 Task: Open a blank sheet, save the file as mountains.txt Insert a picture of 'Mountains' with name  ' Mountains.png ' Apply border to the image, change style to Dashed line, color Dark Blue and width '3 pt'
Action: Mouse moved to (323, 248)
Screenshot: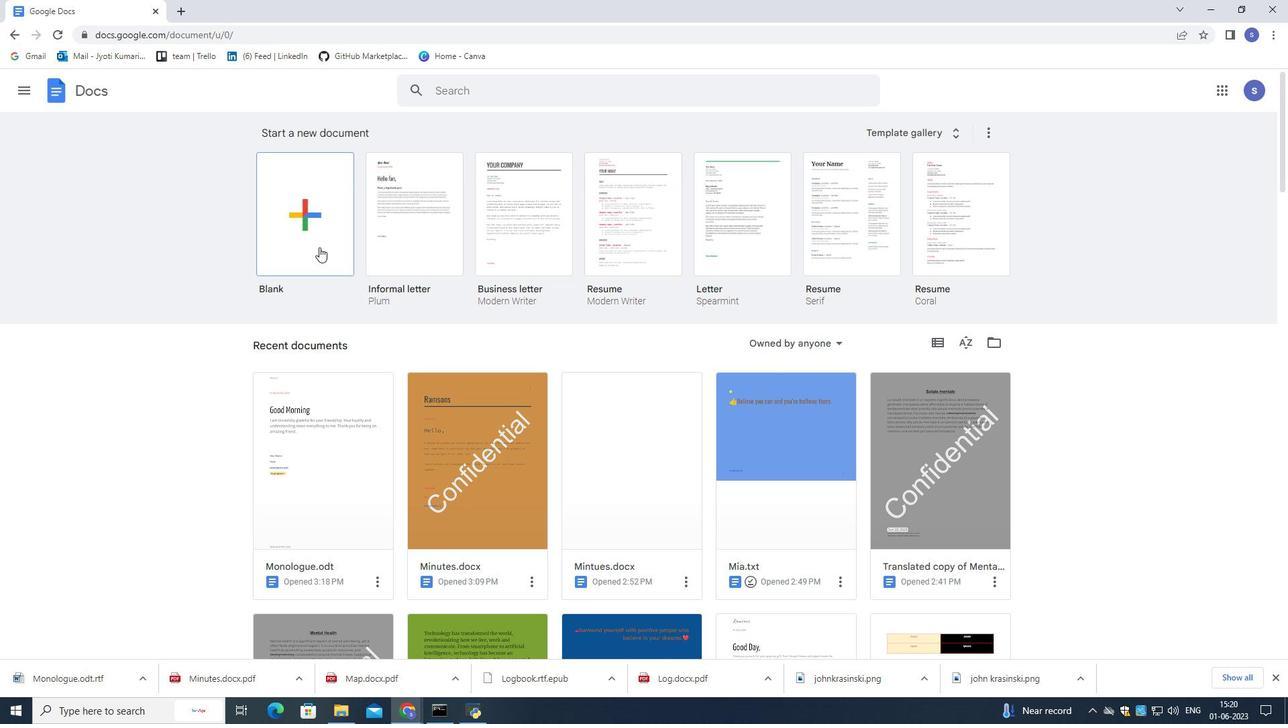 
Action: Mouse pressed left at (323, 248)
Screenshot: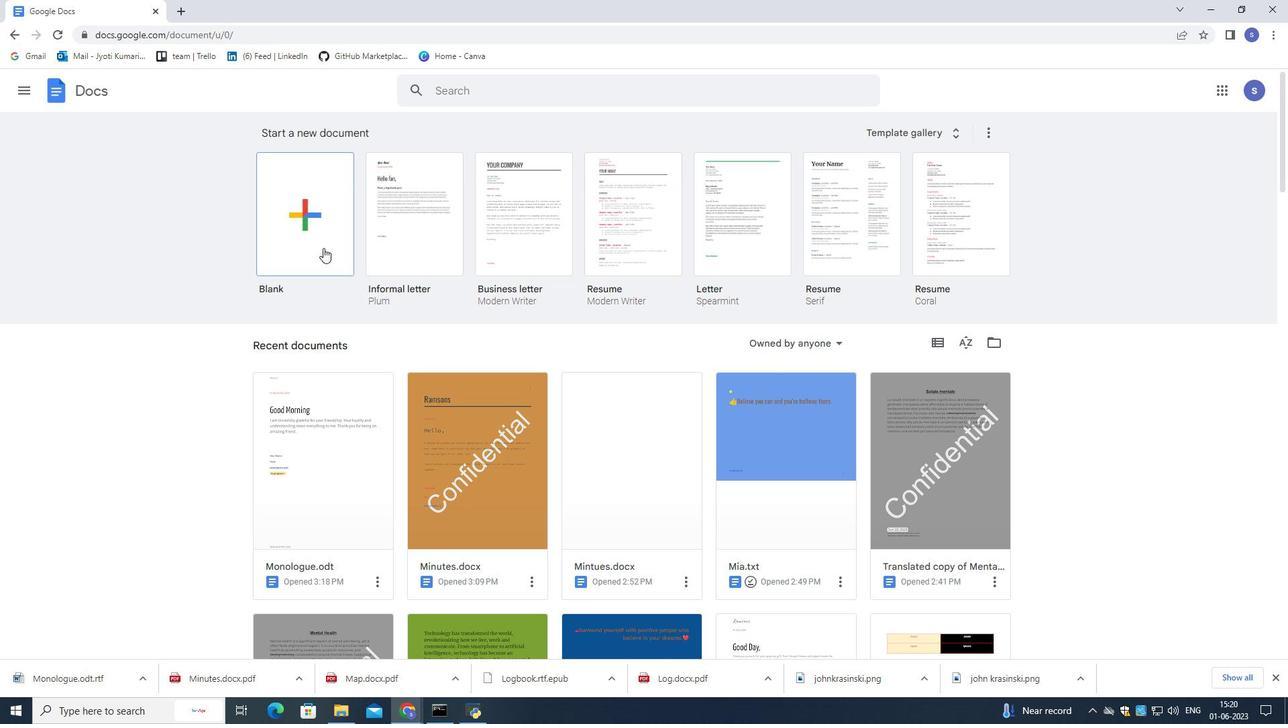 
Action: Mouse moved to (326, 249)
Screenshot: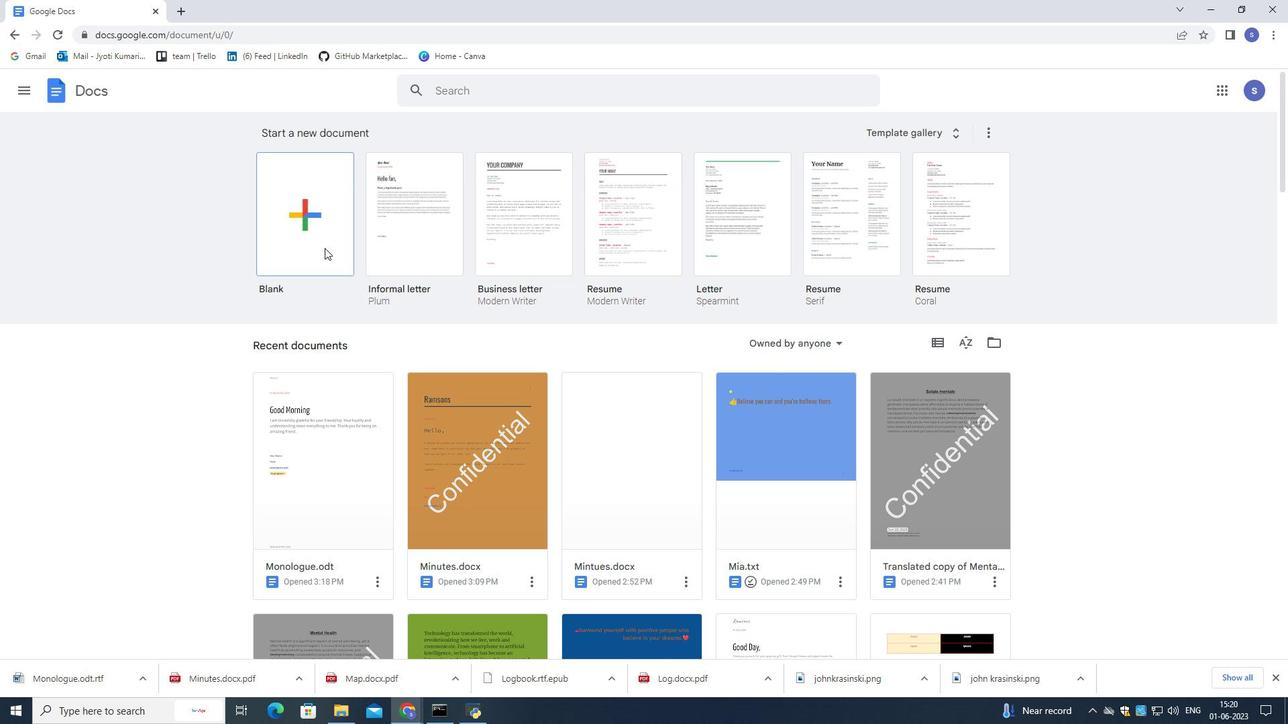 
Action: Mouse pressed left at (326, 248)
Screenshot: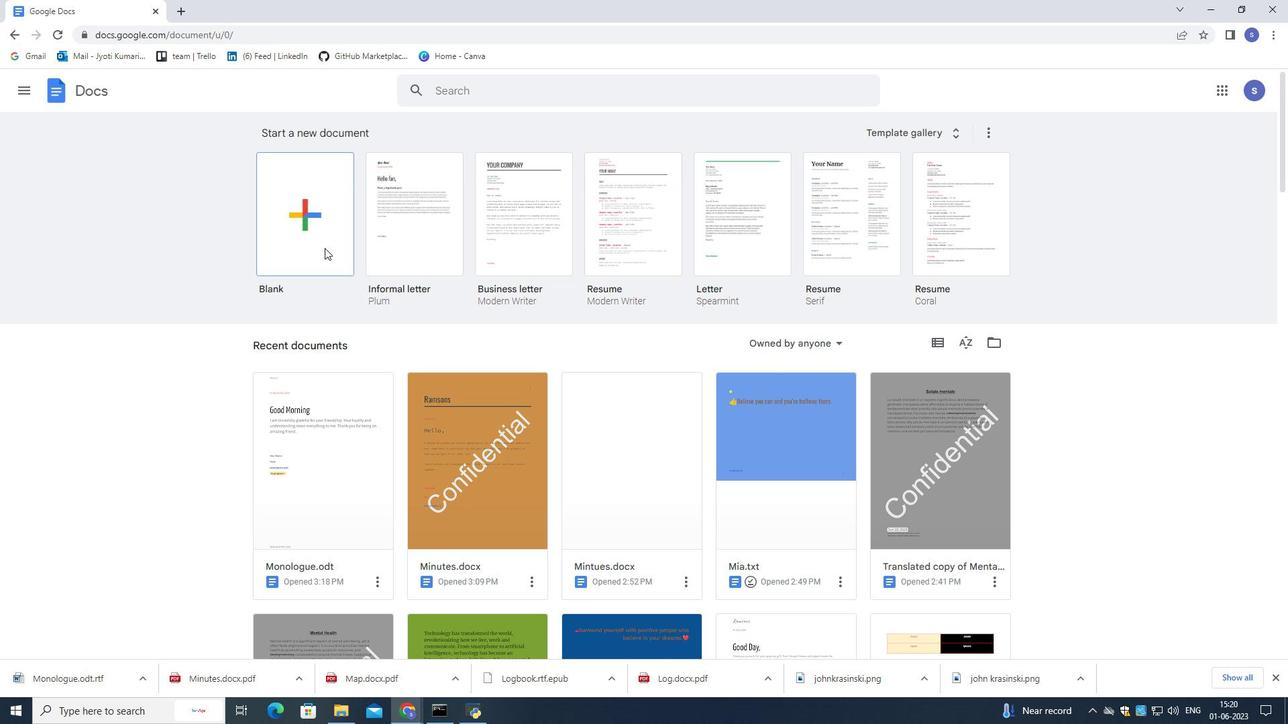 
Action: Mouse moved to (146, 85)
Screenshot: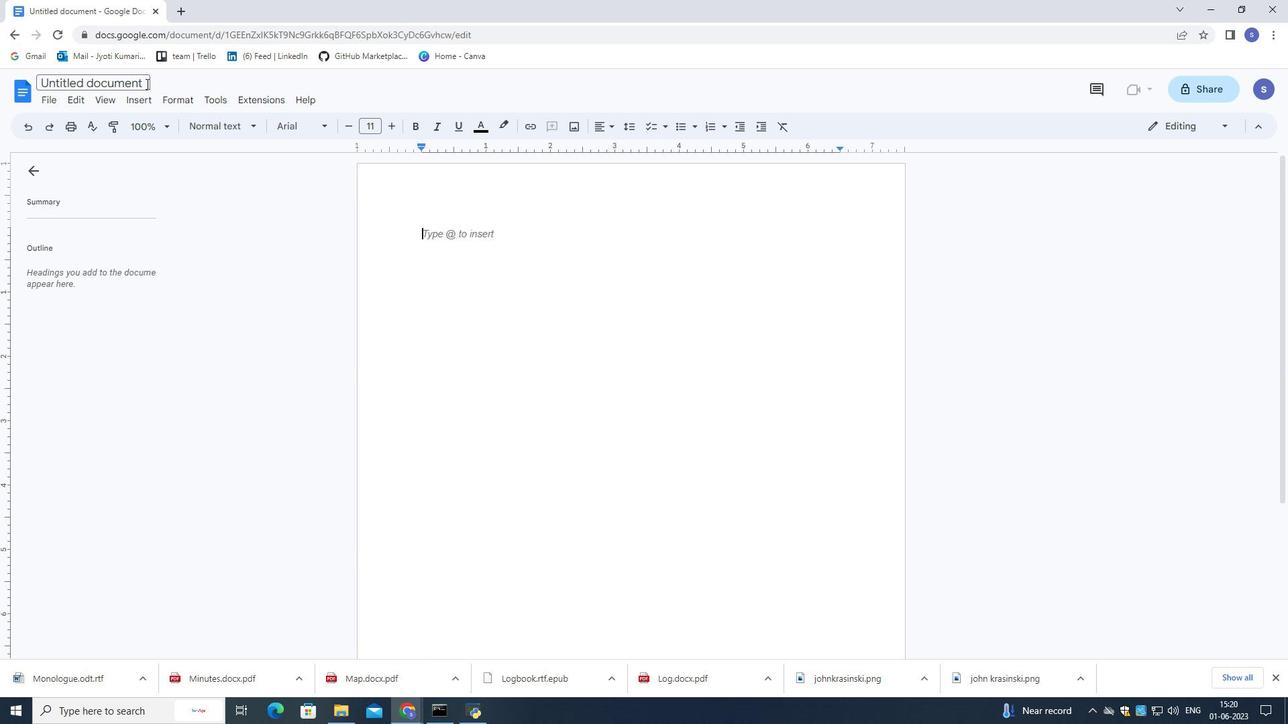 
Action: Mouse pressed left at (146, 85)
Screenshot: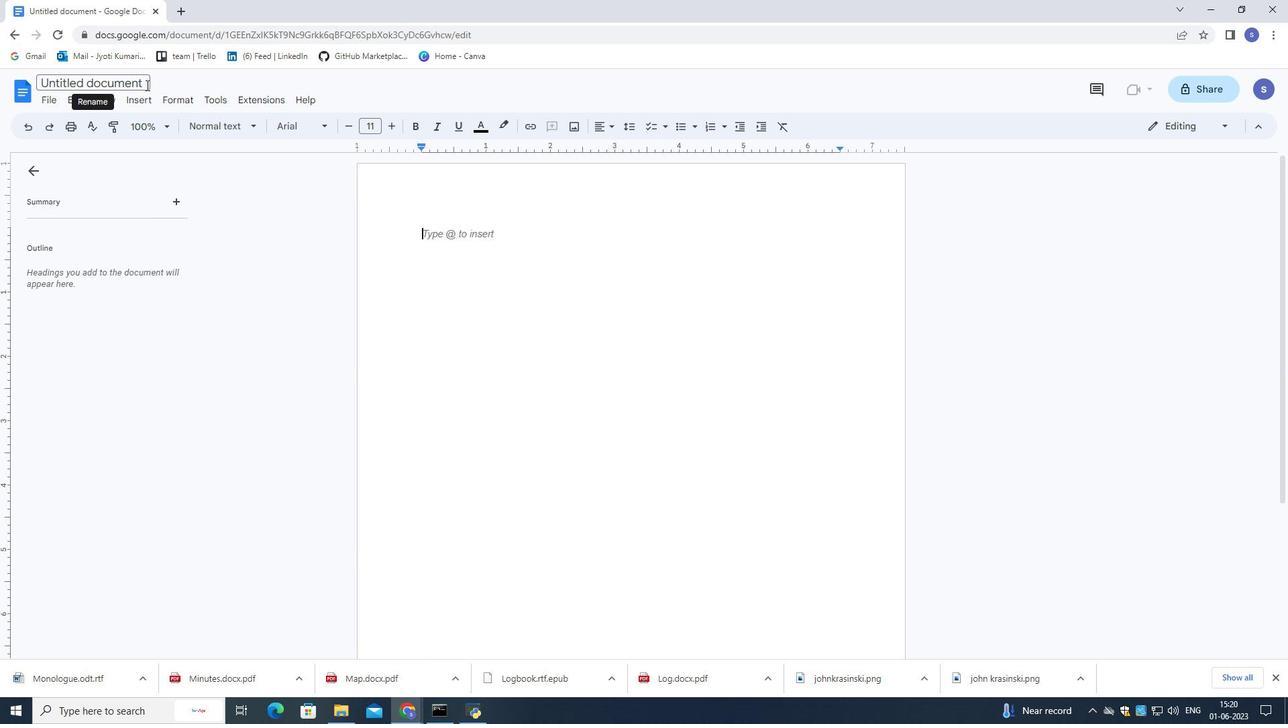 
Action: Mouse moved to (144, 92)
Screenshot: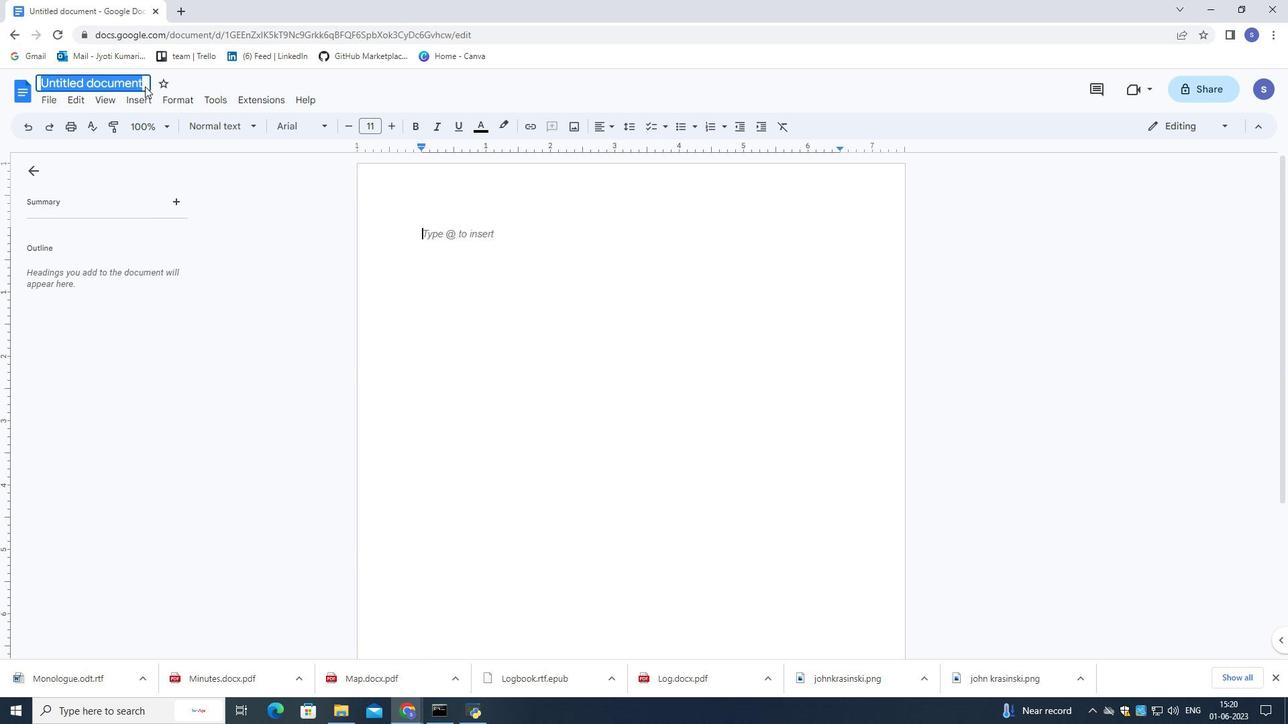 
Action: Key pressed <Key.shift>Mountains.txt<Key.enter>
Screenshot: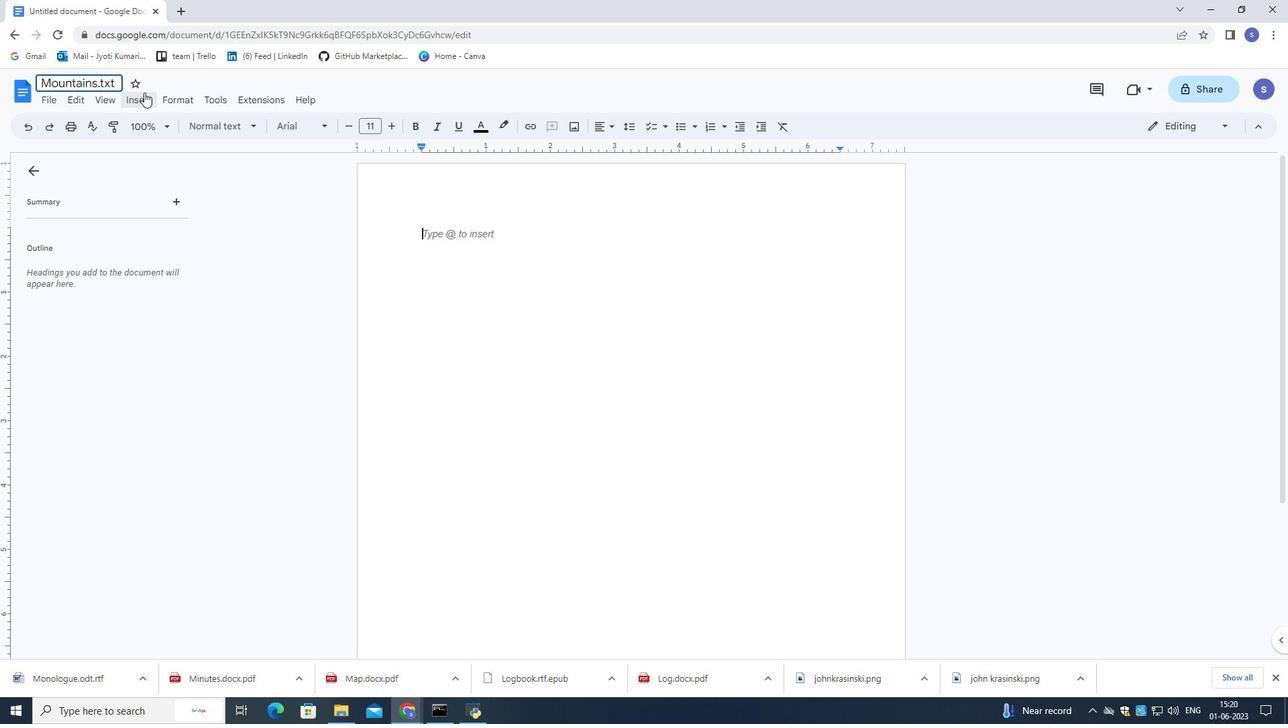 
Action: Mouse moved to (175, 10)
Screenshot: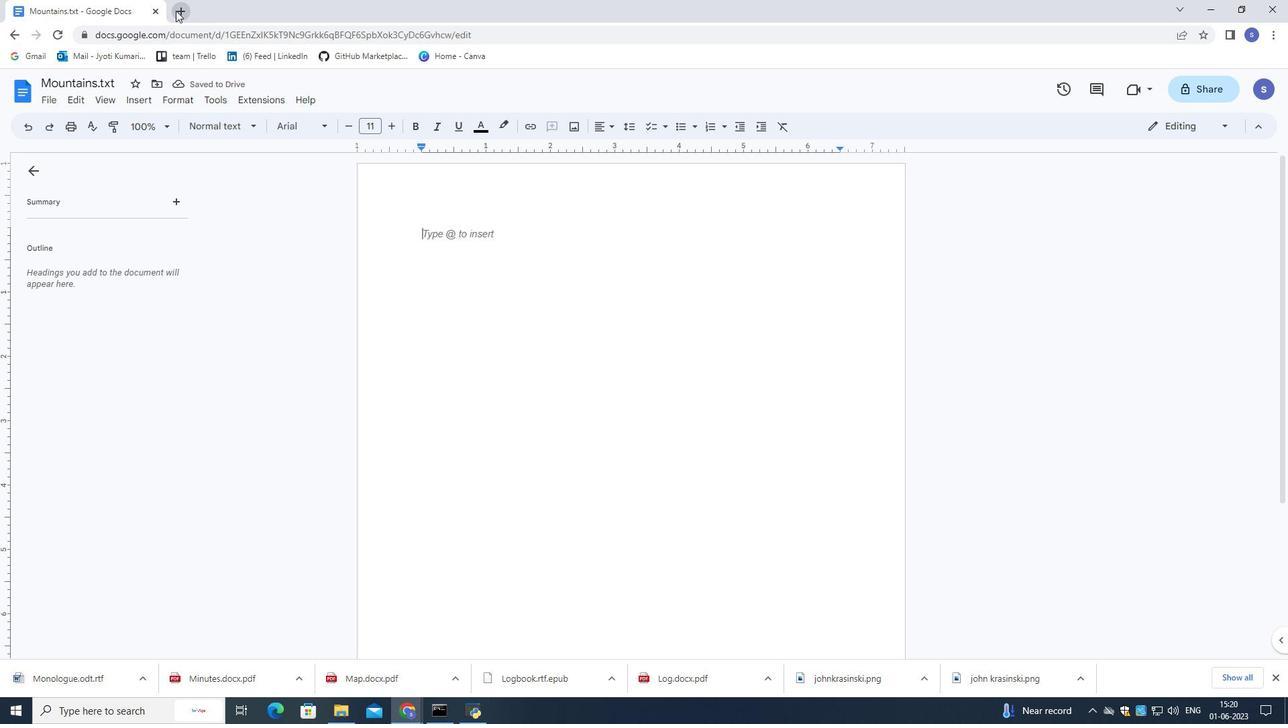 
Action: Mouse pressed left at (175, 10)
Screenshot: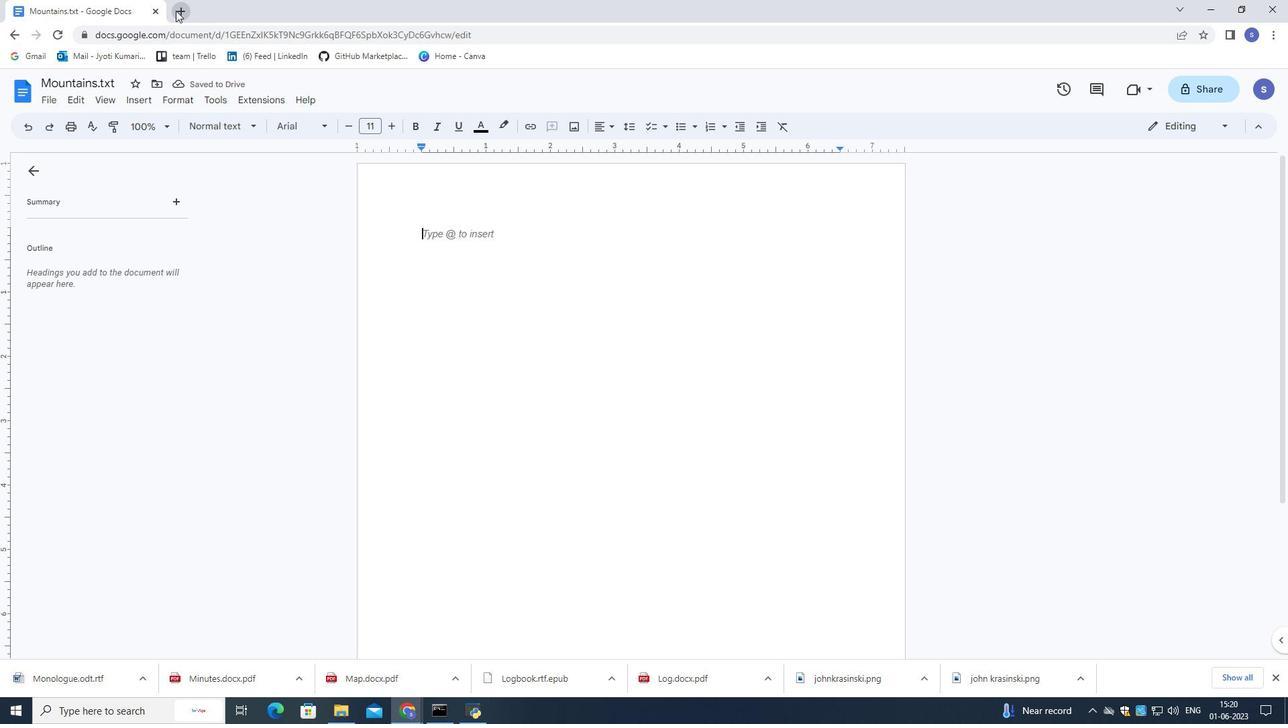 
Action: Mouse moved to (156, 9)
Screenshot: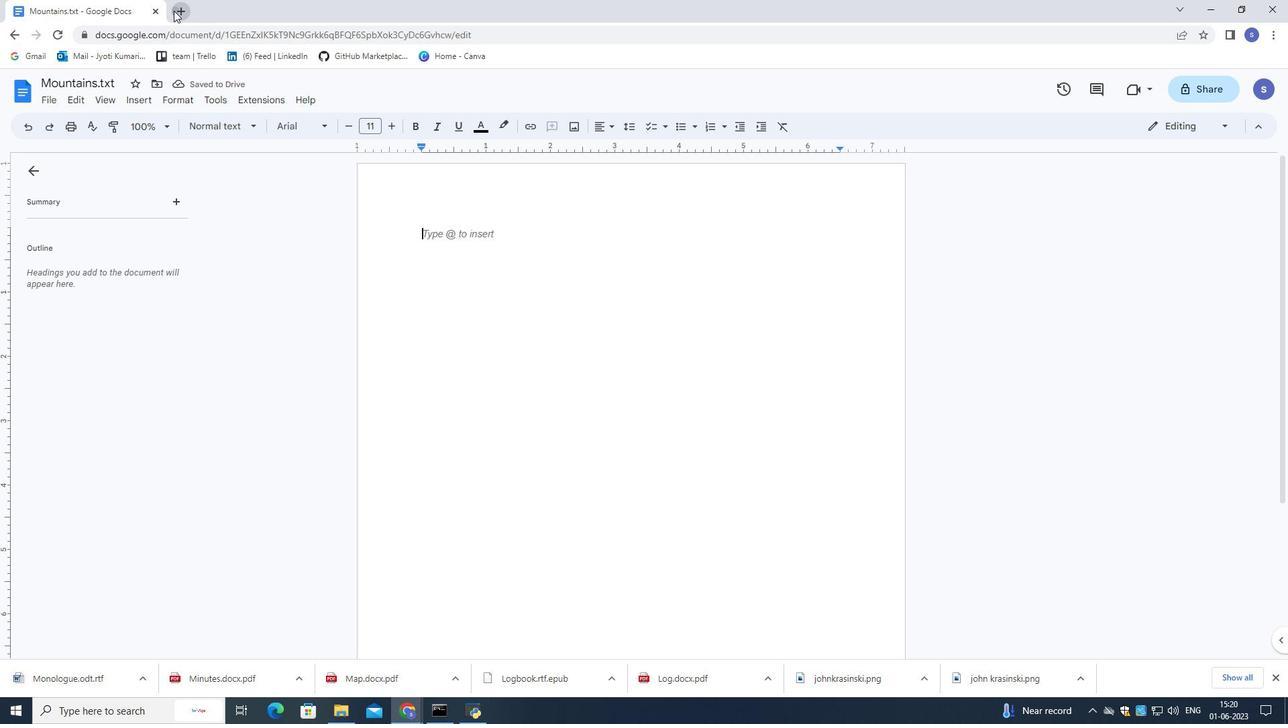 
Action: Key pressed picture<Key.space>of<Key.space>mountain<Key.enter>
Screenshot: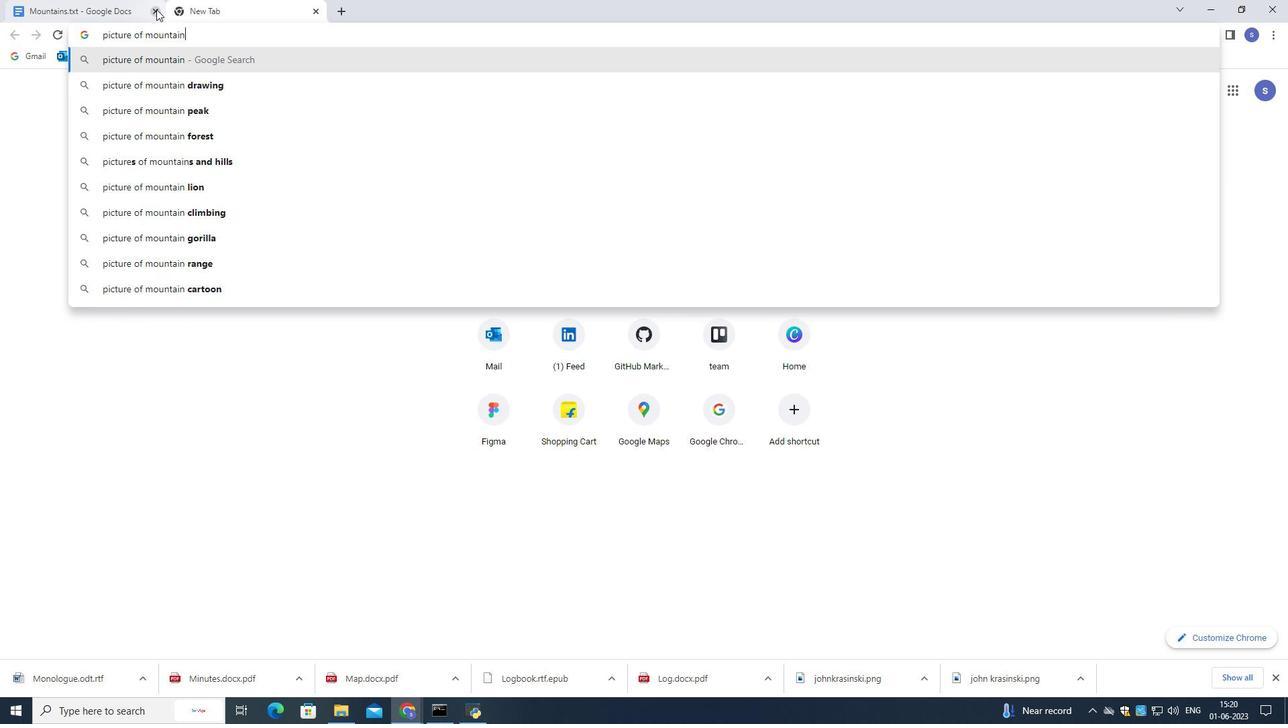 
Action: Mouse moved to (322, 530)
Screenshot: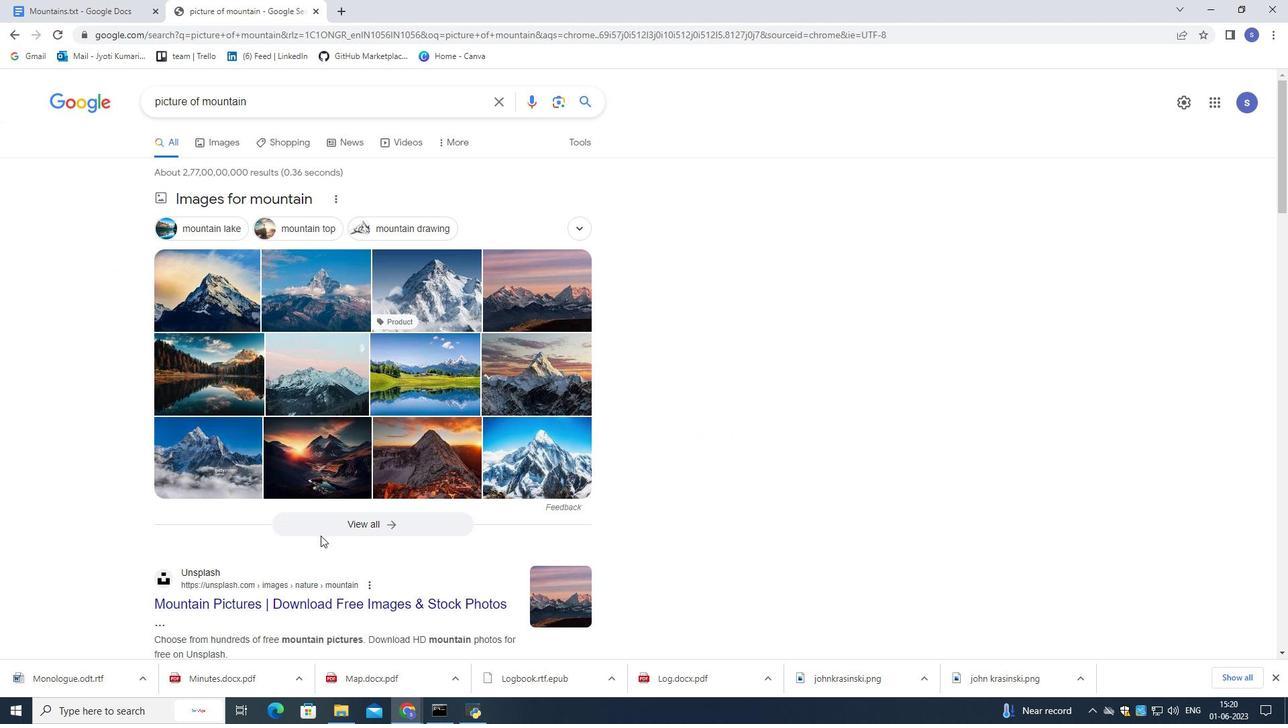 
Action: Mouse pressed left at (322, 530)
Screenshot: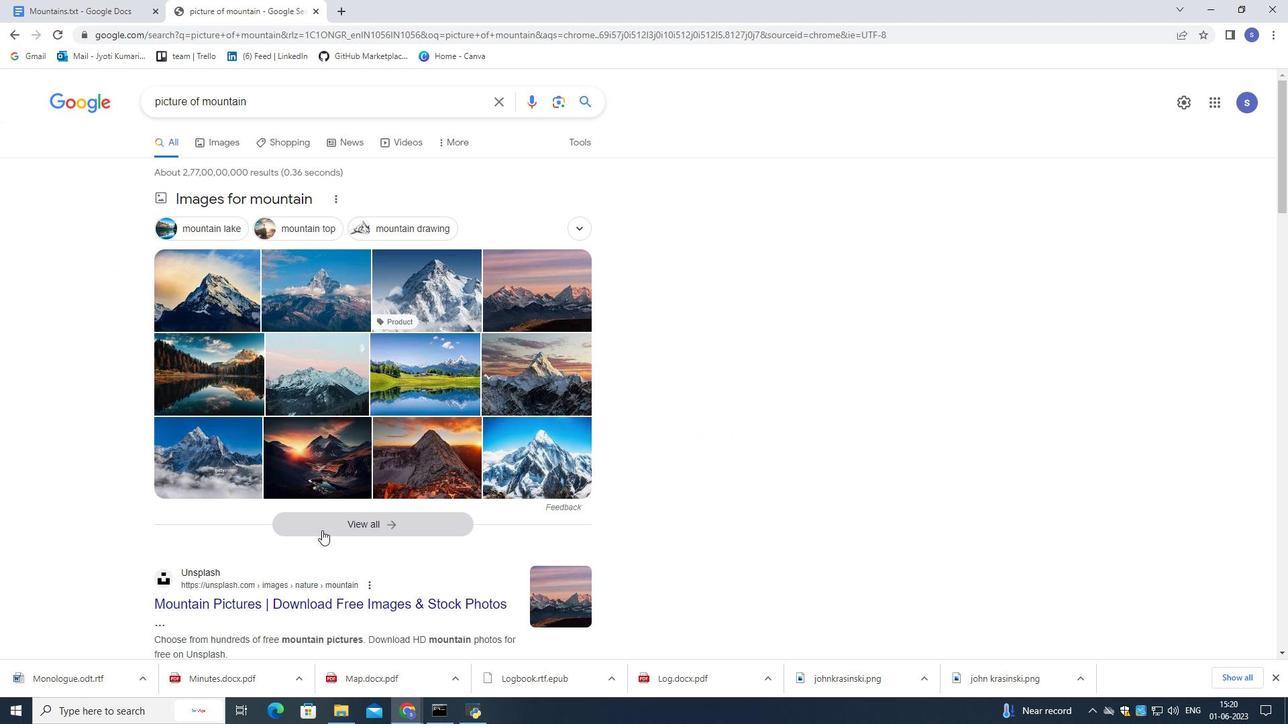 
Action: Mouse moved to (465, 564)
Screenshot: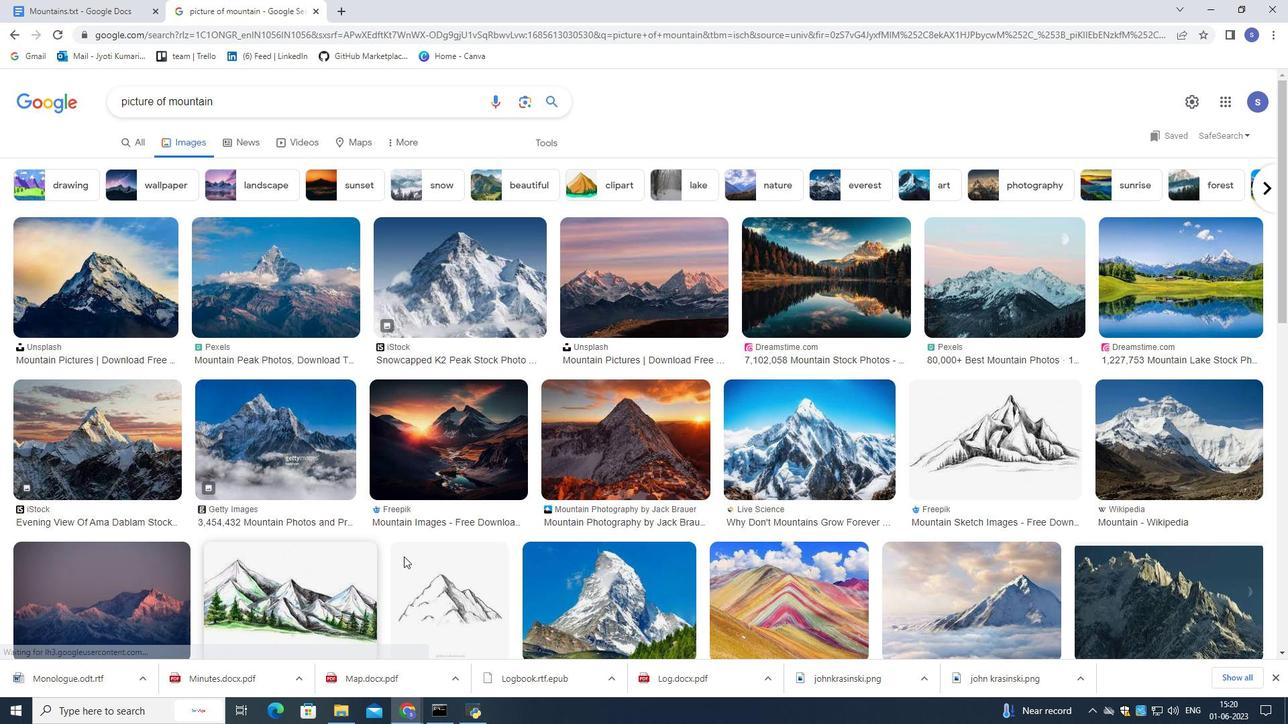 
Action: Mouse scrolled (465, 563) with delta (0, 0)
Screenshot: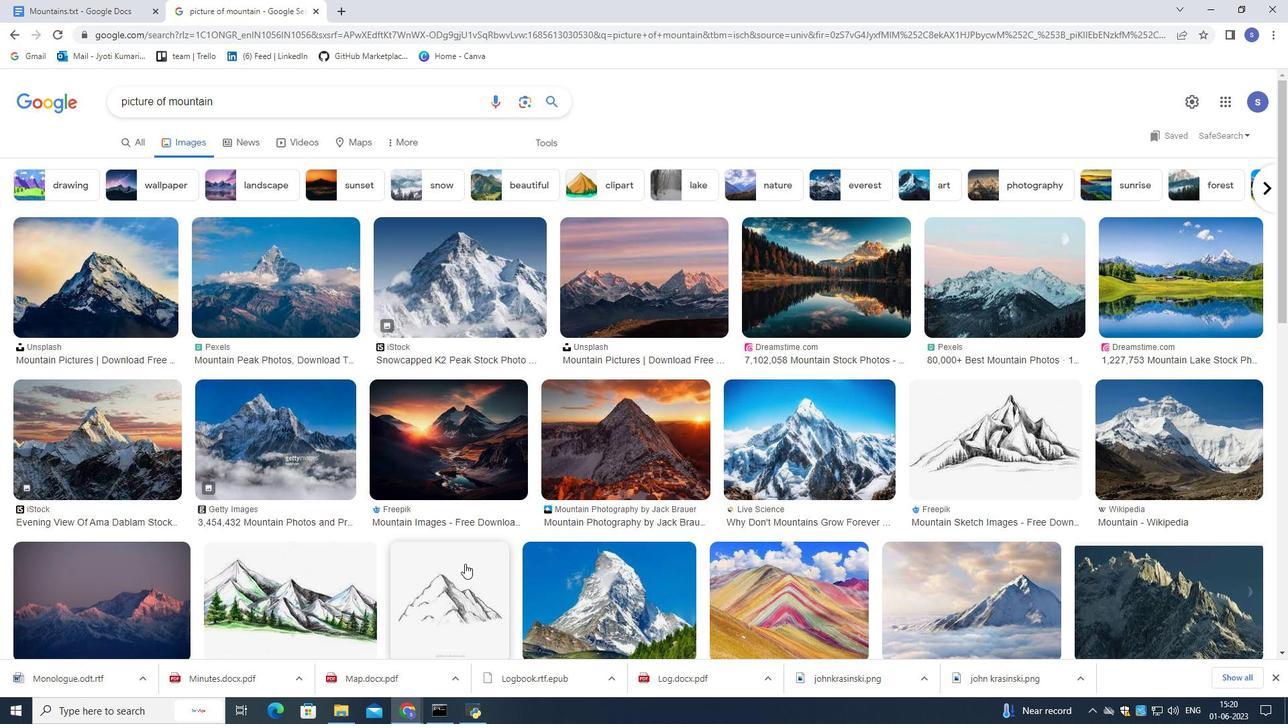 
Action: Mouse moved to (465, 565)
Screenshot: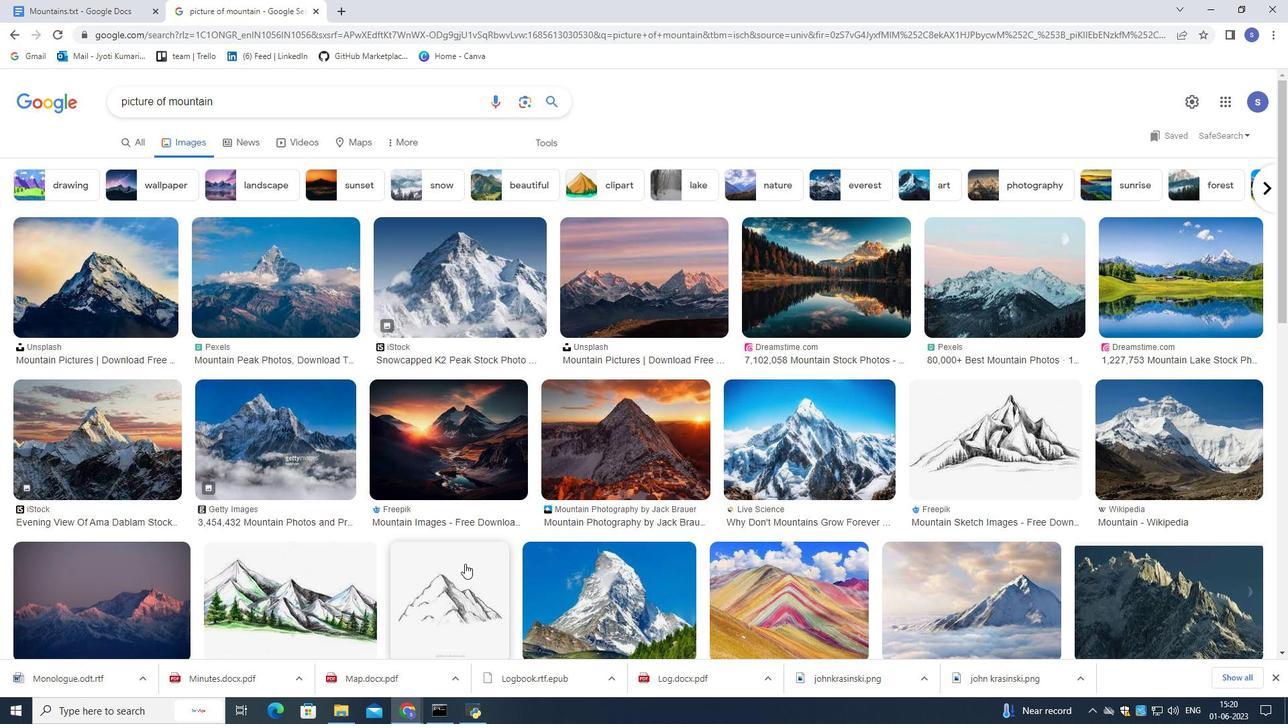 
Action: Mouse scrolled (465, 564) with delta (0, 0)
Screenshot: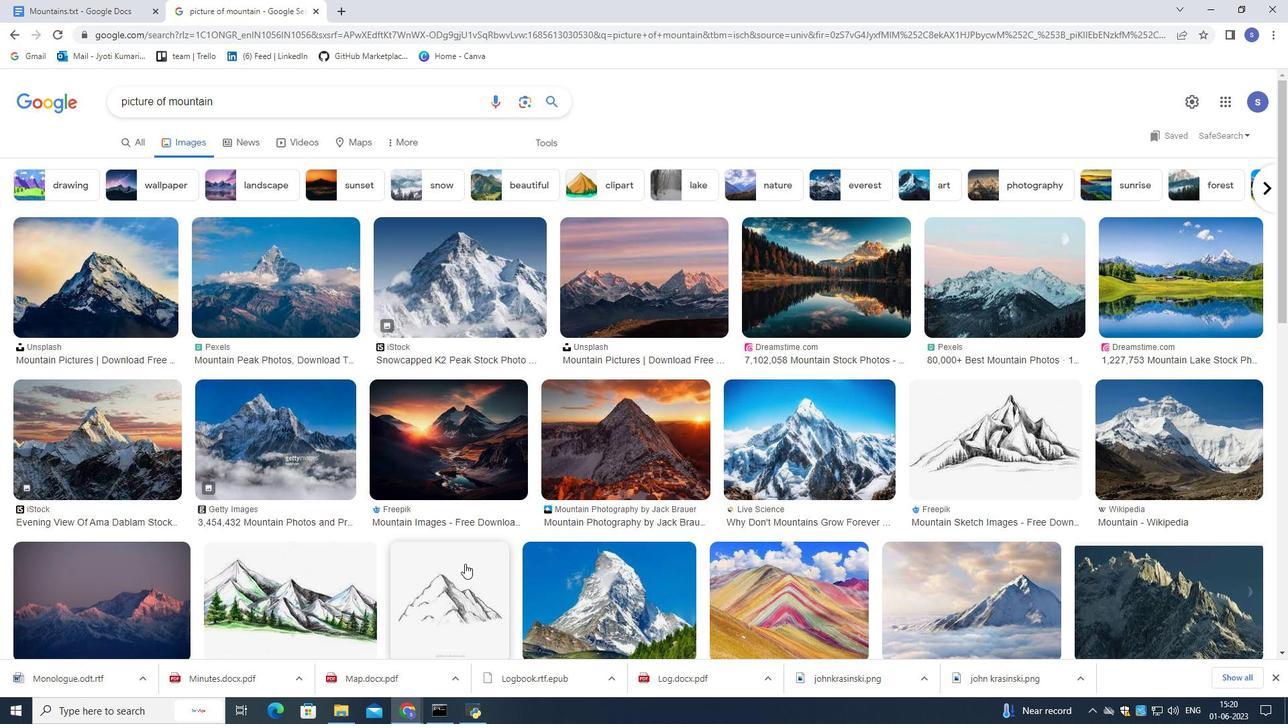 
Action: Mouse moved to (463, 564)
Screenshot: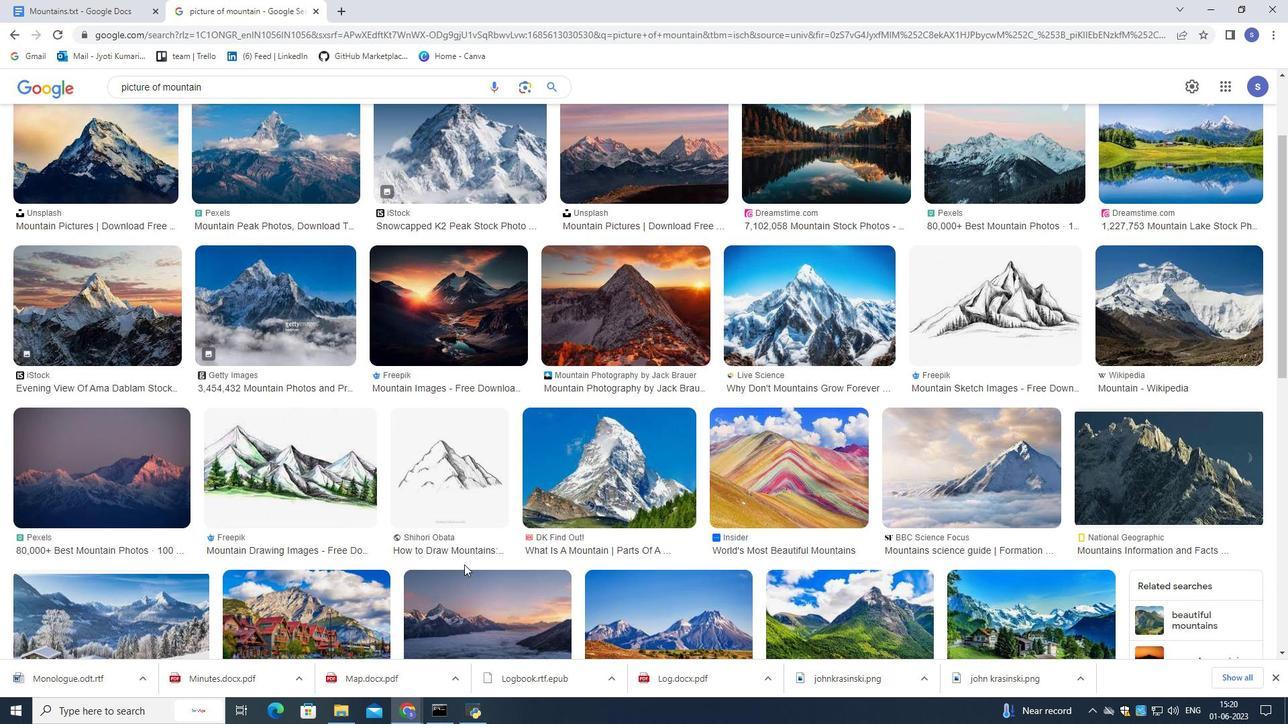
Action: Mouse scrolled (463, 563) with delta (0, 0)
Screenshot: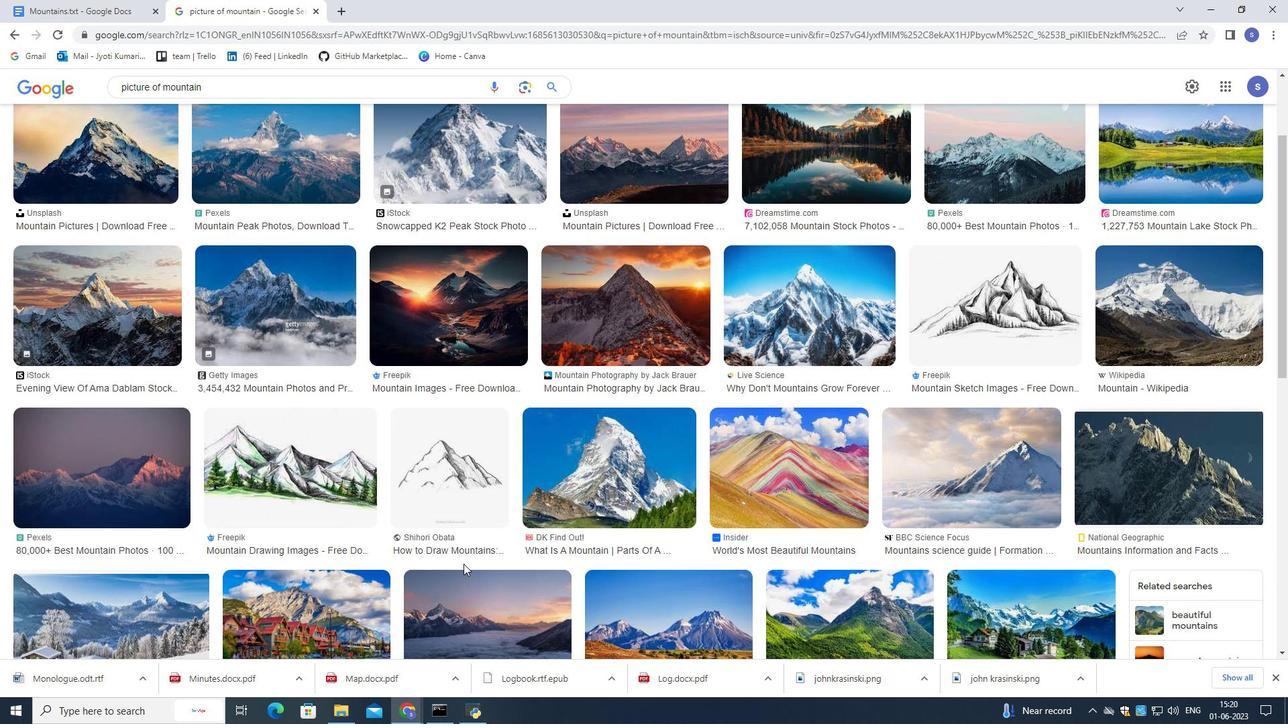 
Action: Mouse moved to (463, 564)
Screenshot: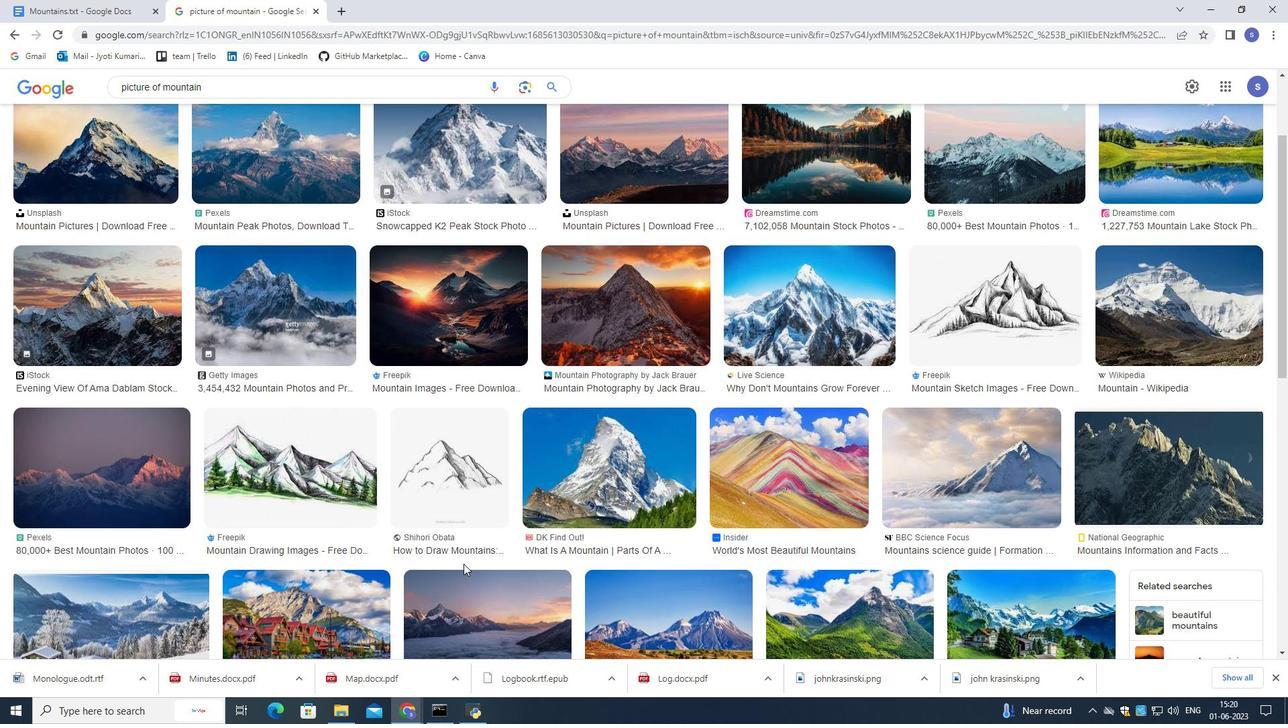 
Action: Mouse scrolled (463, 563) with delta (0, 0)
Screenshot: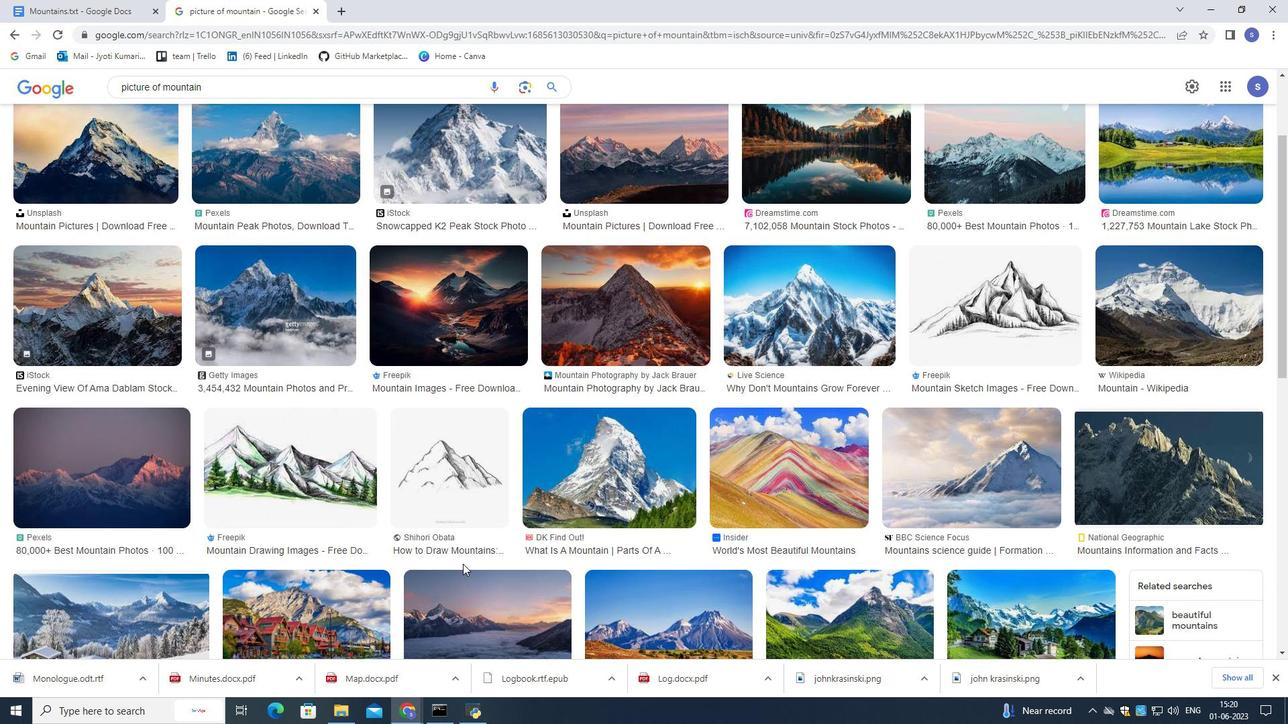 
Action: Mouse moved to (458, 565)
Screenshot: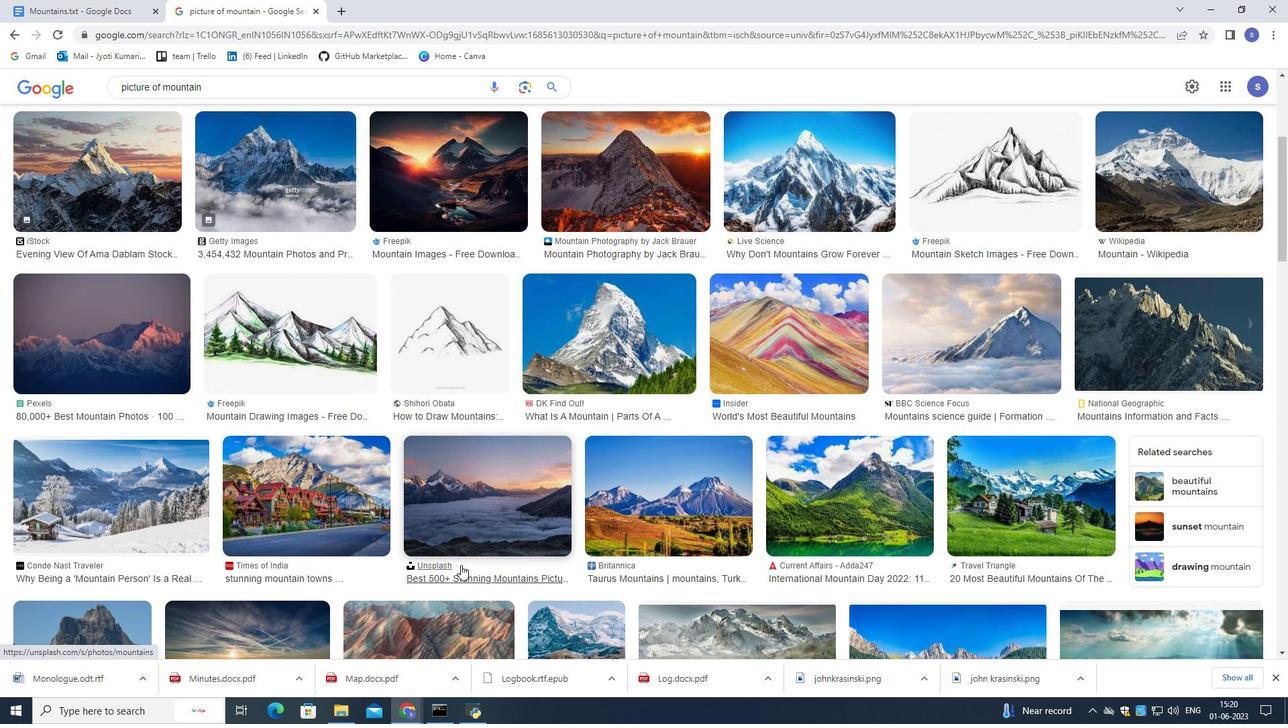 
Action: Mouse scrolled (460, 566) with delta (0, 0)
Screenshot: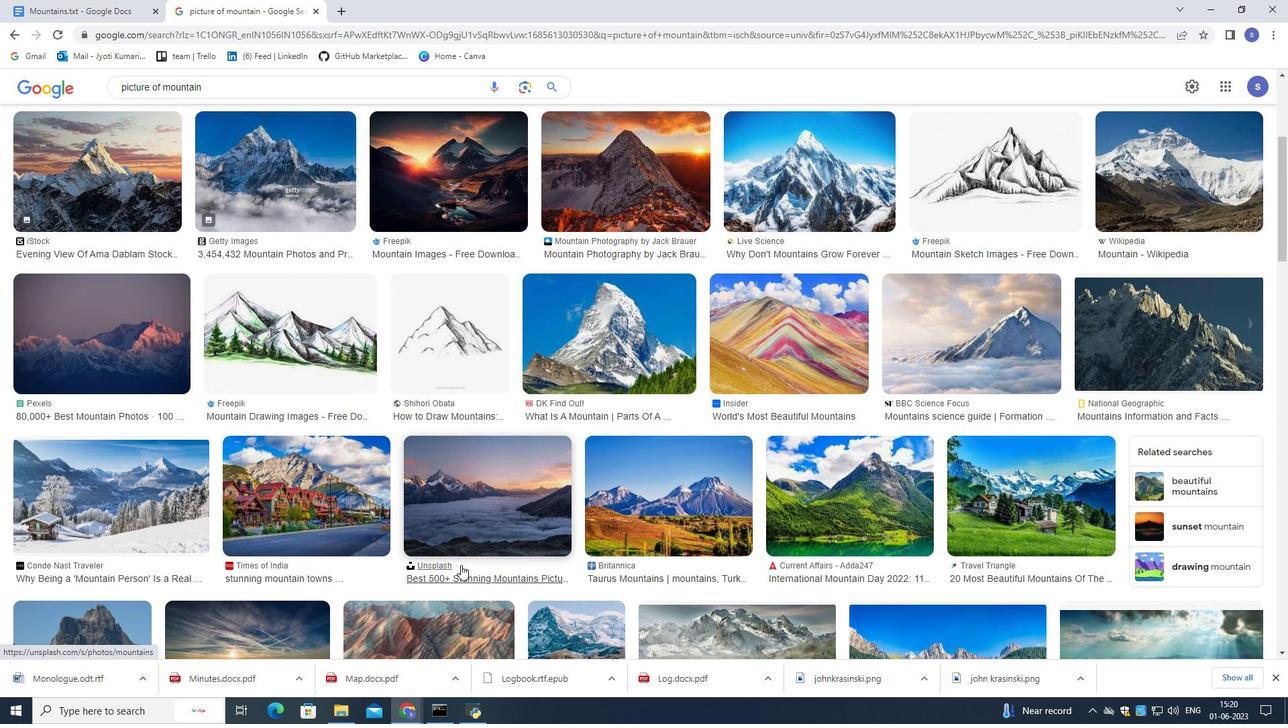 
Action: Mouse scrolled (459, 566) with delta (0, 0)
Screenshot: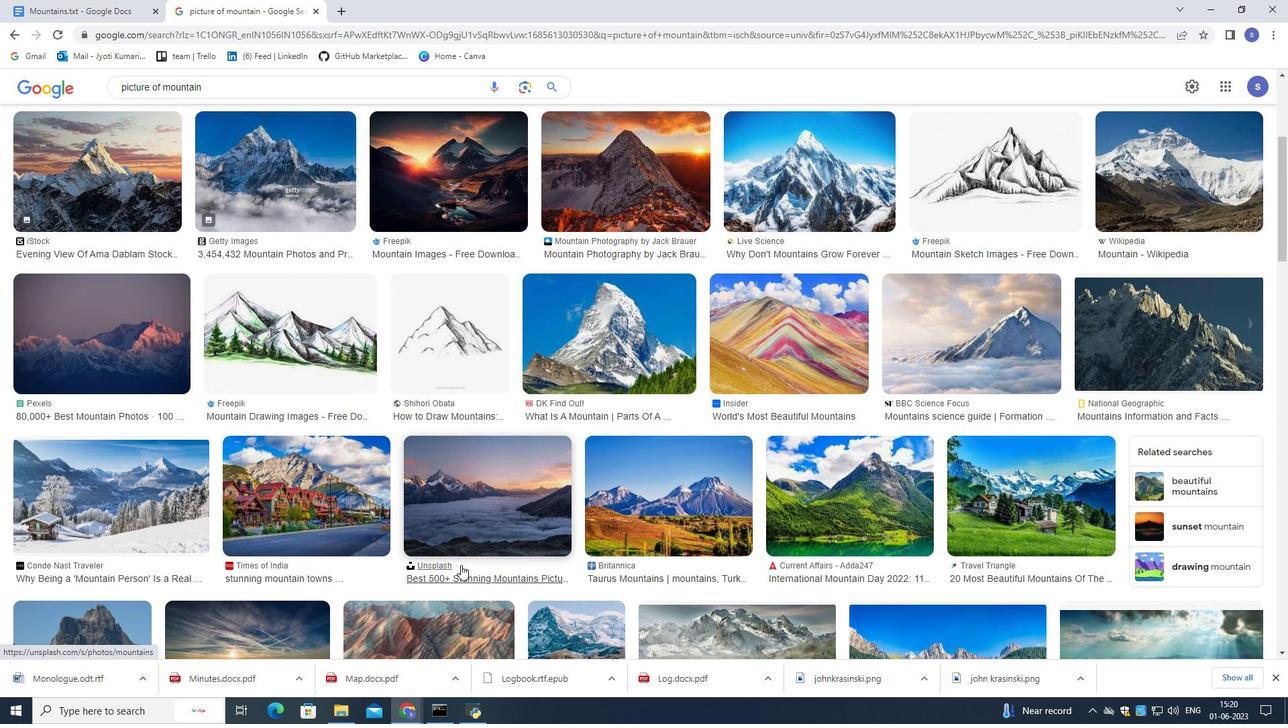 
Action: Mouse scrolled (458, 566) with delta (0, 0)
Screenshot: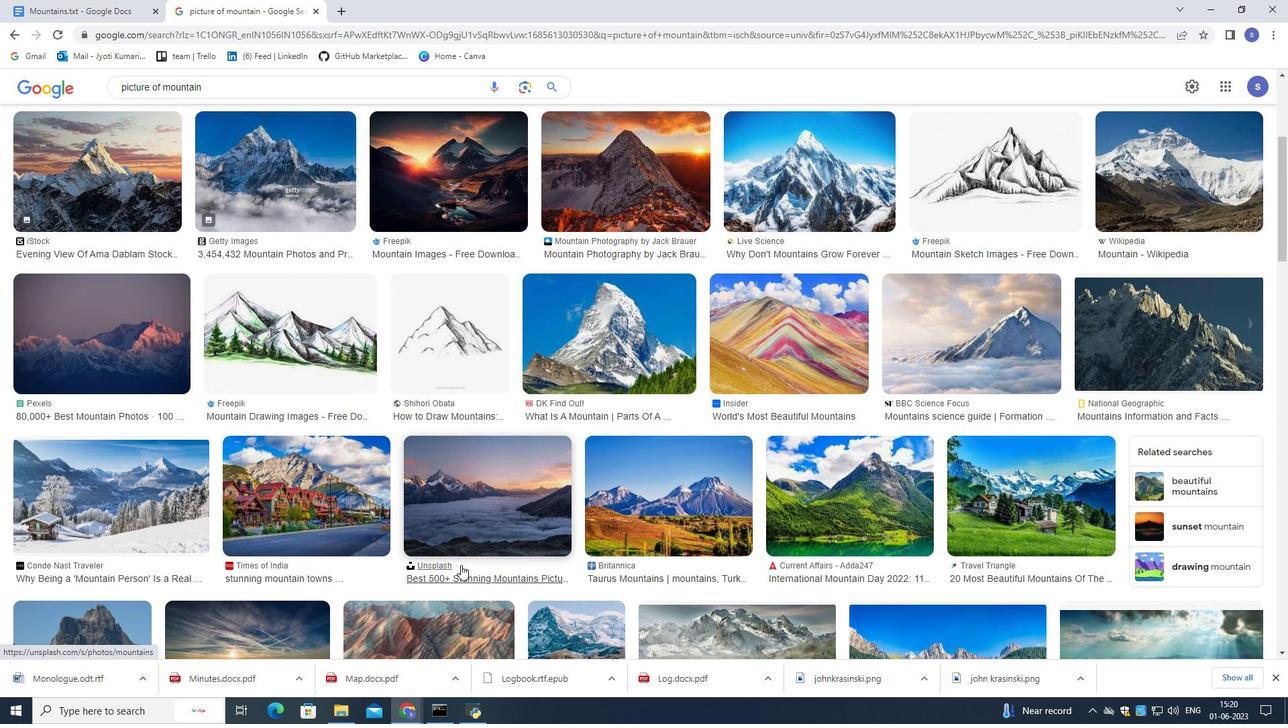
Action: Mouse moved to (605, 563)
Screenshot: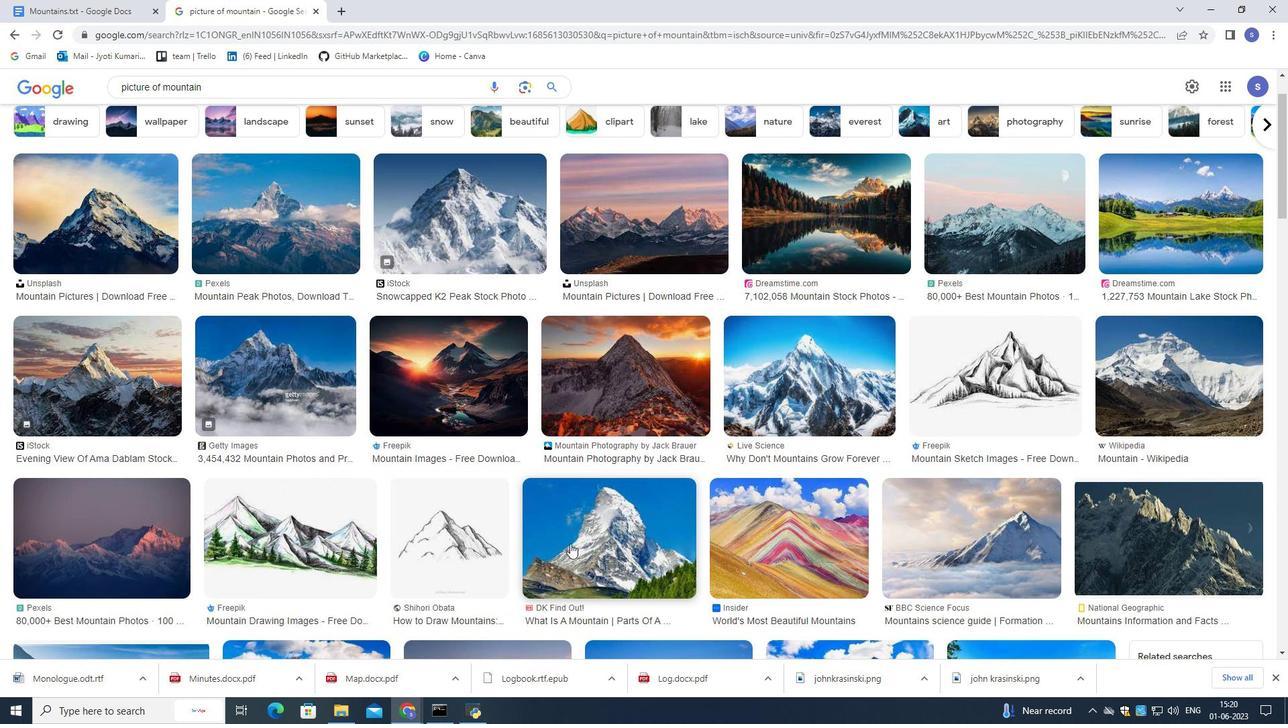 
Action: Mouse scrolled (605, 563) with delta (0, 0)
Screenshot: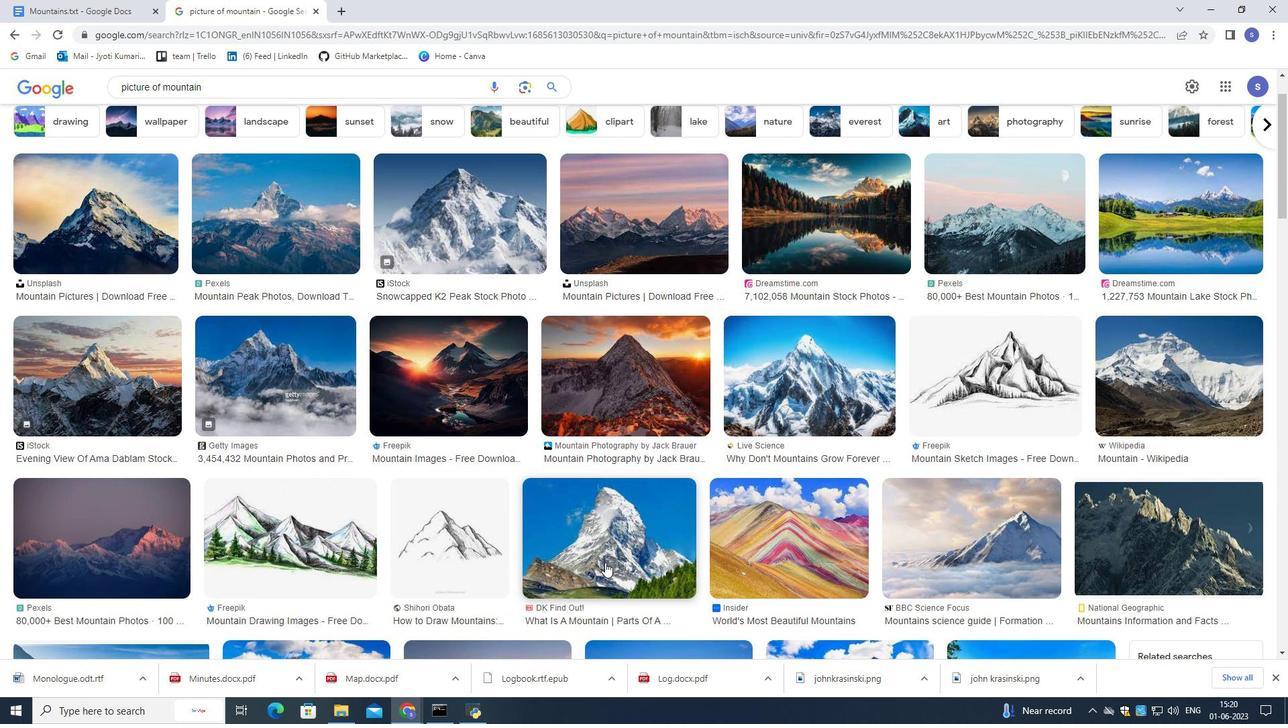 
Action: Mouse scrolled (605, 563) with delta (0, 0)
Screenshot: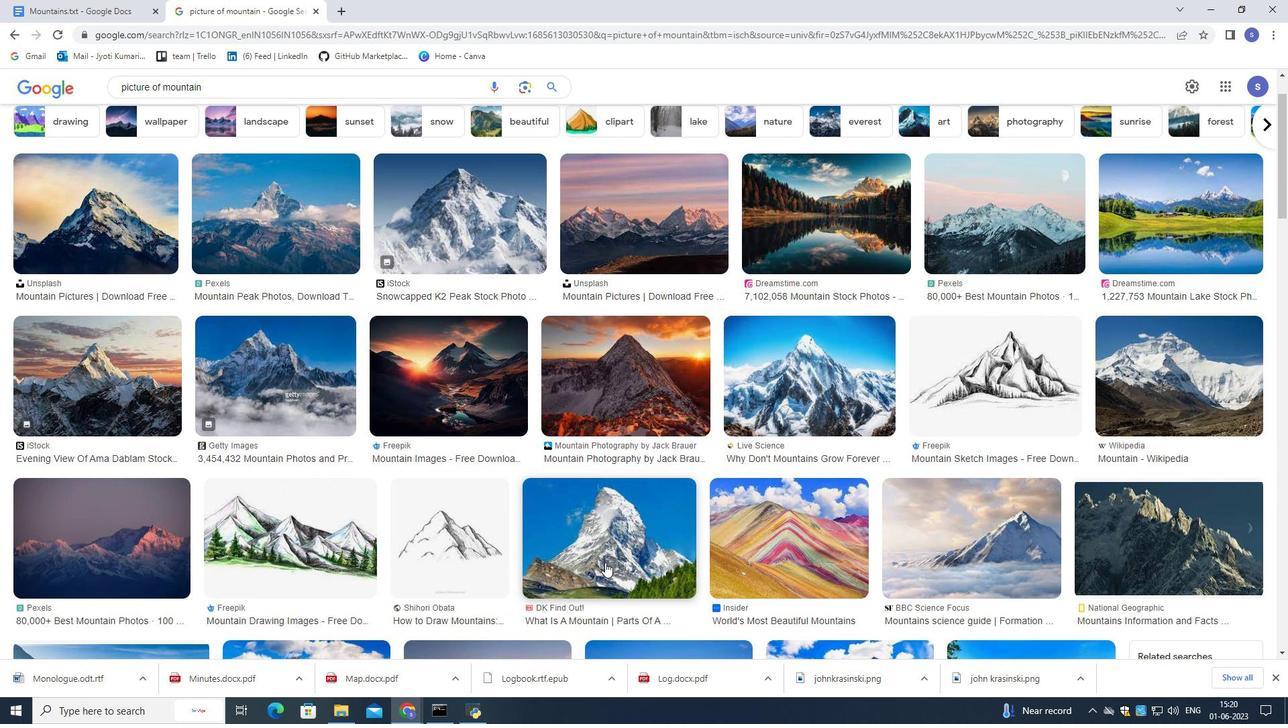 
Action: Mouse moved to (605, 562)
Screenshot: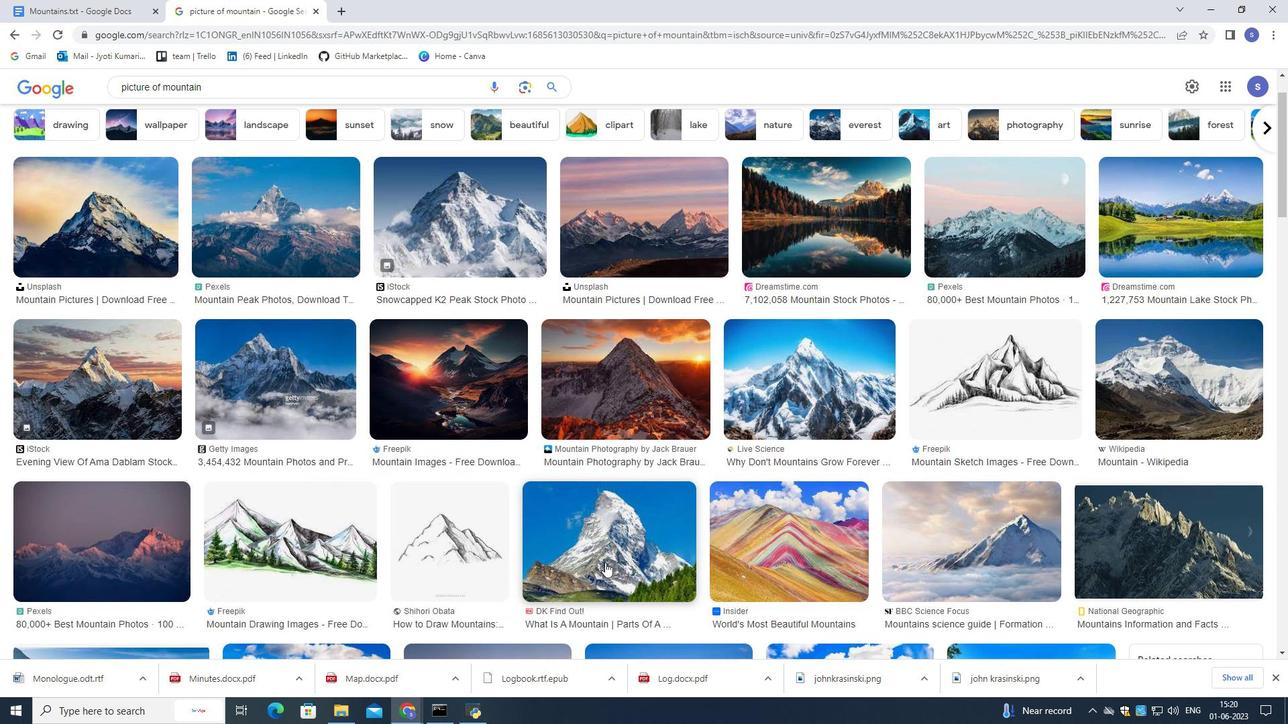 
Action: Mouse scrolled (605, 561) with delta (0, 0)
Screenshot: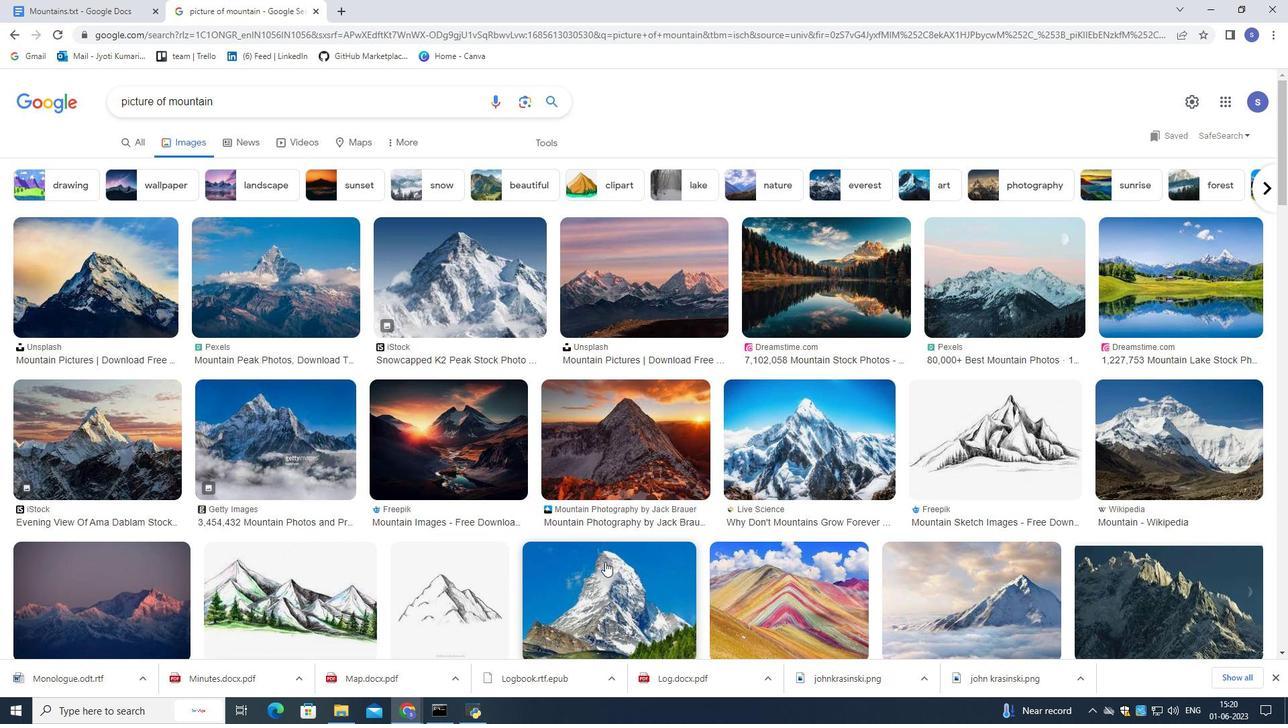 
Action: Mouse scrolled (605, 561) with delta (0, 0)
Screenshot: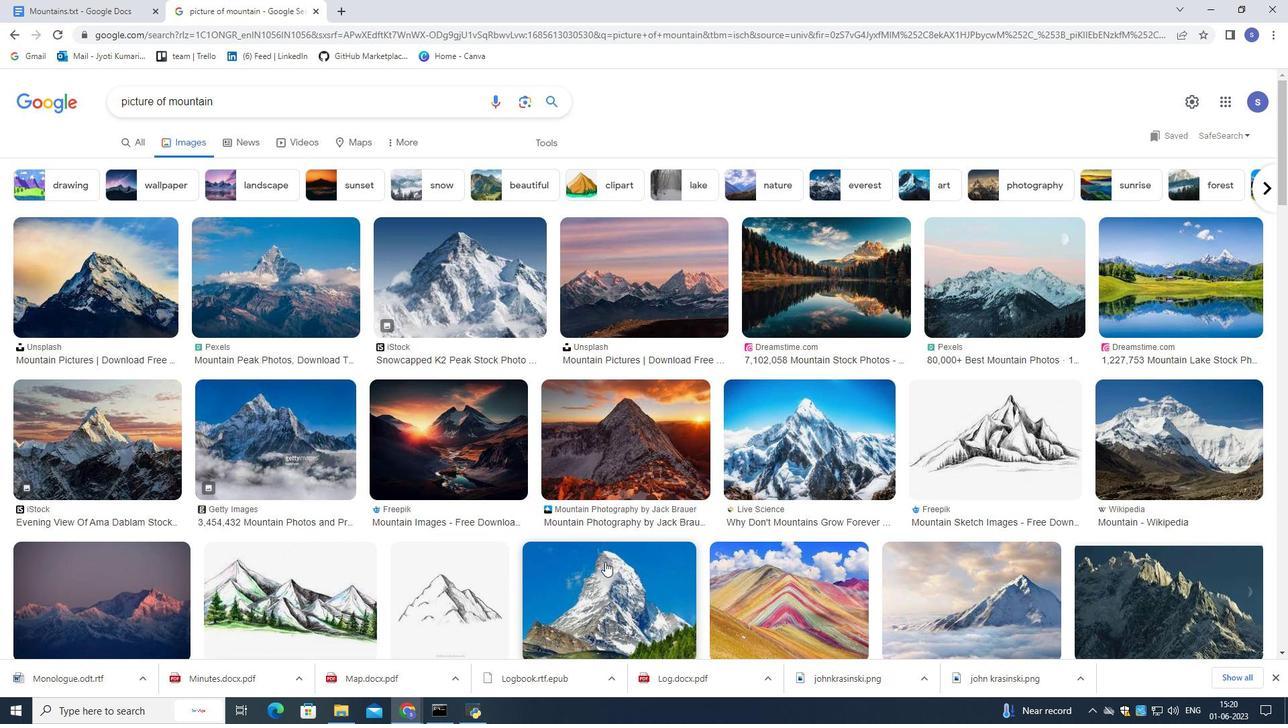 
Action: Mouse scrolled (605, 561) with delta (0, 0)
Screenshot: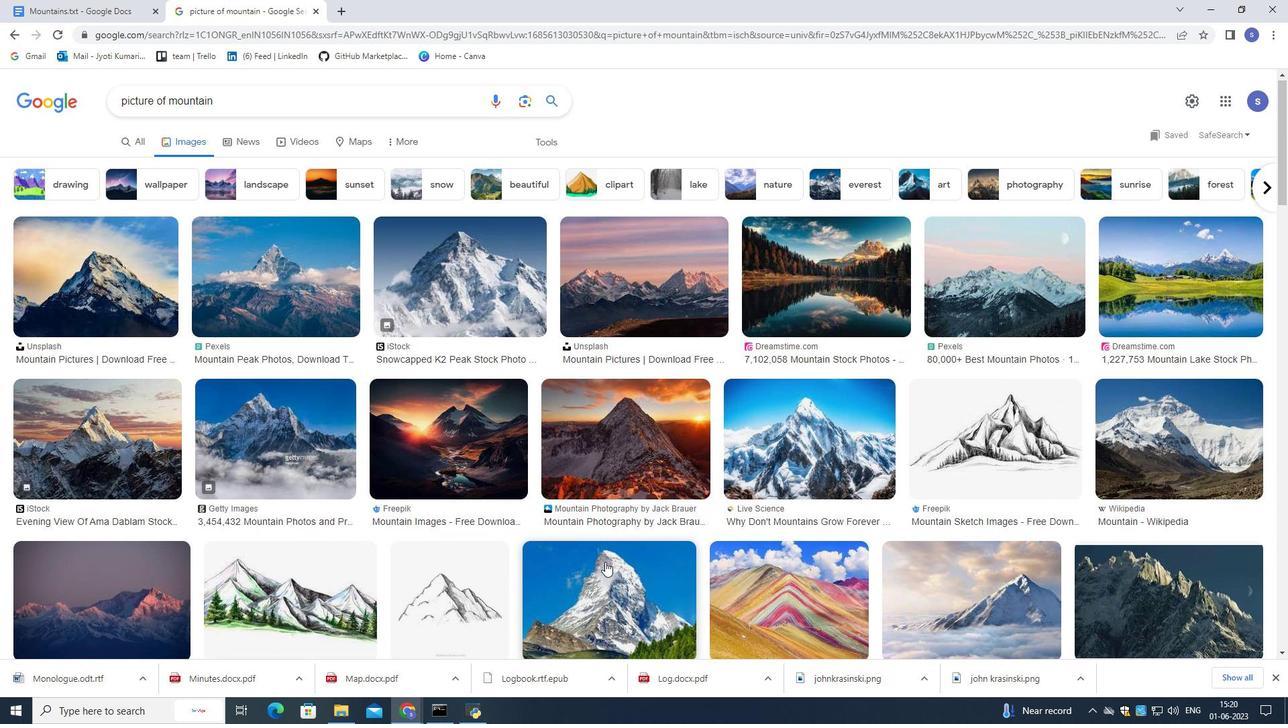 
Action: Mouse scrolled (605, 561) with delta (0, 0)
Screenshot: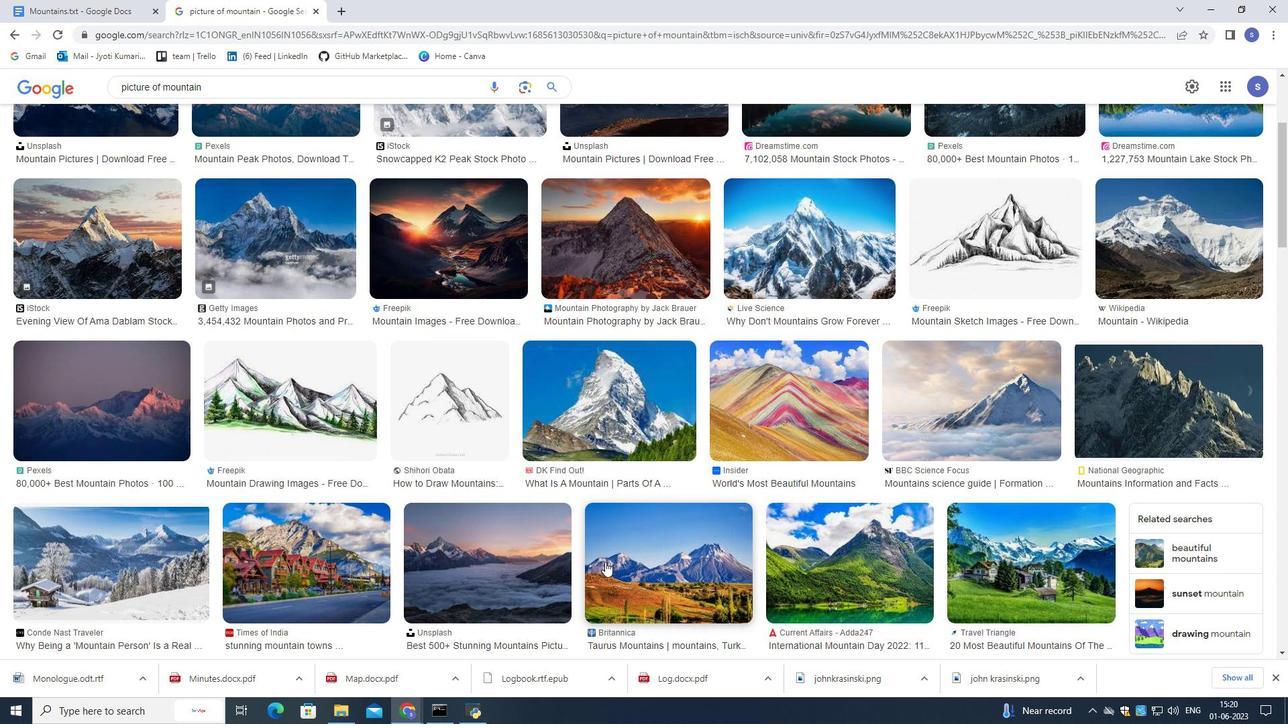 
Action: Mouse scrolled (605, 561) with delta (0, 0)
Screenshot: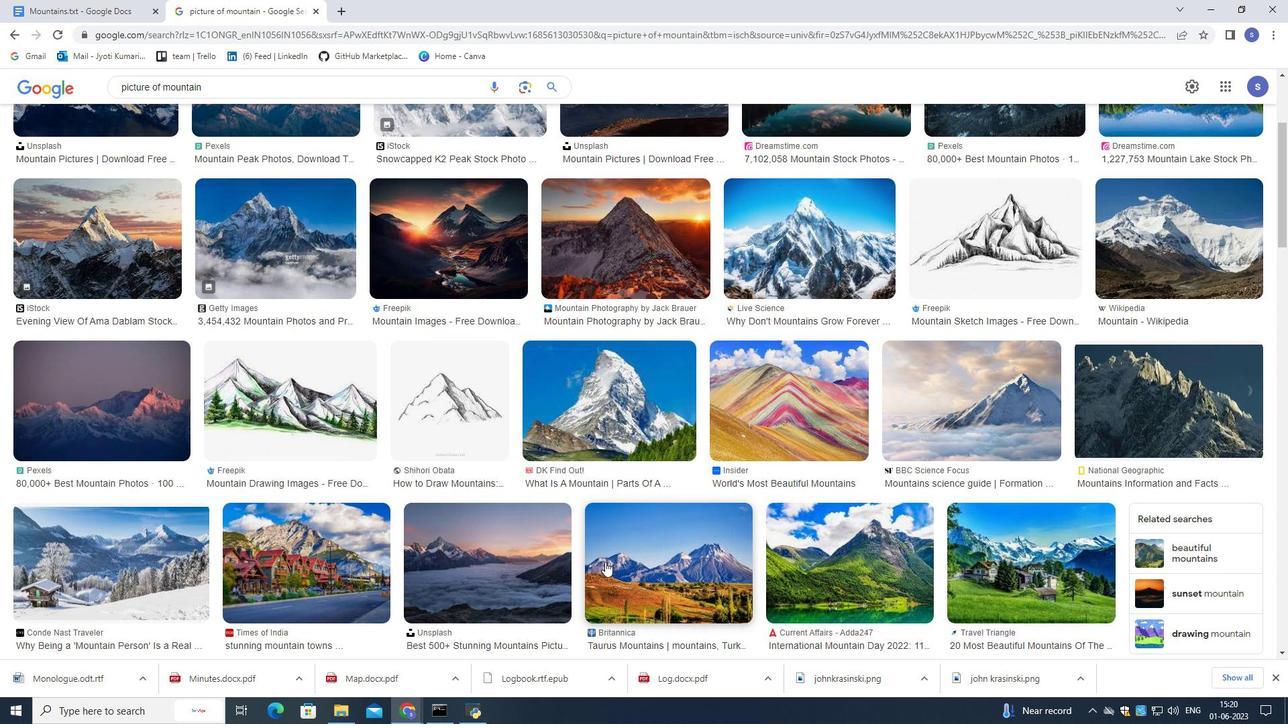 
Action: Mouse scrolled (605, 561) with delta (0, 0)
Screenshot: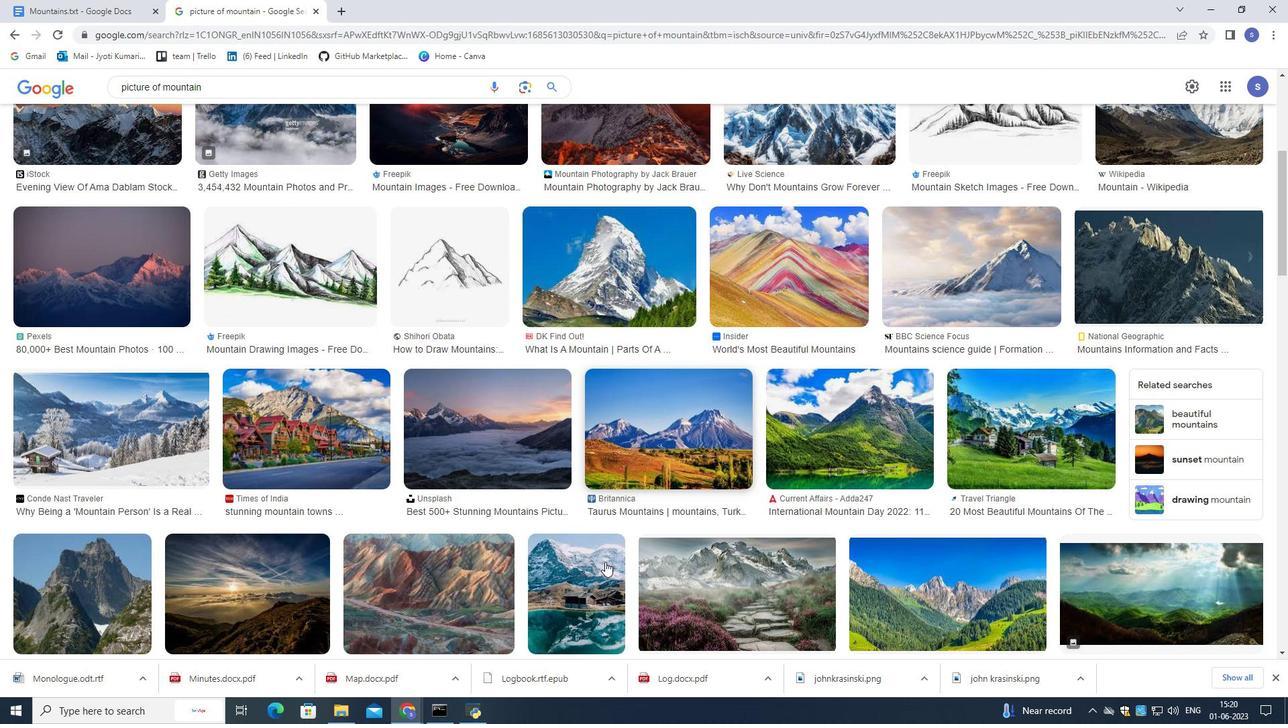 
Action: Mouse scrolled (605, 561) with delta (0, 0)
Screenshot: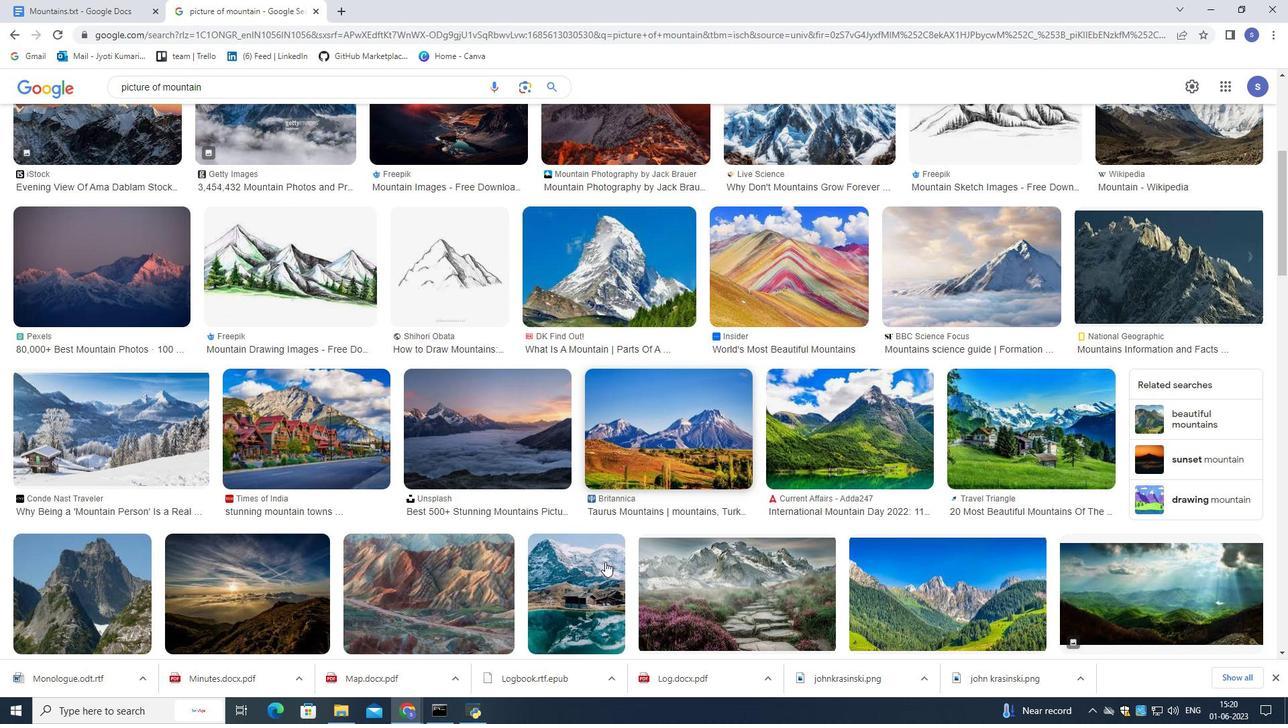 
Action: Mouse scrolled (605, 561) with delta (0, 0)
Screenshot: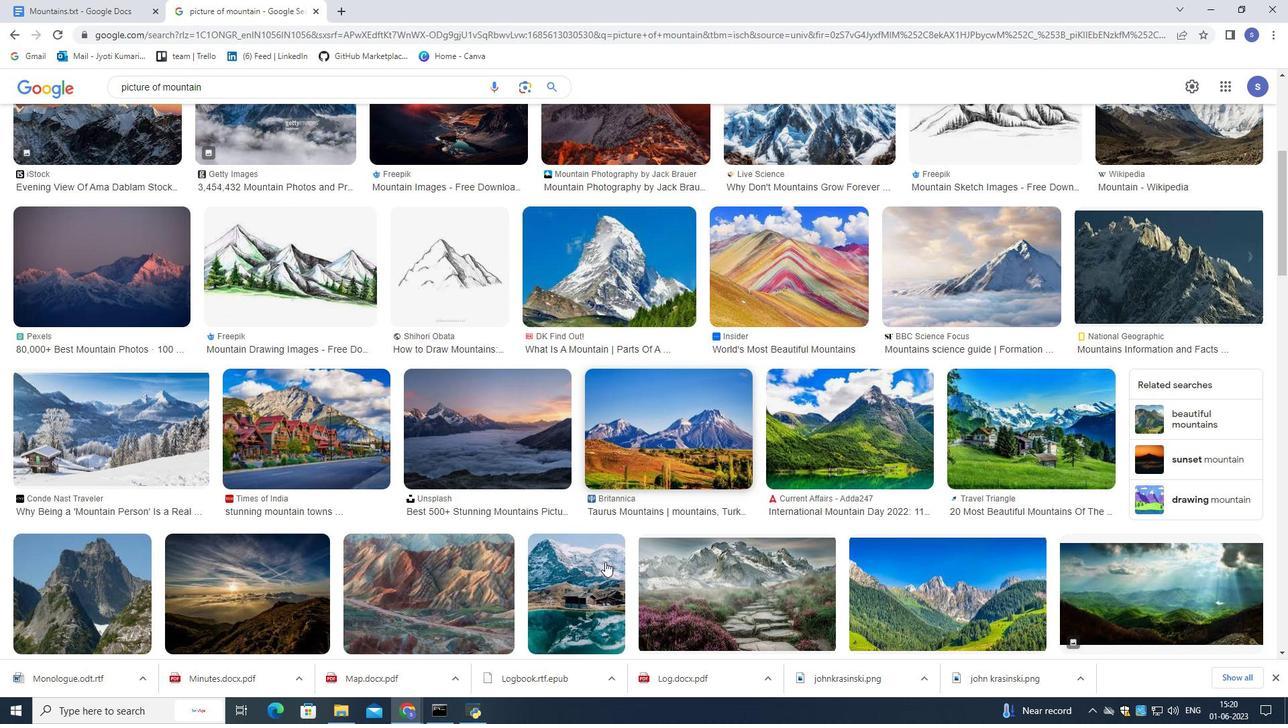 
Action: Mouse scrolled (605, 561) with delta (0, 0)
Screenshot: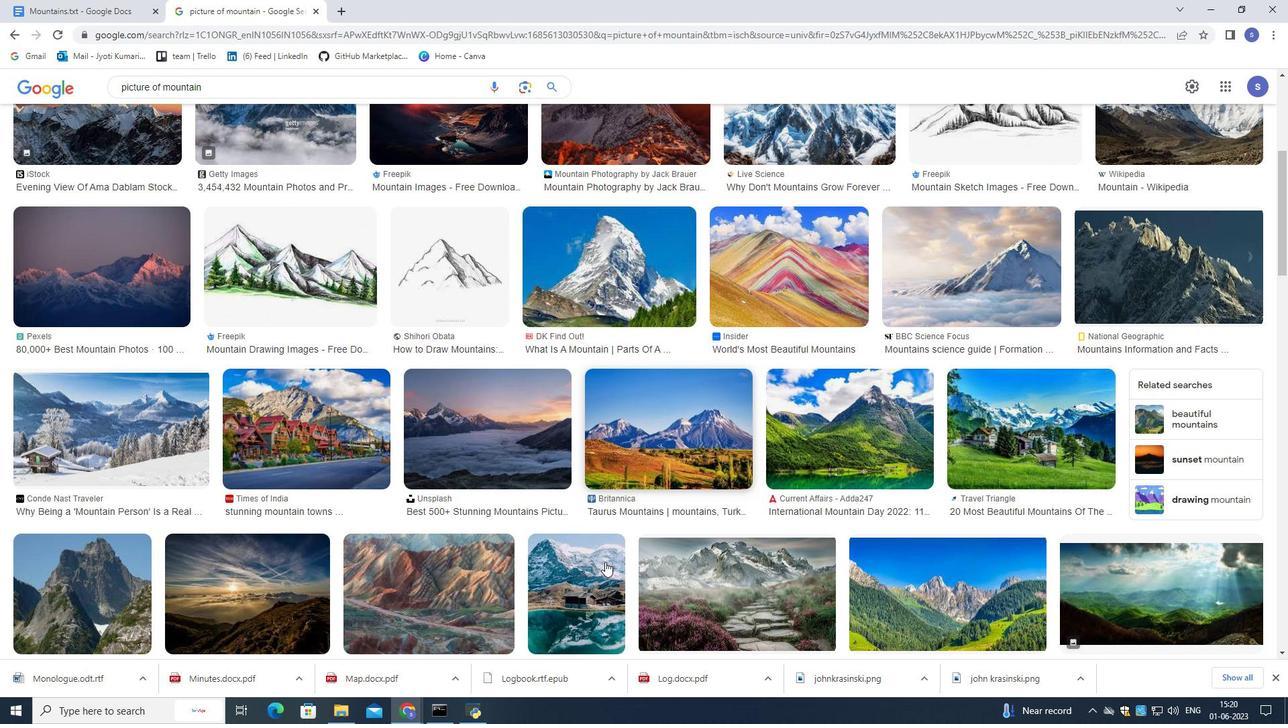 
Action: Mouse scrolled (605, 561) with delta (0, 0)
Screenshot: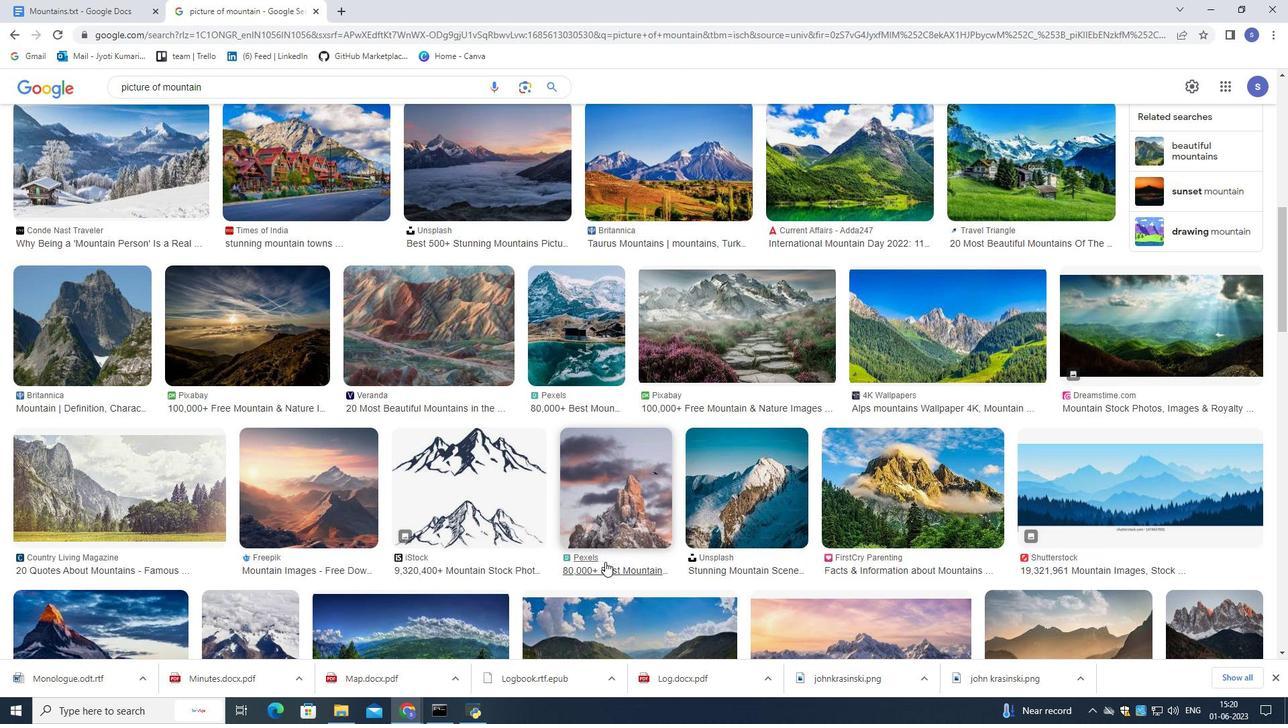 
Action: Mouse scrolled (605, 561) with delta (0, 0)
Screenshot: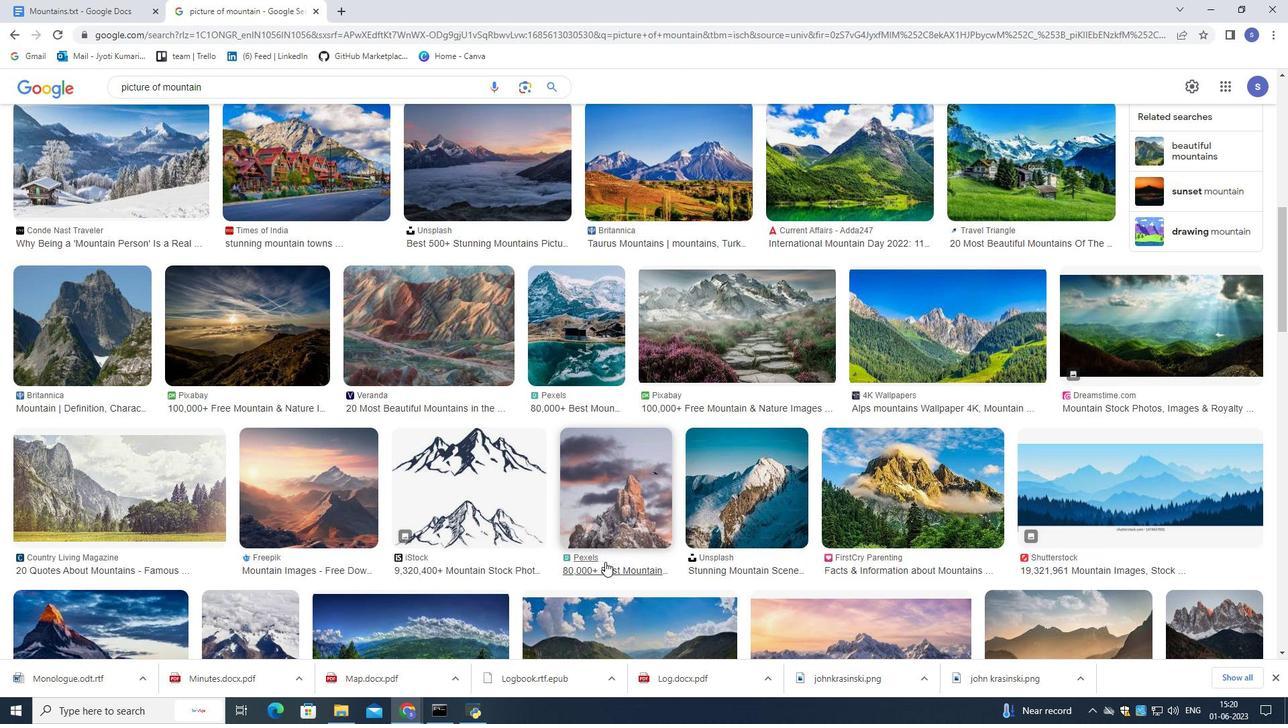
Action: Mouse scrolled (605, 561) with delta (0, 0)
Screenshot: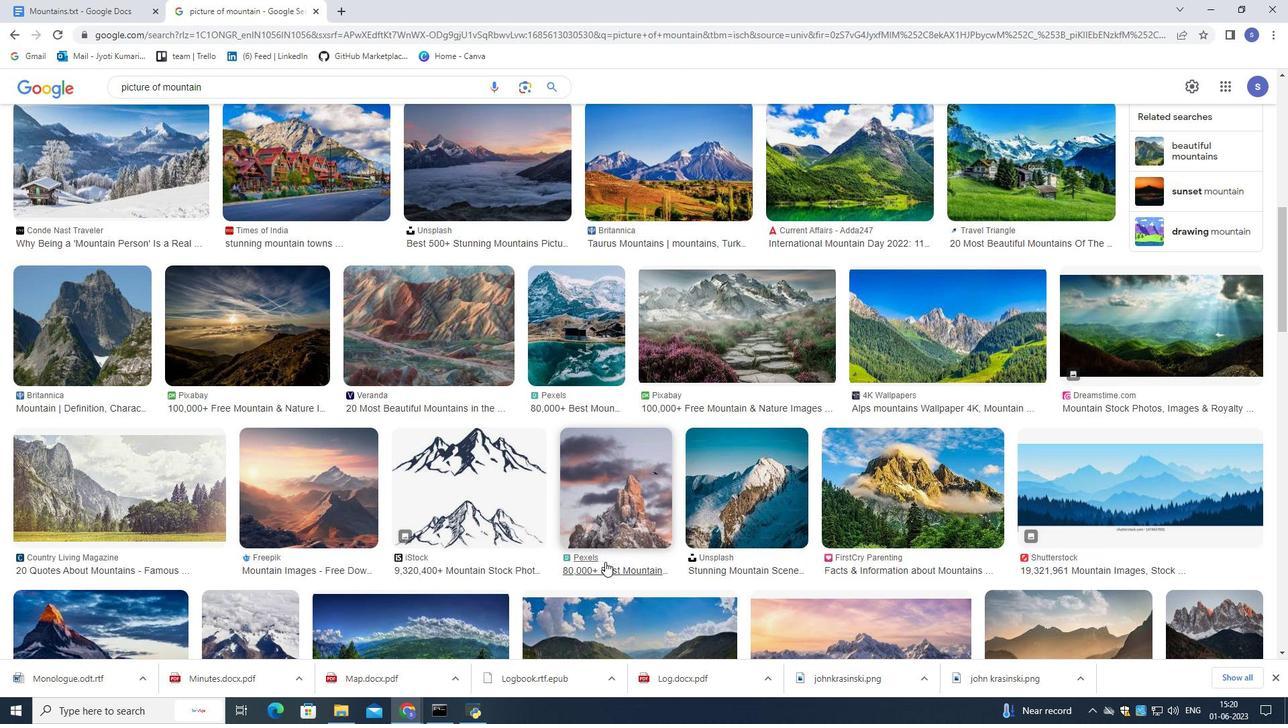 
Action: Mouse scrolled (605, 561) with delta (0, 0)
Screenshot: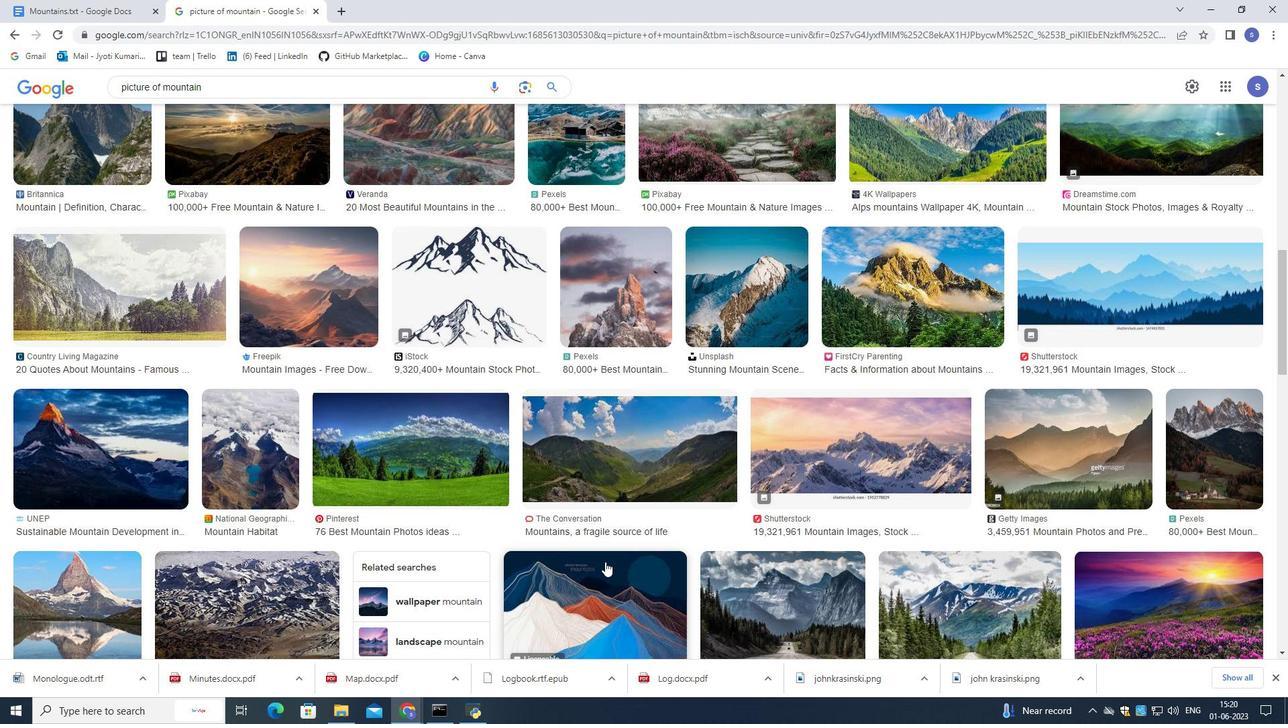 
Action: Mouse scrolled (605, 561) with delta (0, 0)
Screenshot: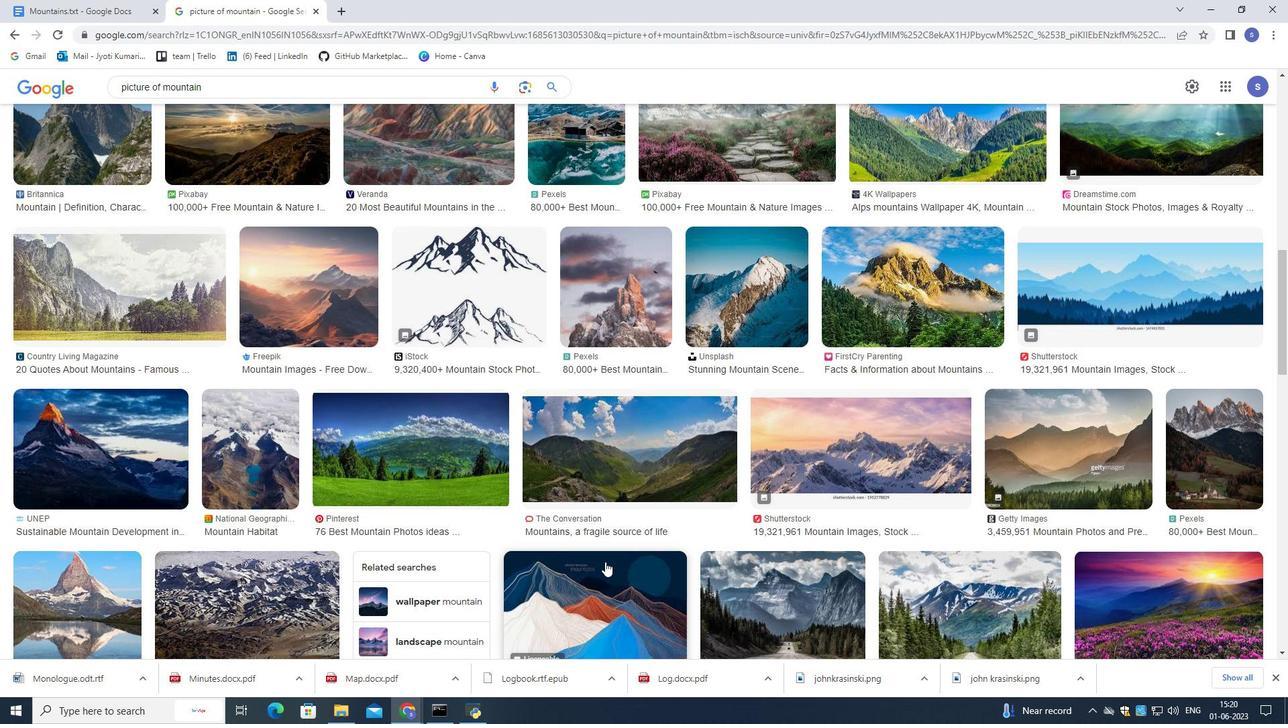 
Action: Mouse scrolled (605, 561) with delta (0, 0)
Screenshot: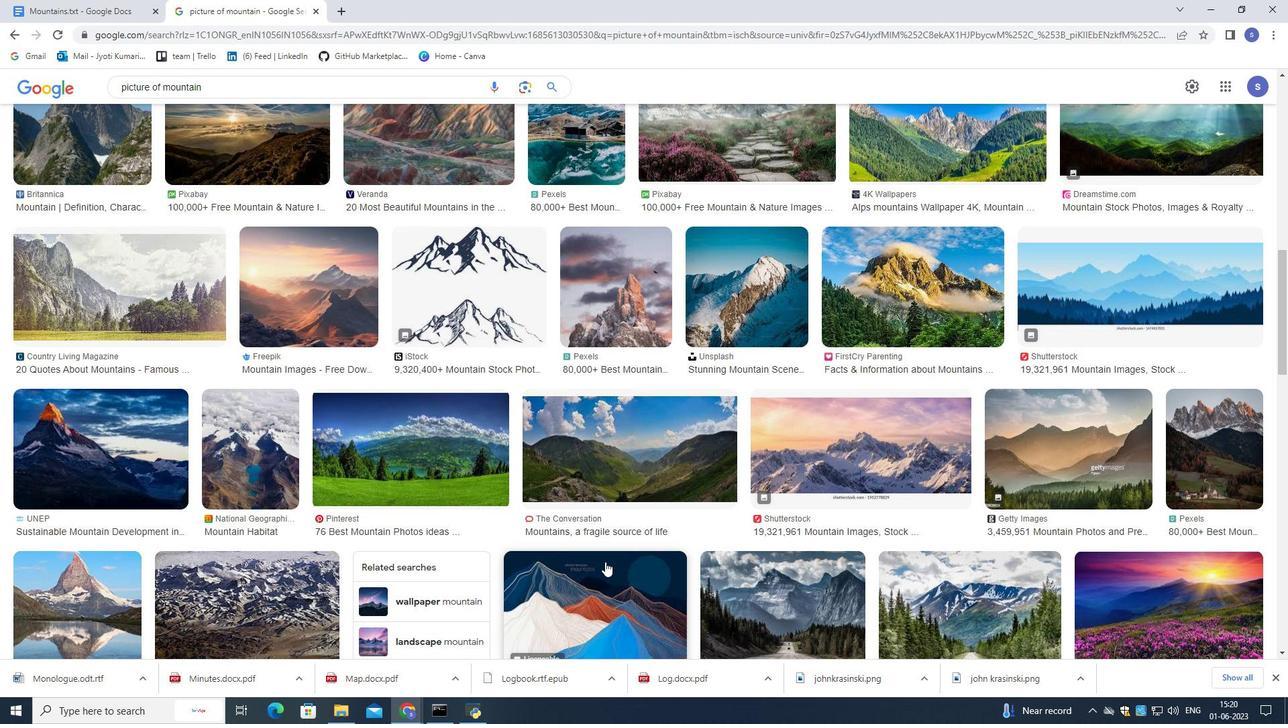 
Action: Mouse moved to (606, 562)
Screenshot: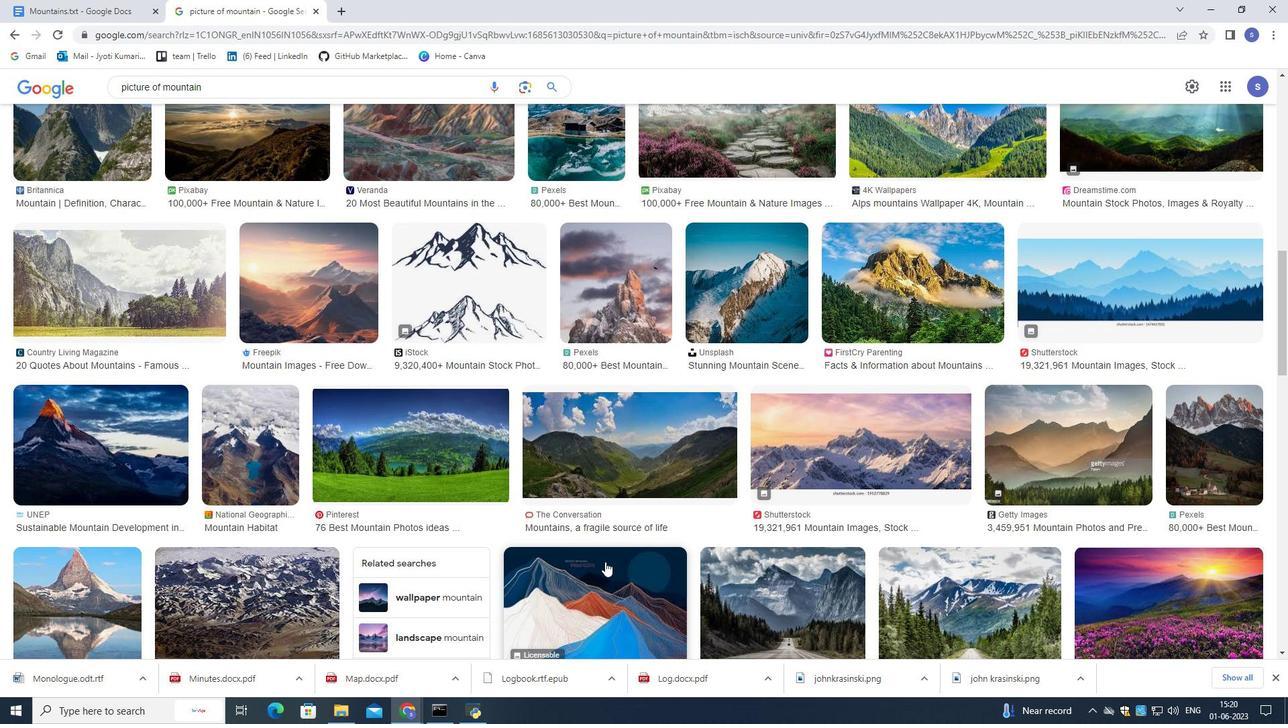 
Action: Mouse scrolled (606, 561) with delta (0, 0)
Screenshot: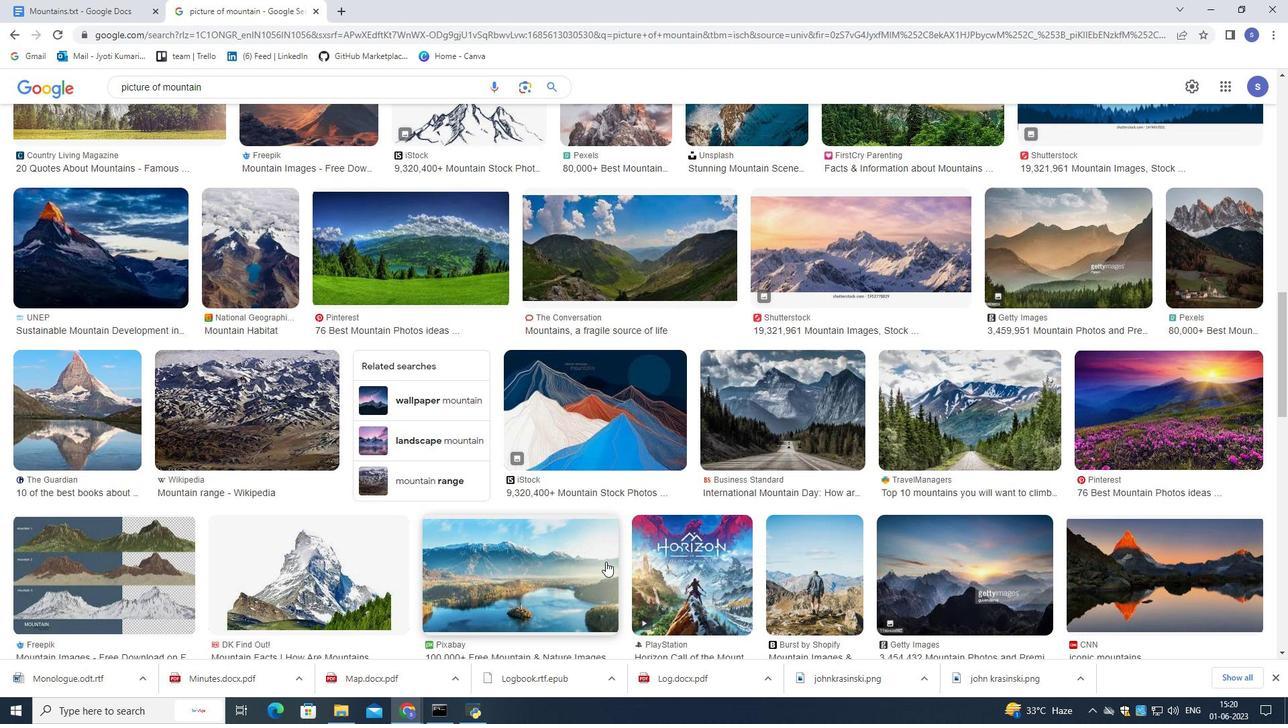 
Action: Mouse moved to (606, 562)
Screenshot: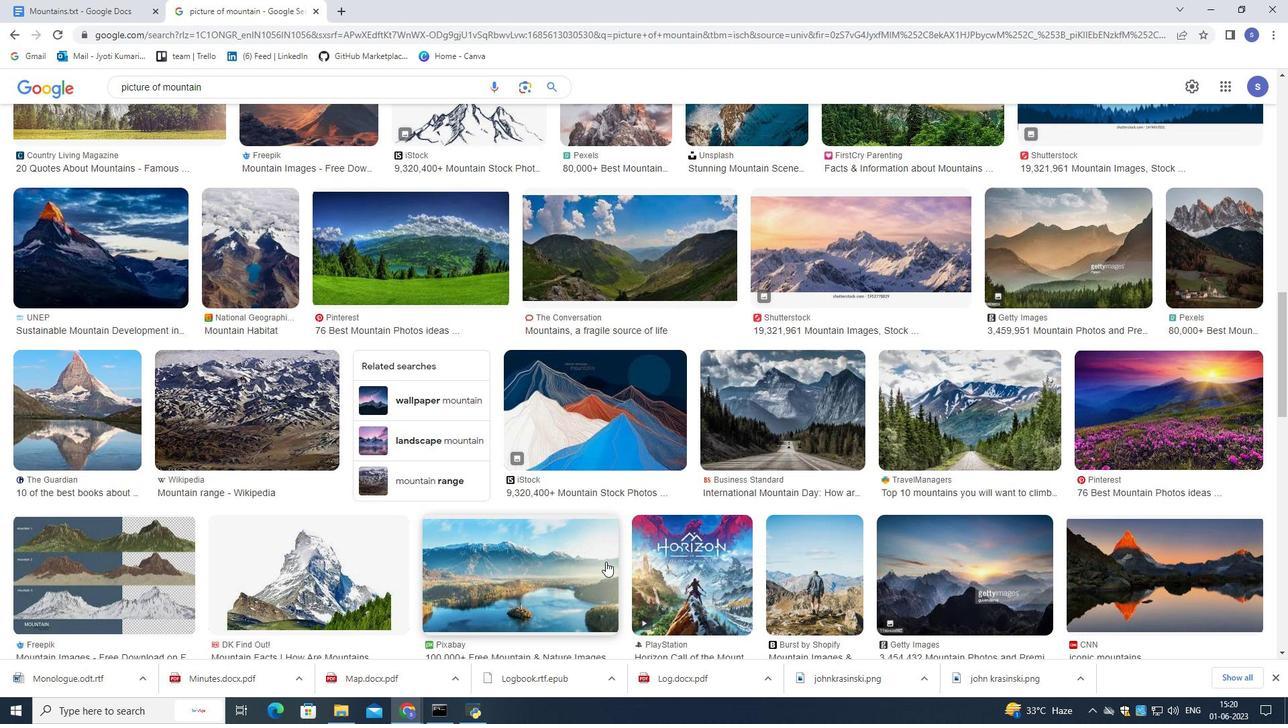 
Action: Mouse scrolled (606, 561) with delta (0, 0)
Screenshot: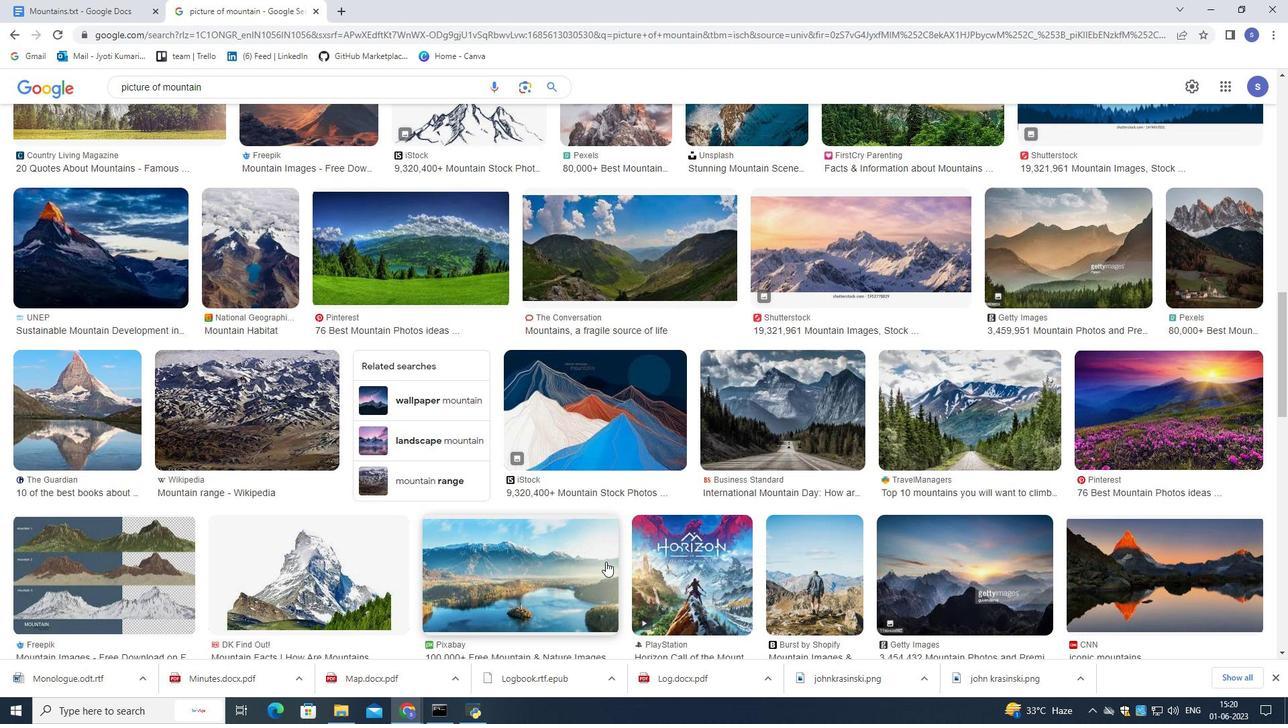 
Action: Mouse moved to (766, 420)
Screenshot: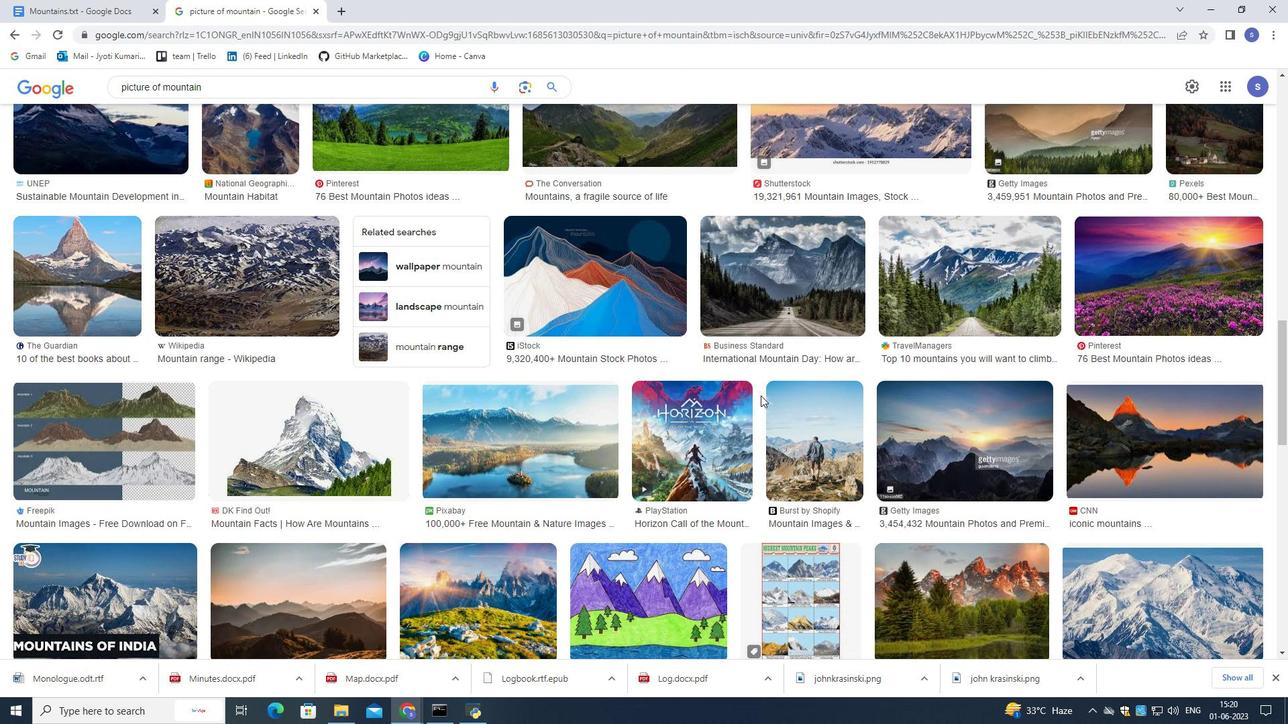 
Action: Mouse scrolled (766, 419) with delta (0, 0)
Screenshot: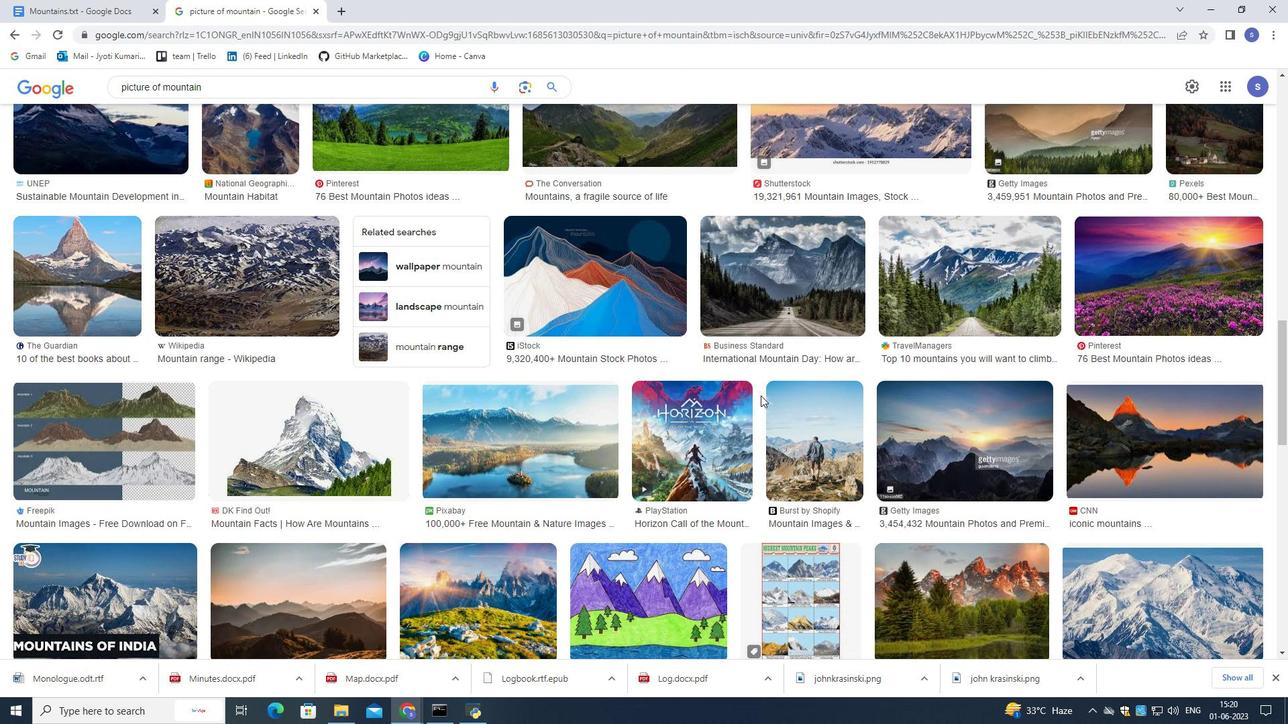 
Action: Mouse moved to (767, 420)
Screenshot: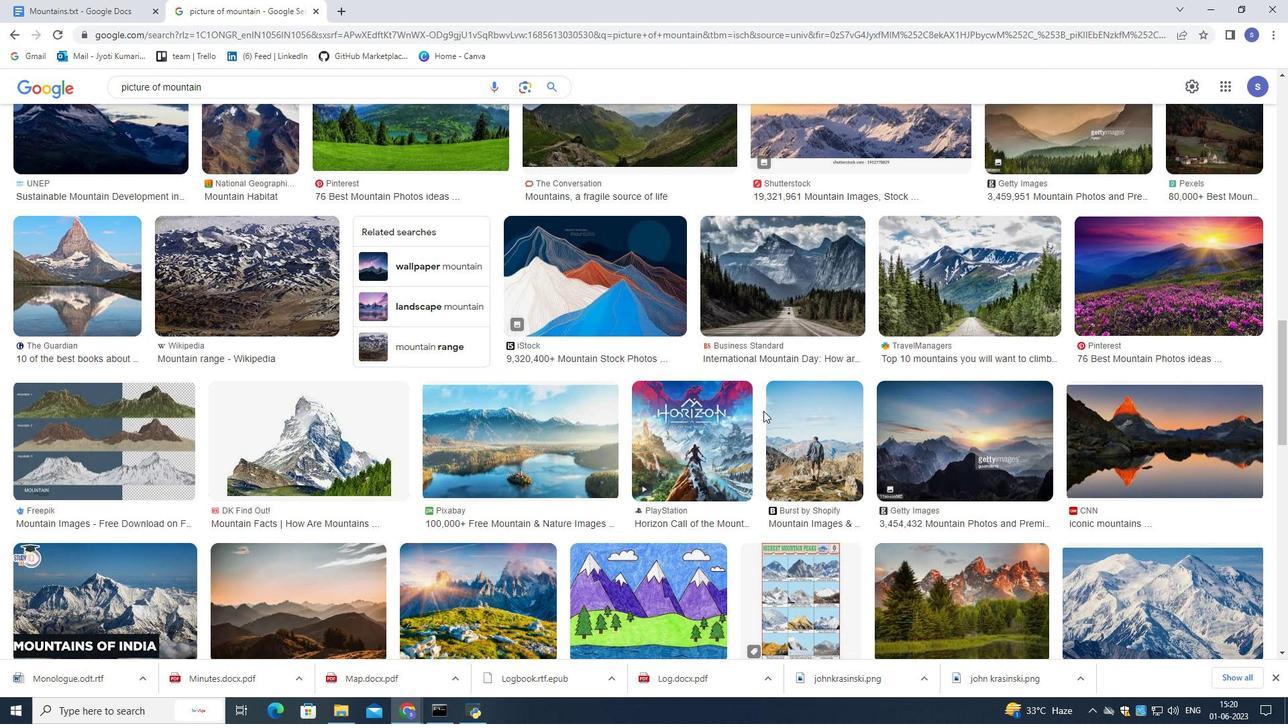 
Action: Mouse scrolled (767, 420) with delta (0, 0)
Screenshot: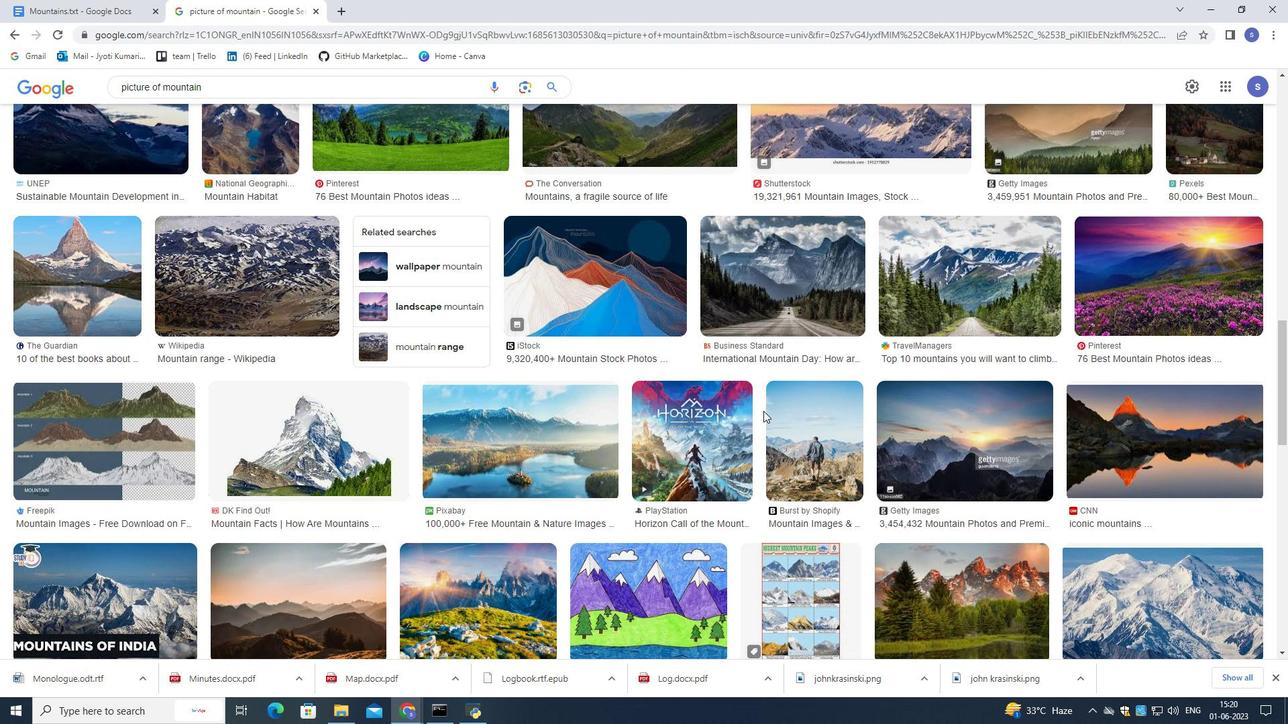 
Action: Mouse moved to (760, 423)
Screenshot: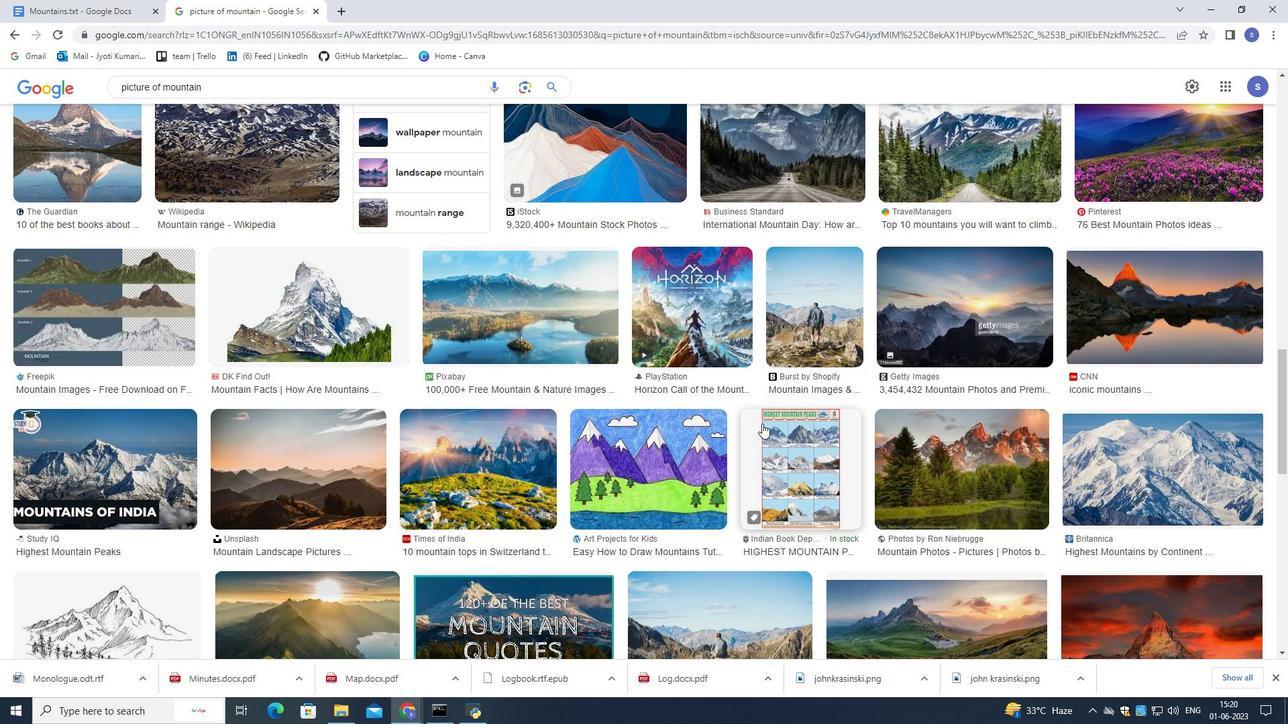 
Action: Mouse scrolled (760, 422) with delta (0, 0)
Screenshot: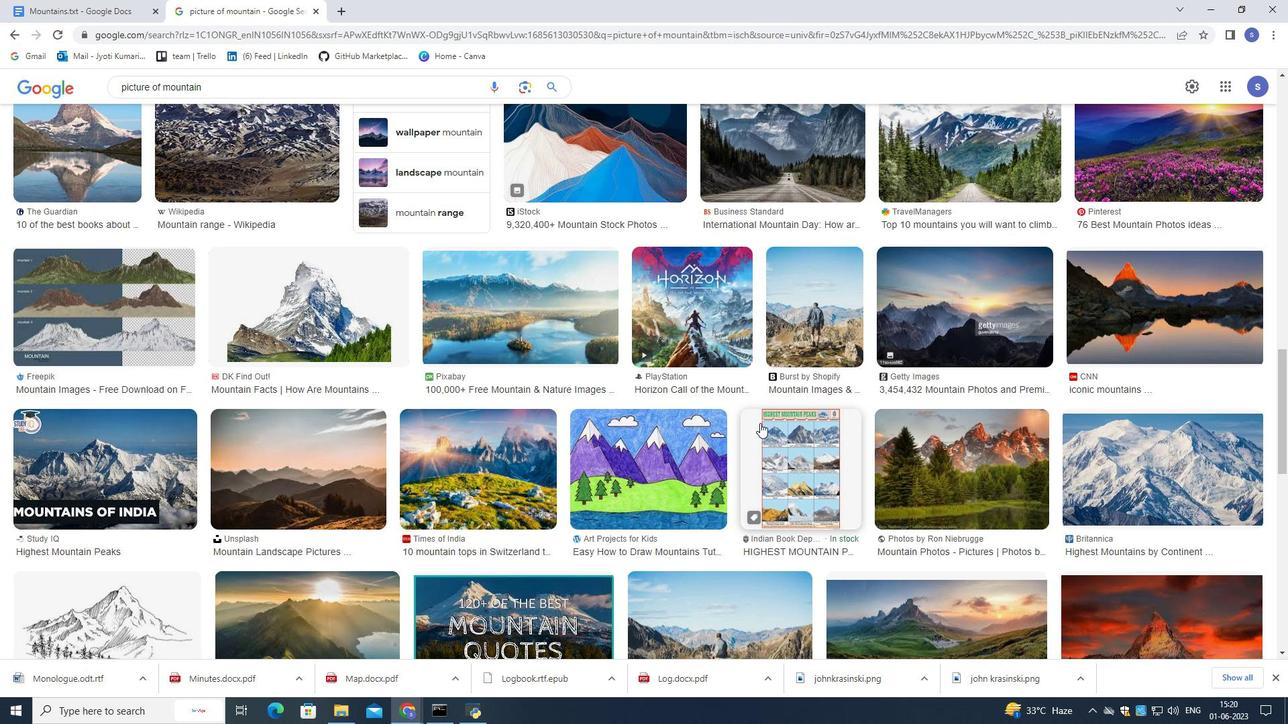 
Action: Mouse scrolled (760, 422) with delta (0, 0)
Screenshot: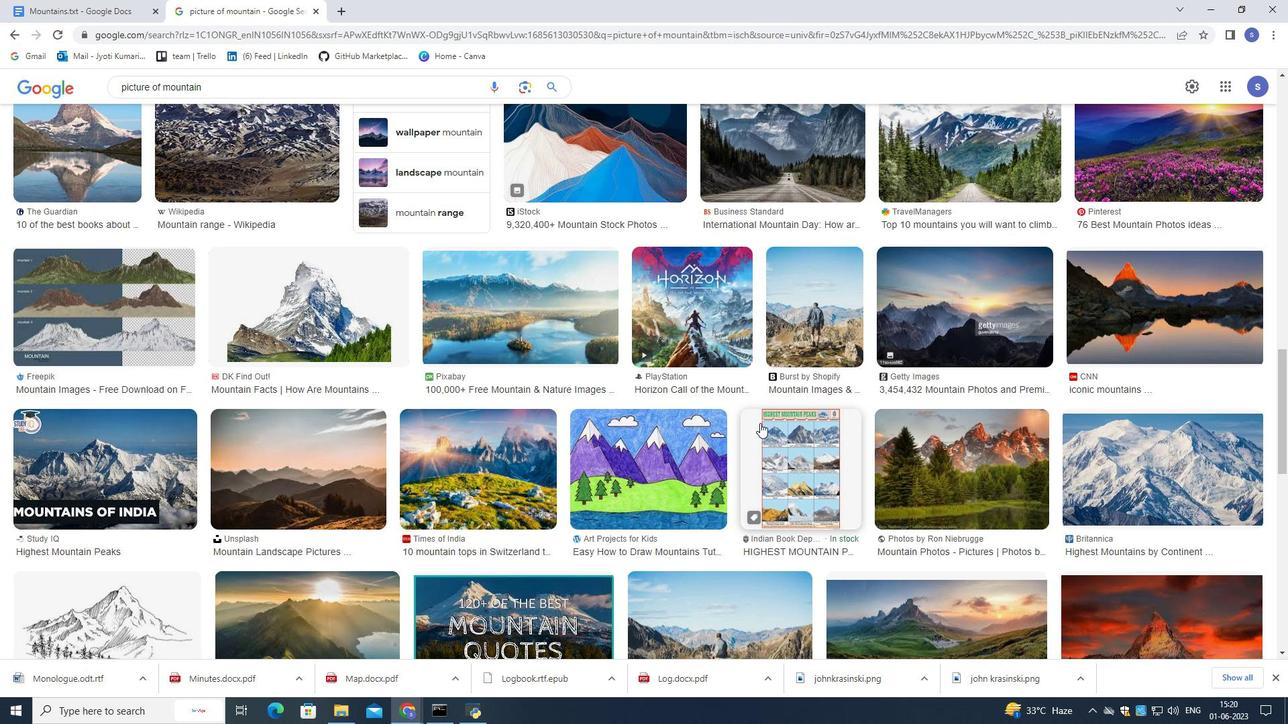 
Action: Mouse moved to (836, 364)
Screenshot: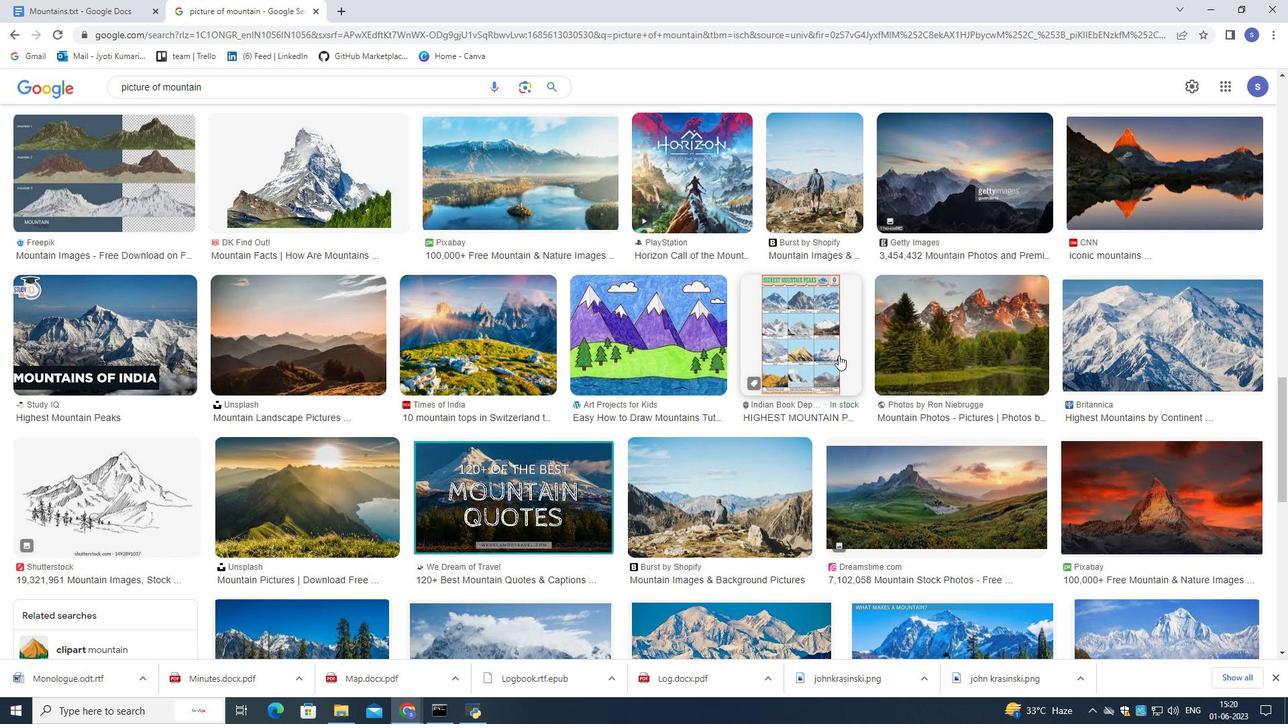 
Action: Mouse scrolled (836, 361) with delta (0, 0)
Screenshot: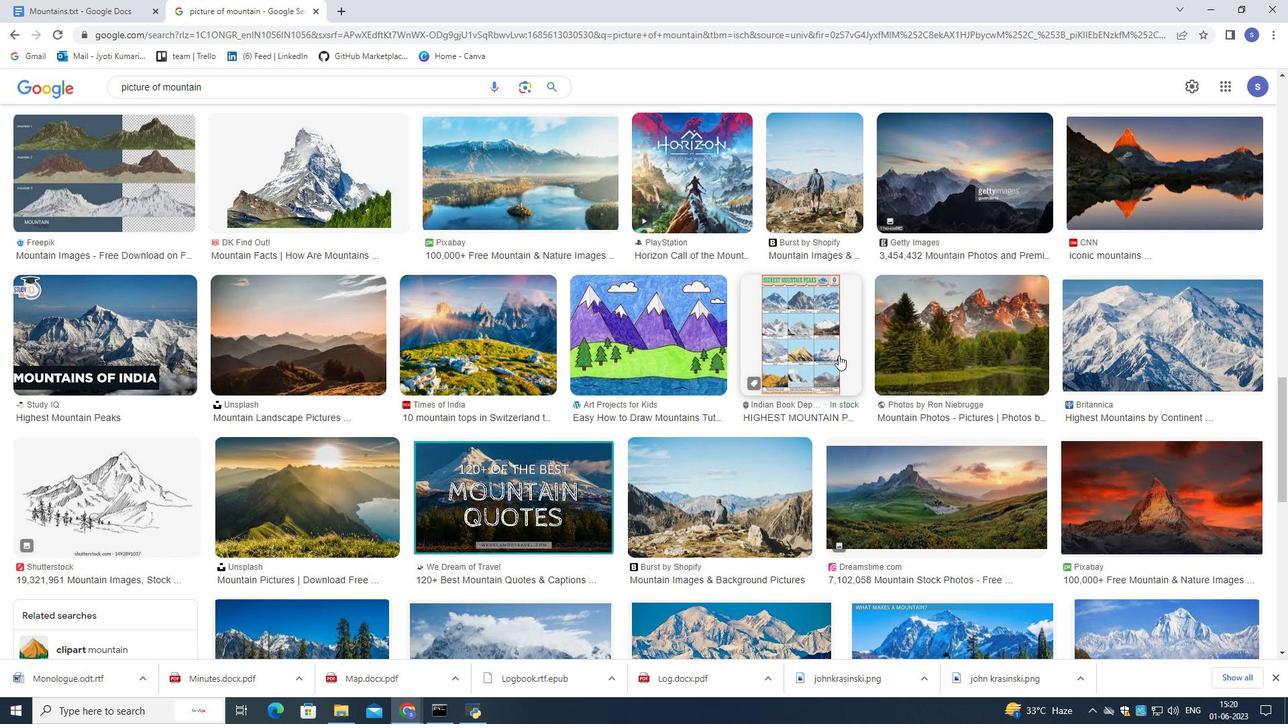 
Action: Mouse moved to (834, 368)
Screenshot: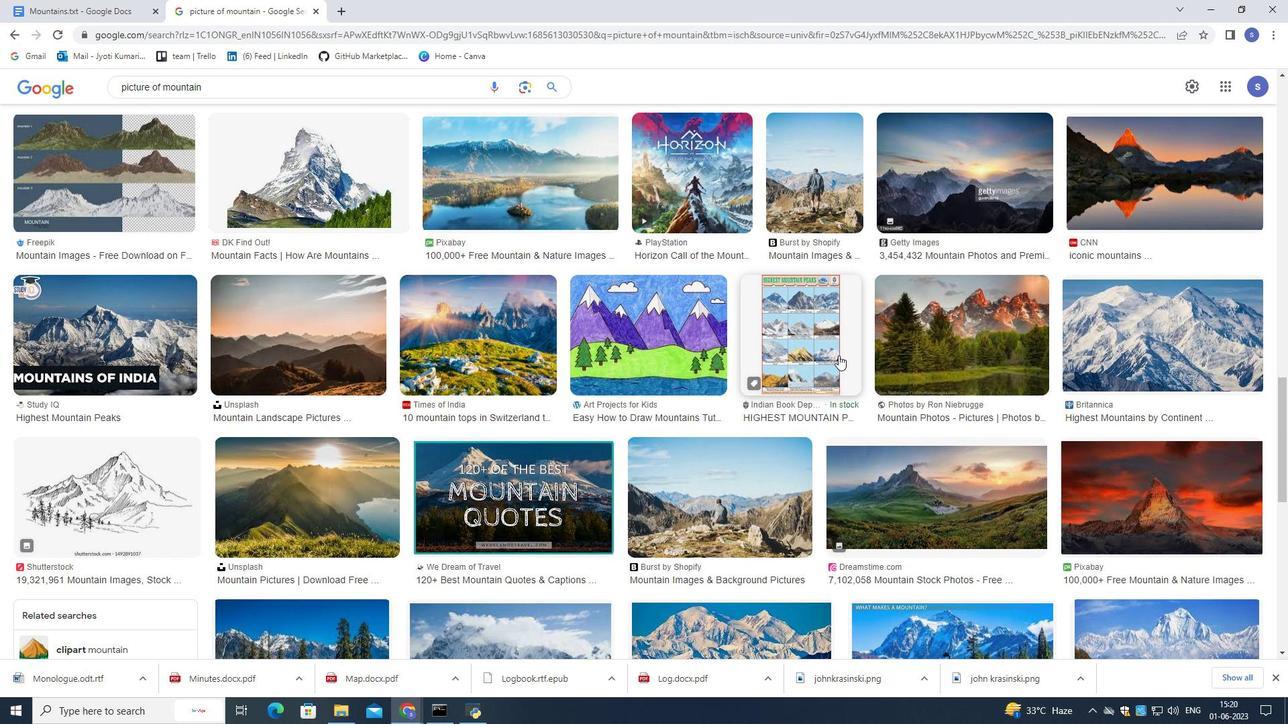 
Action: Mouse scrolled (834, 367) with delta (0, 0)
Screenshot: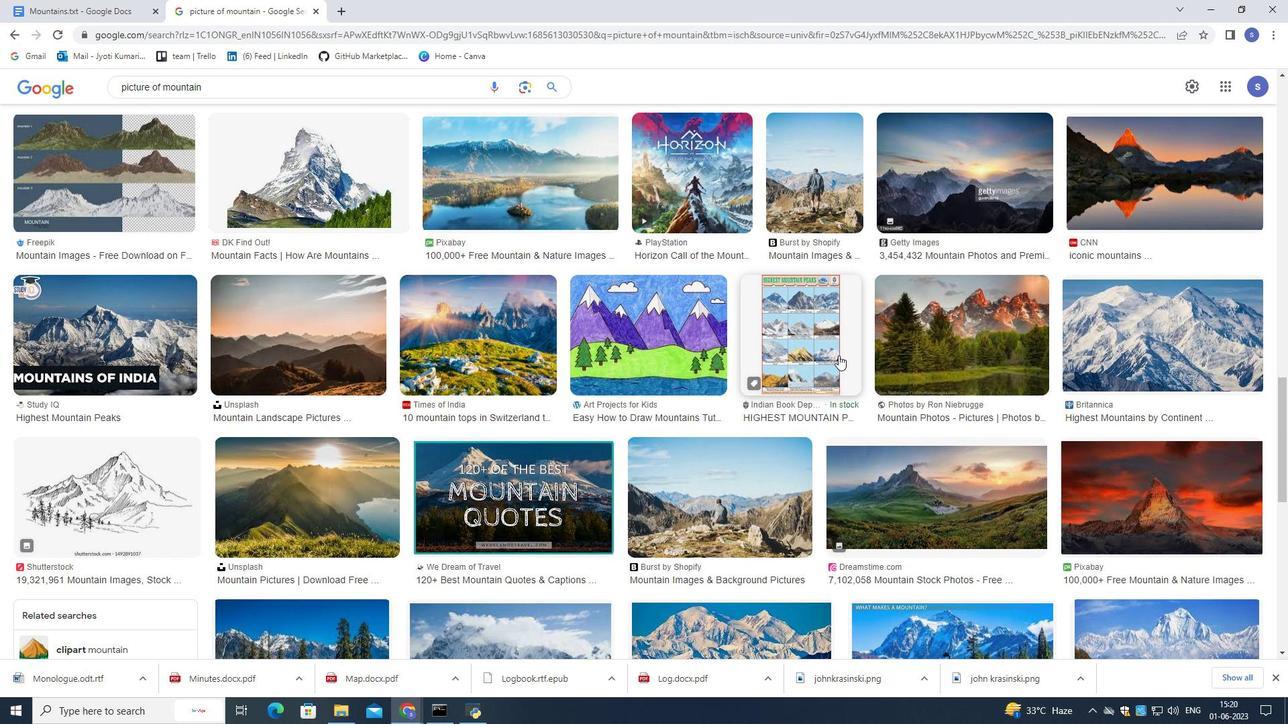 
Action: Mouse moved to (890, 524)
Screenshot: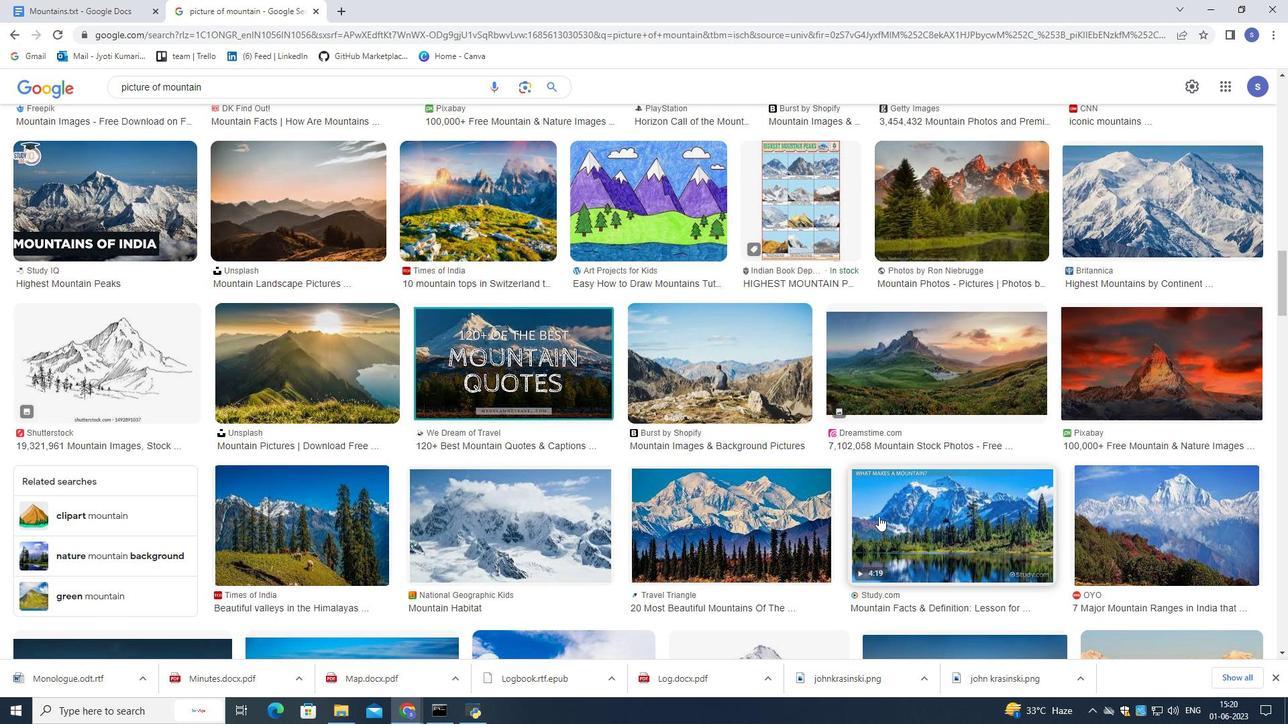 
Action: Mouse pressed left at (890, 524)
Screenshot: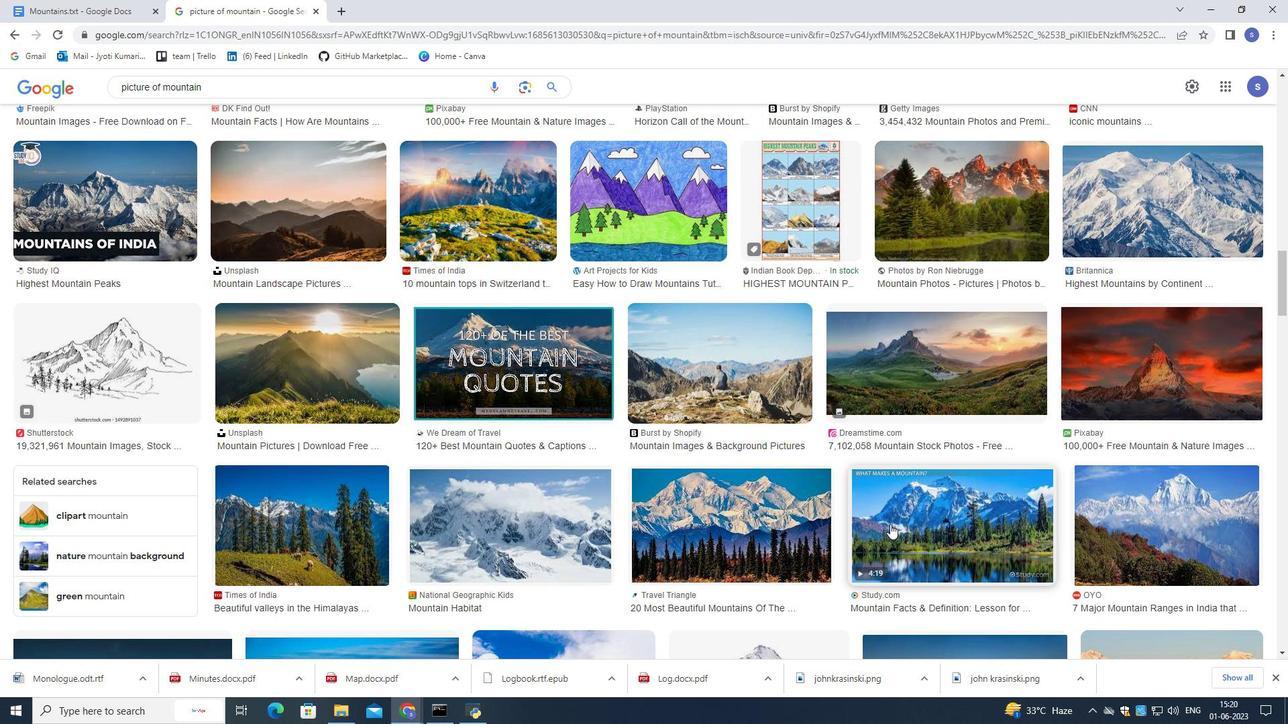 
Action: Mouse moved to (867, 262)
Screenshot: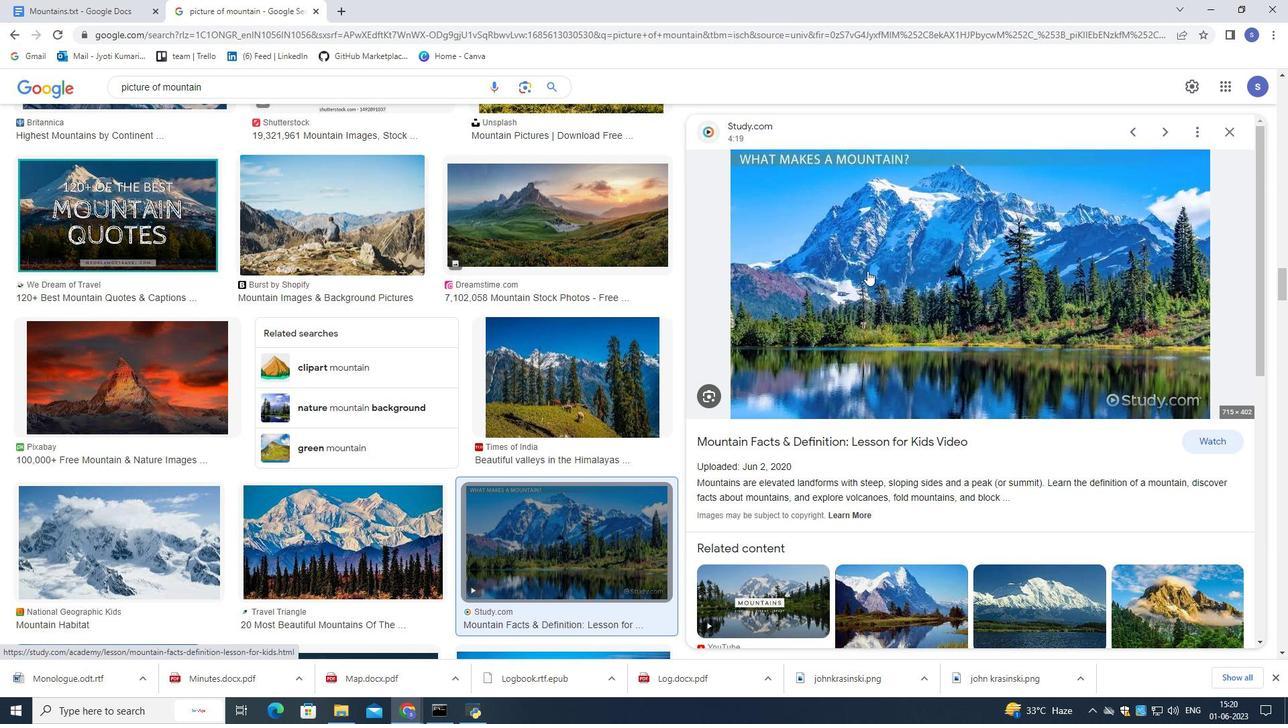 
Action: Mouse pressed right at (867, 262)
Screenshot: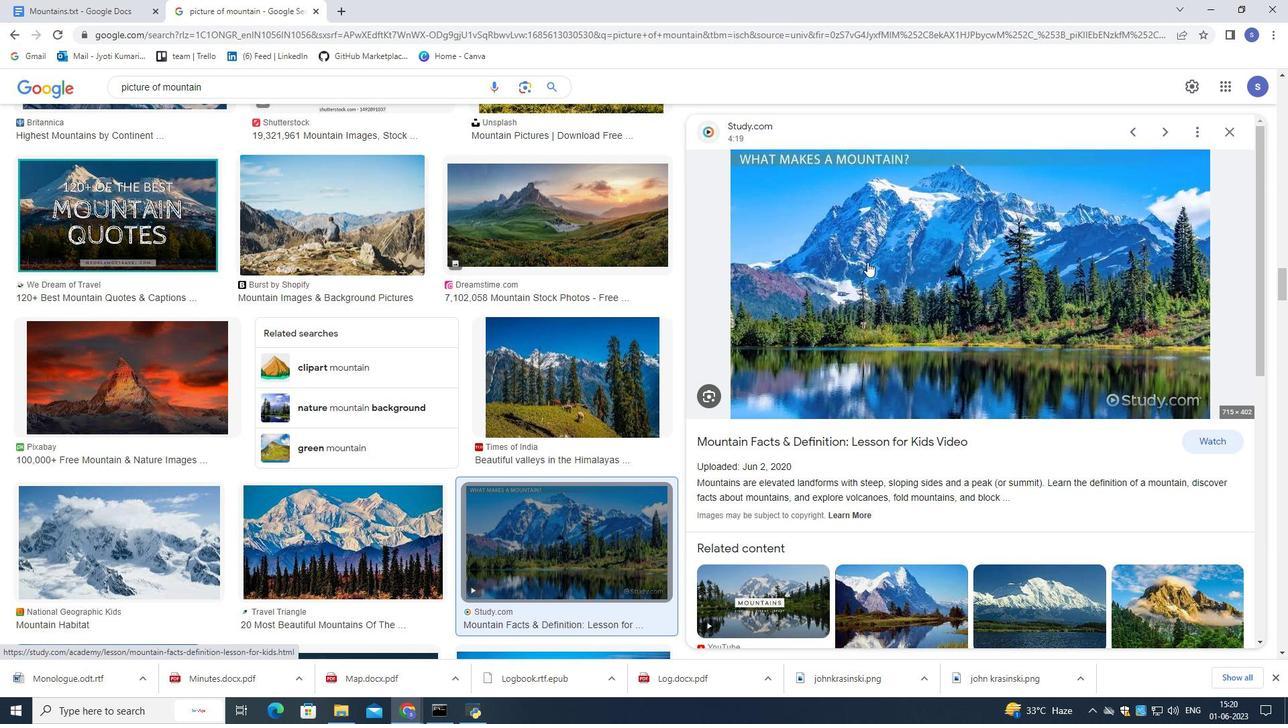 
Action: Mouse moved to (932, 402)
Screenshot: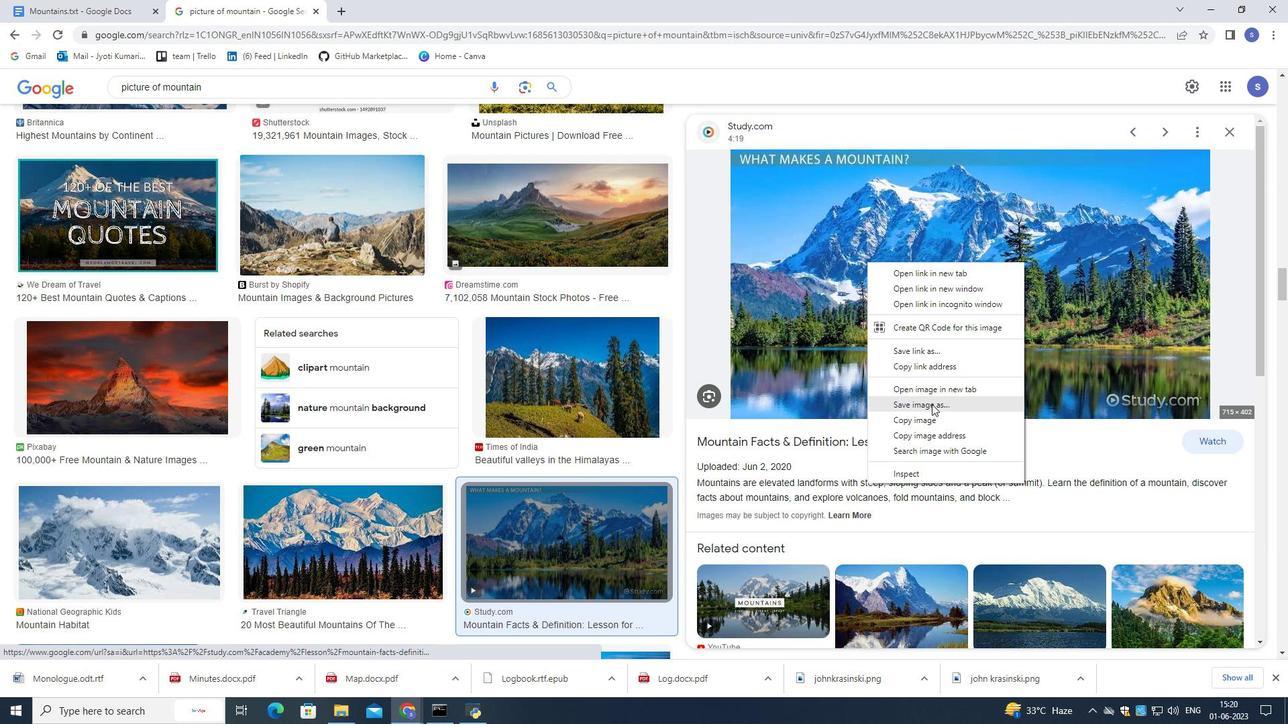 
Action: Mouse pressed left at (932, 402)
Screenshot: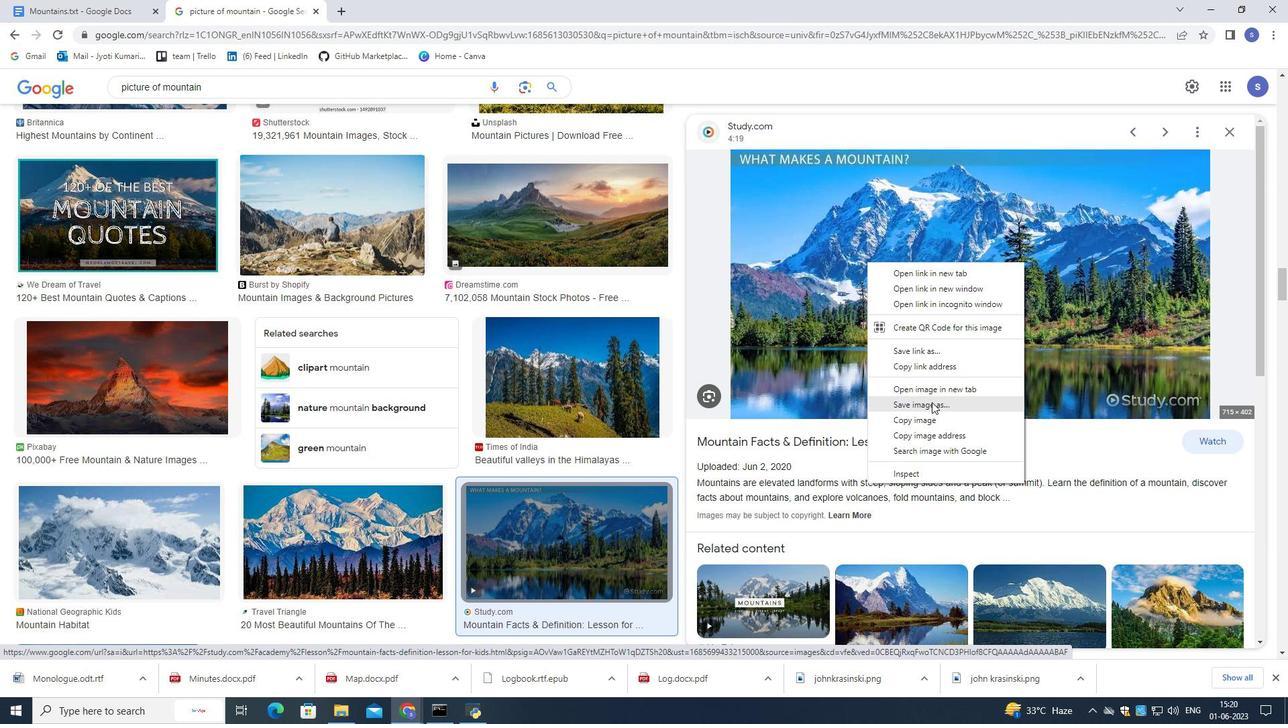 
Action: Mouse moved to (883, 398)
Screenshot: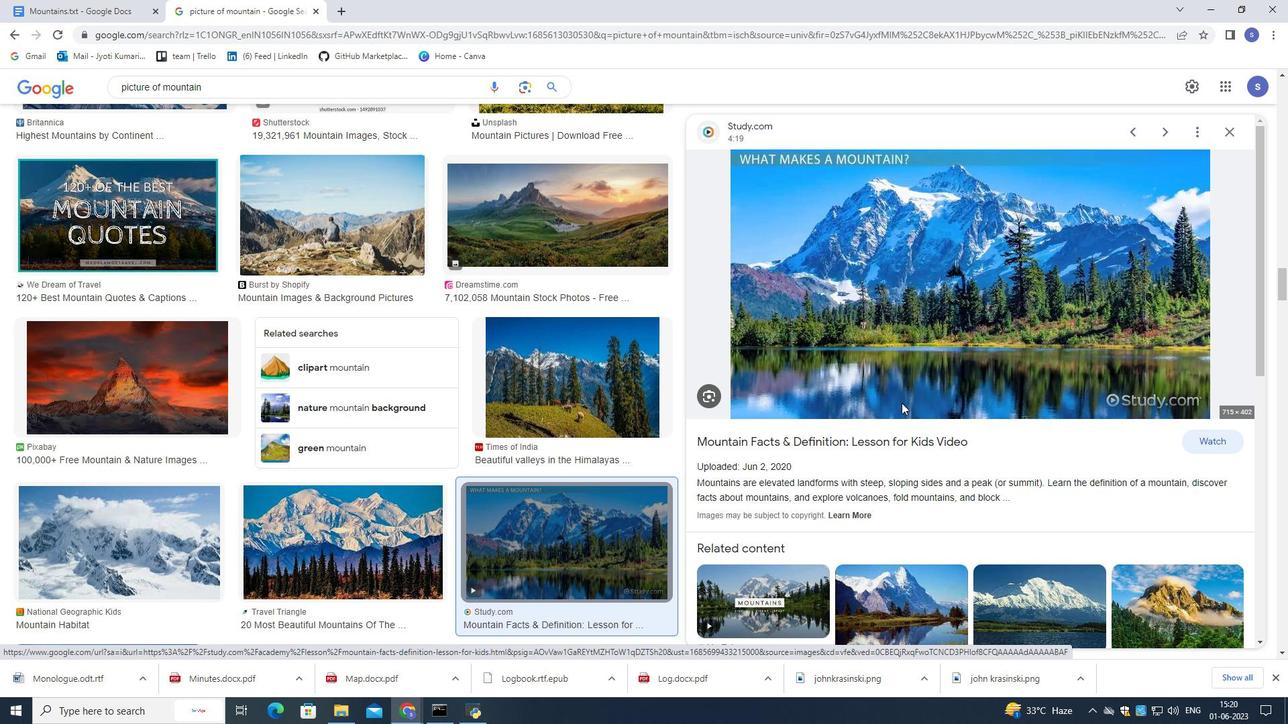 
Action: Key pressed <Key.shift>Mountain.png
Screenshot: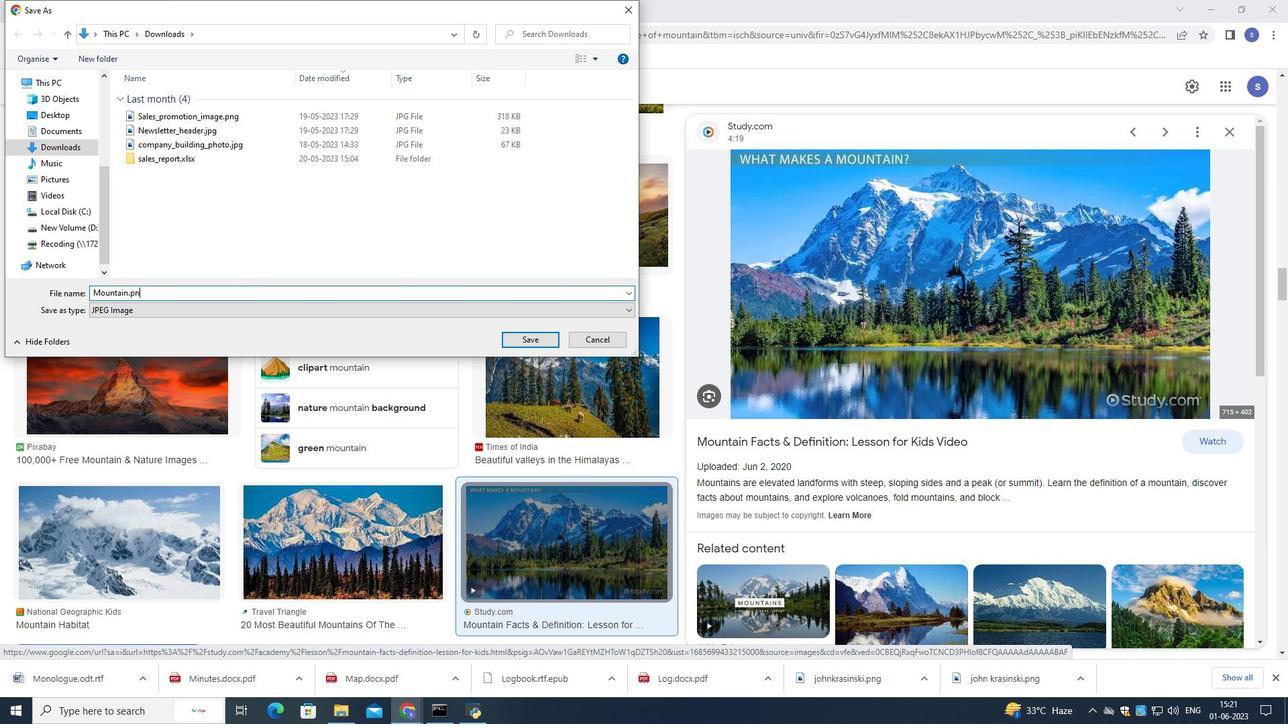 
Action: Mouse moved to (540, 336)
Screenshot: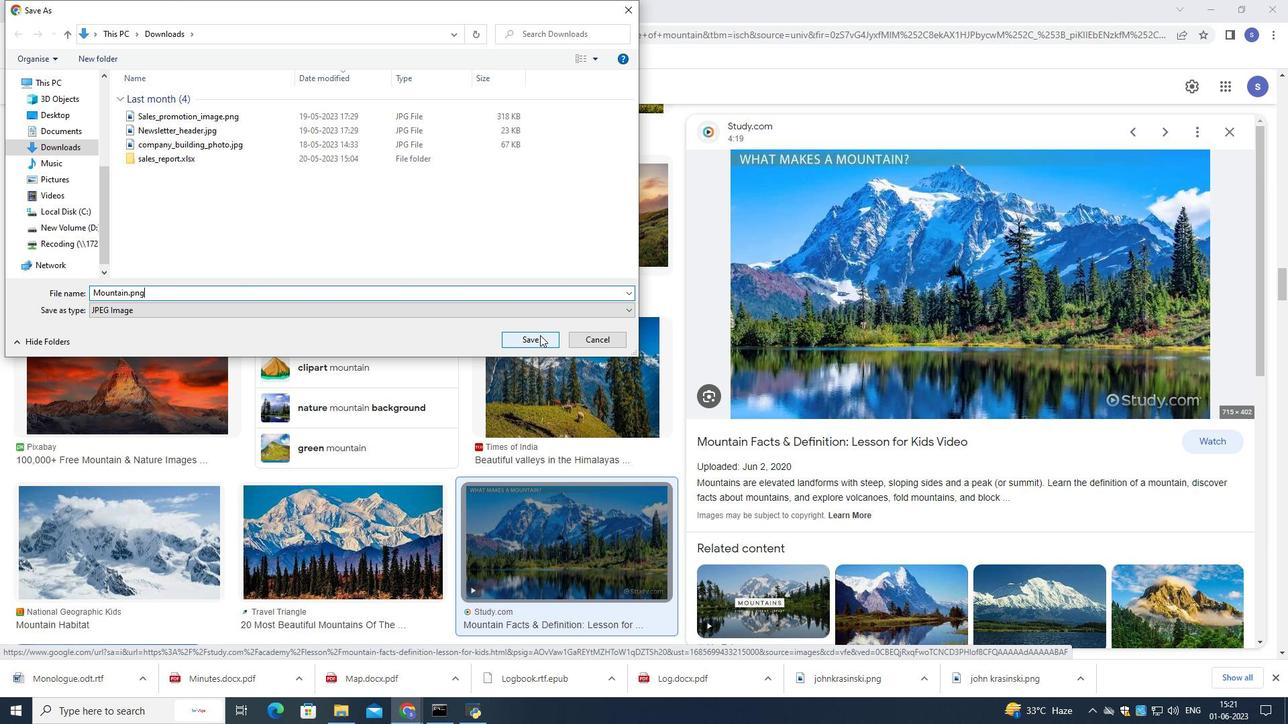
Action: Mouse pressed left at (540, 336)
Screenshot: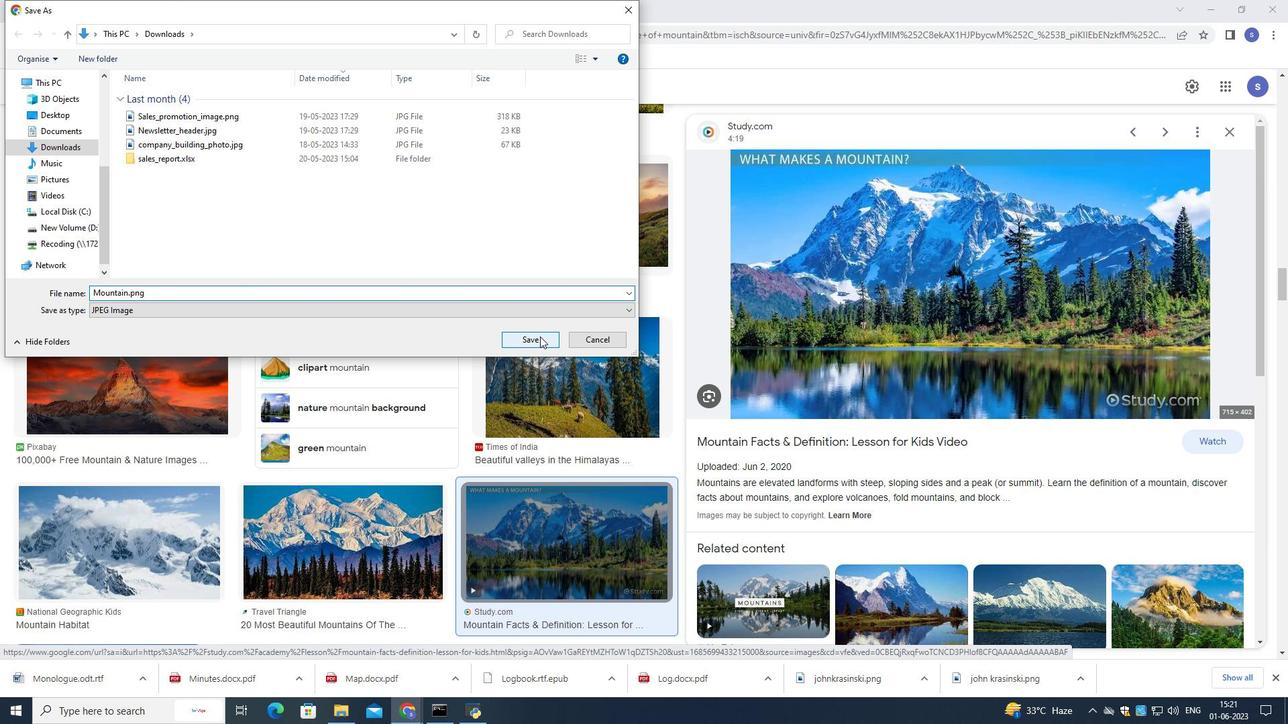 
Action: Mouse moved to (81, 0)
Screenshot: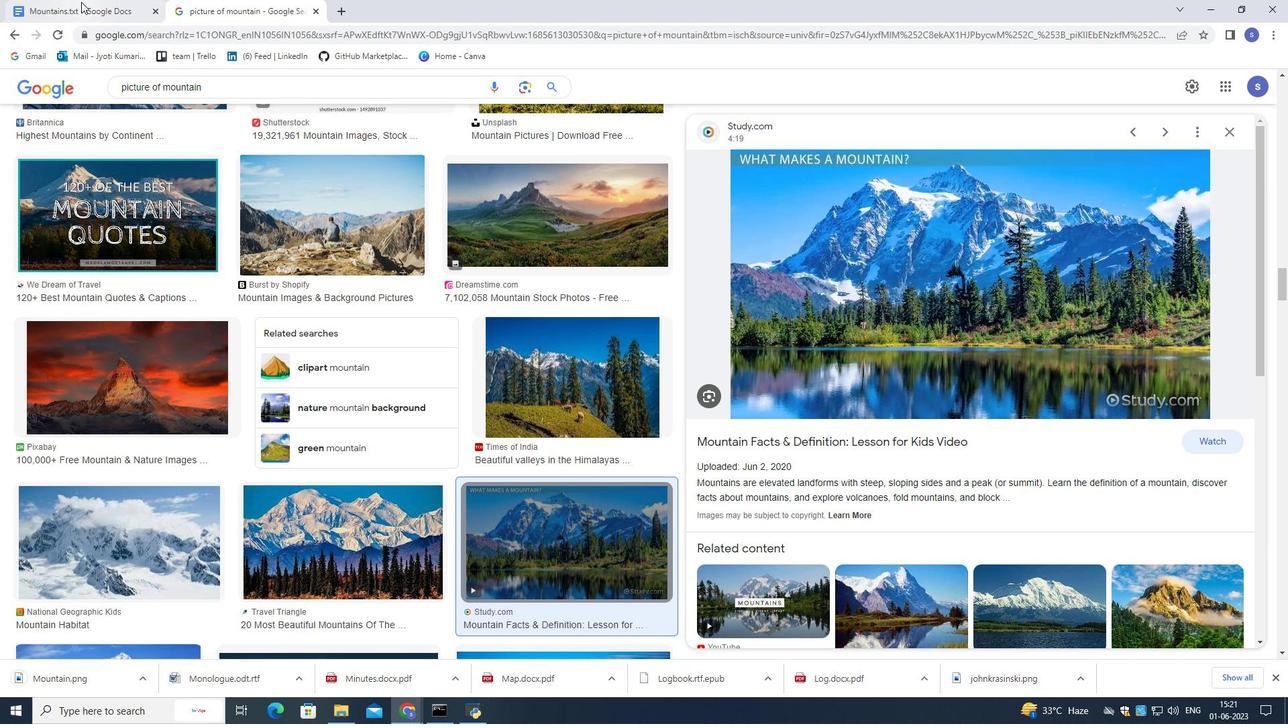 
Action: Mouse pressed left at (81, 0)
Screenshot: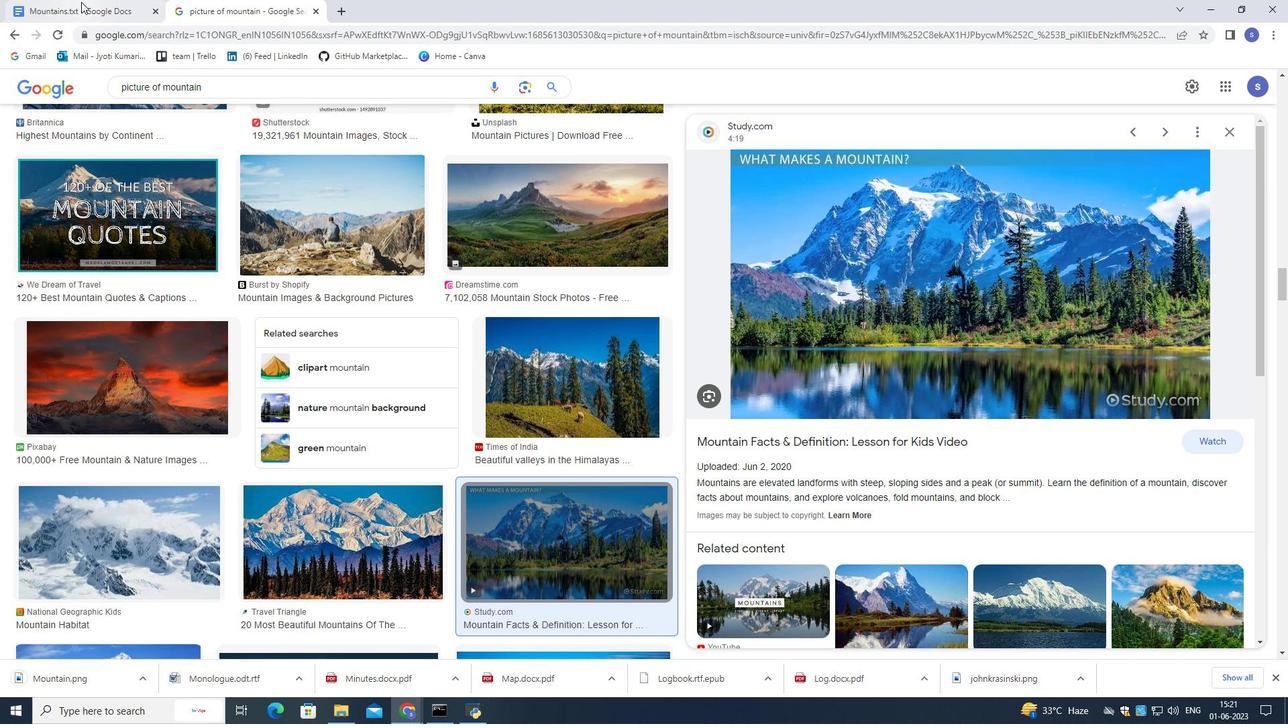 
Action: Mouse moved to (573, 117)
Screenshot: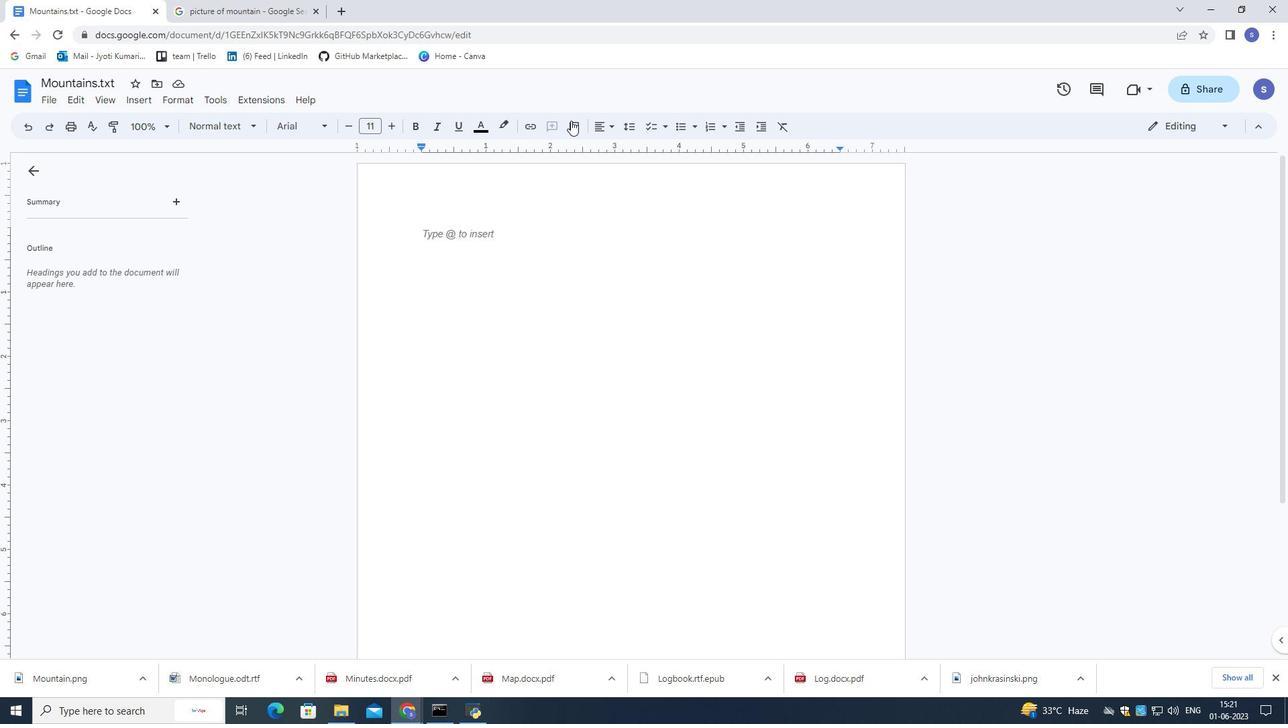 
Action: Mouse pressed left at (573, 117)
Screenshot: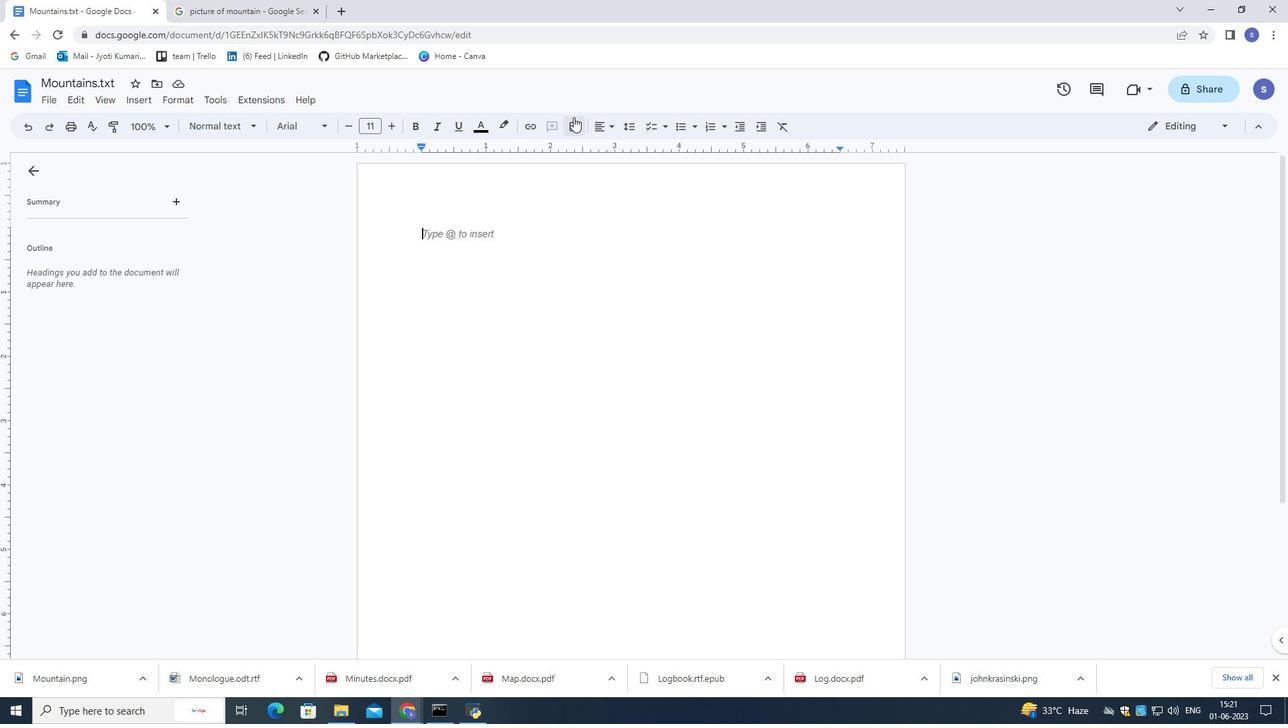 
Action: Mouse moved to (581, 151)
Screenshot: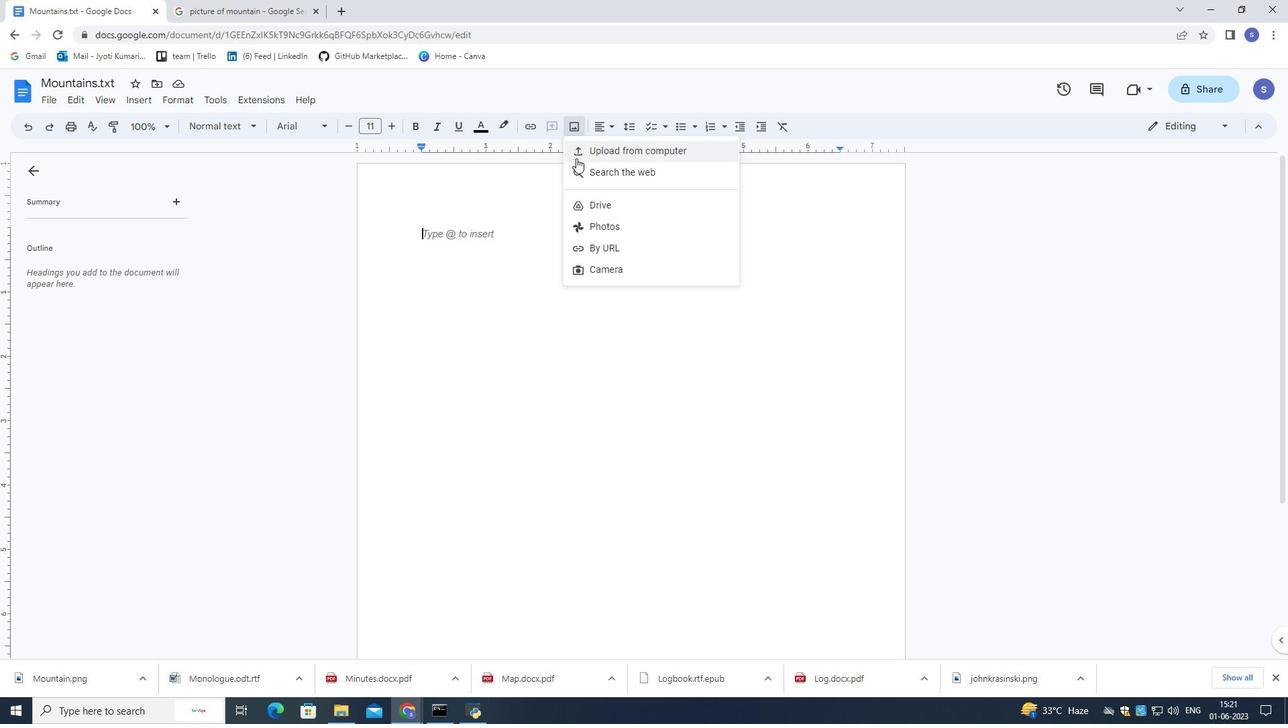 
Action: Mouse pressed left at (581, 151)
Screenshot: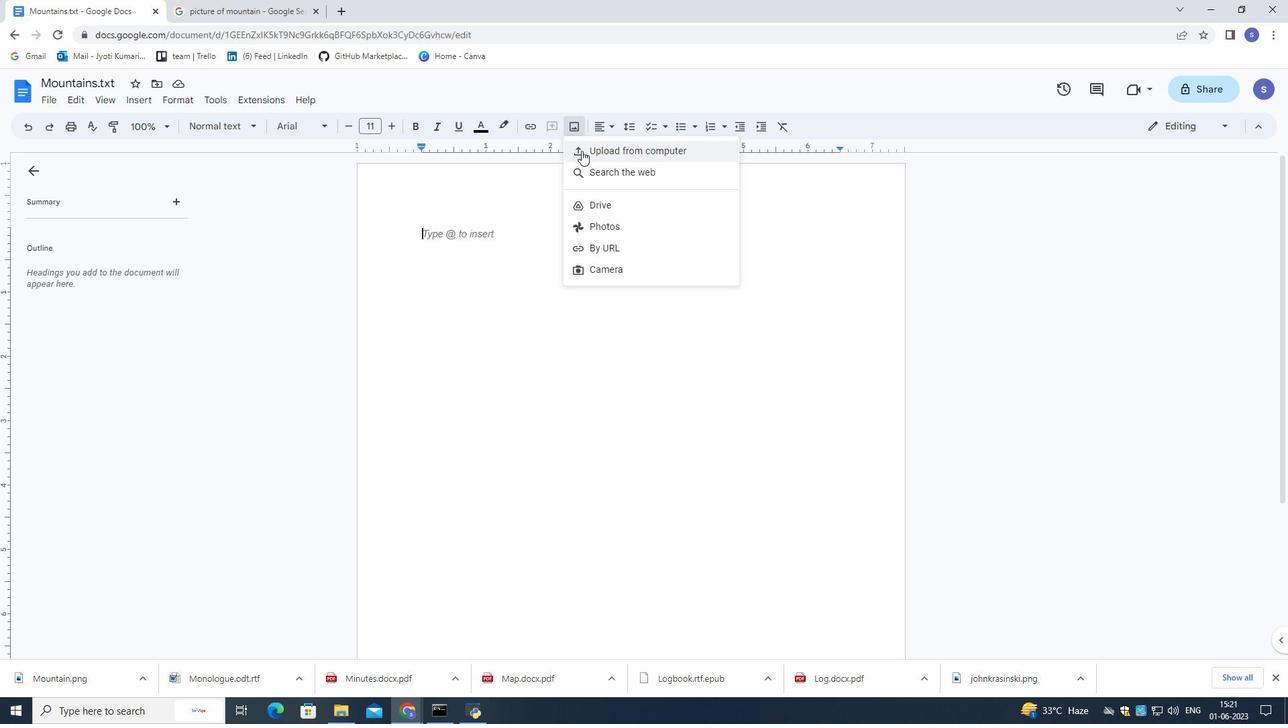 
Action: Mouse moved to (260, 124)
Screenshot: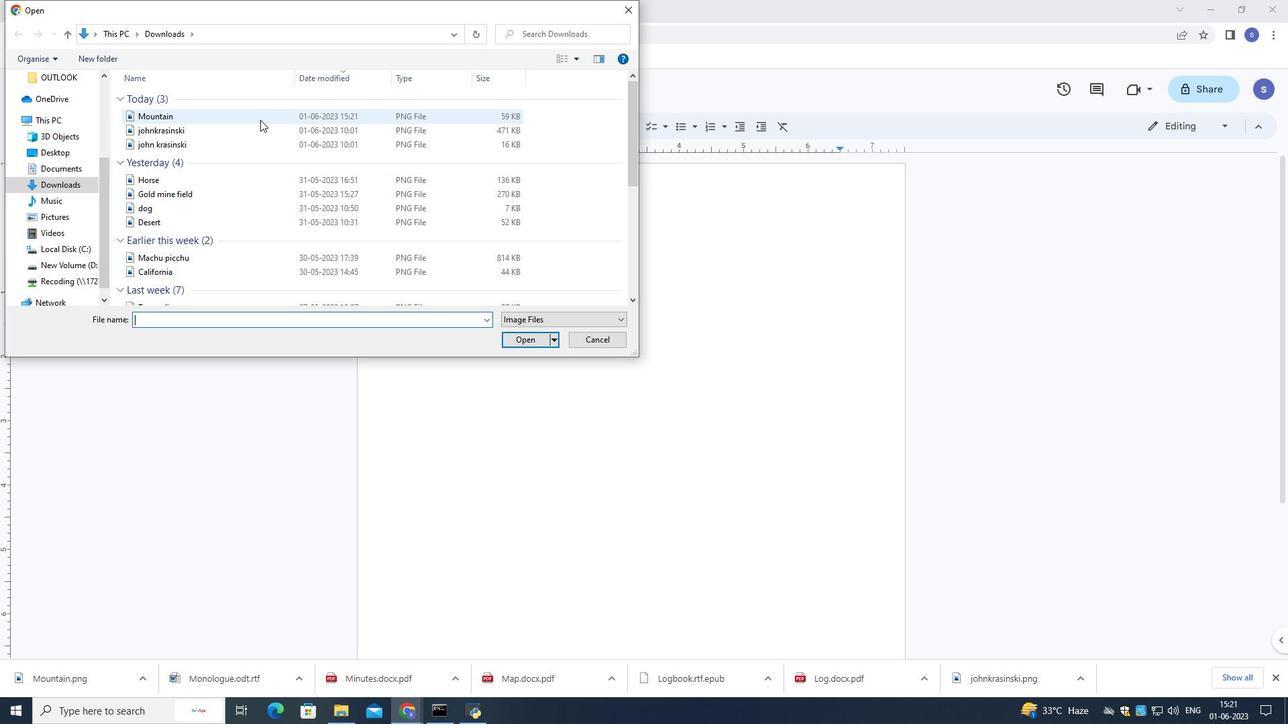 
Action: Mouse pressed left at (260, 124)
Screenshot: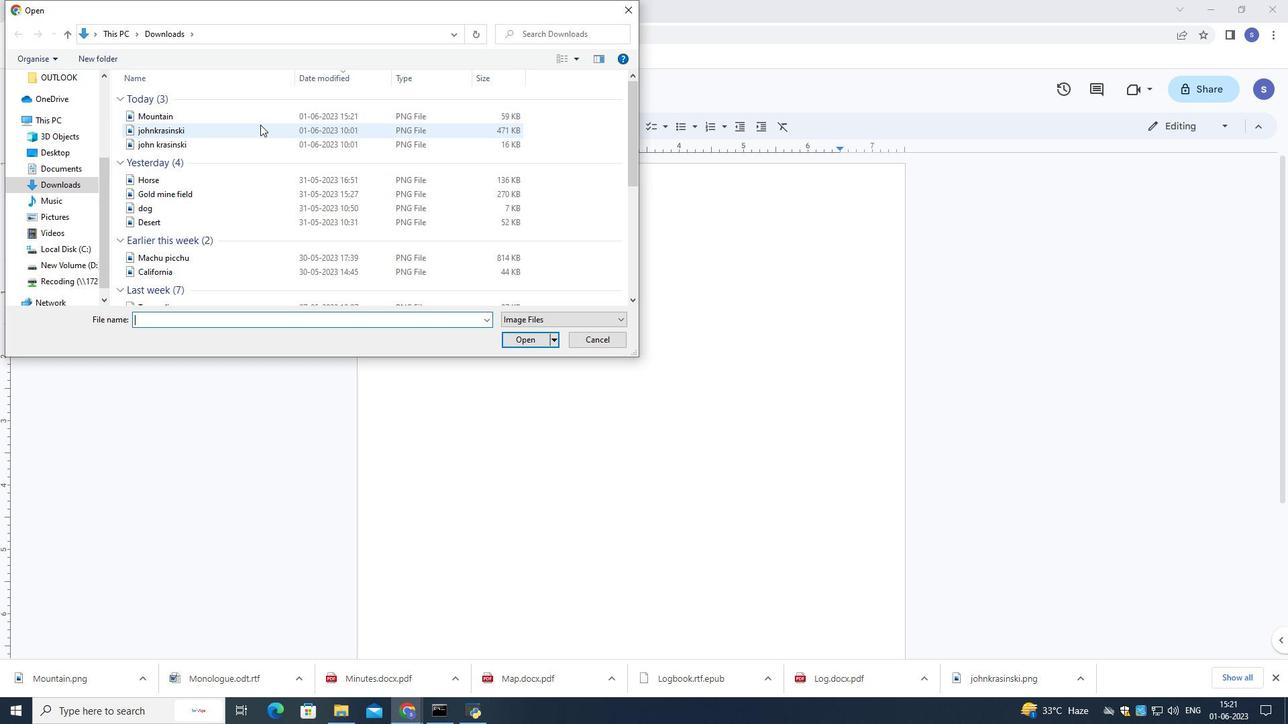 
Action: Mouse moved to (260, 118)
Screenshot: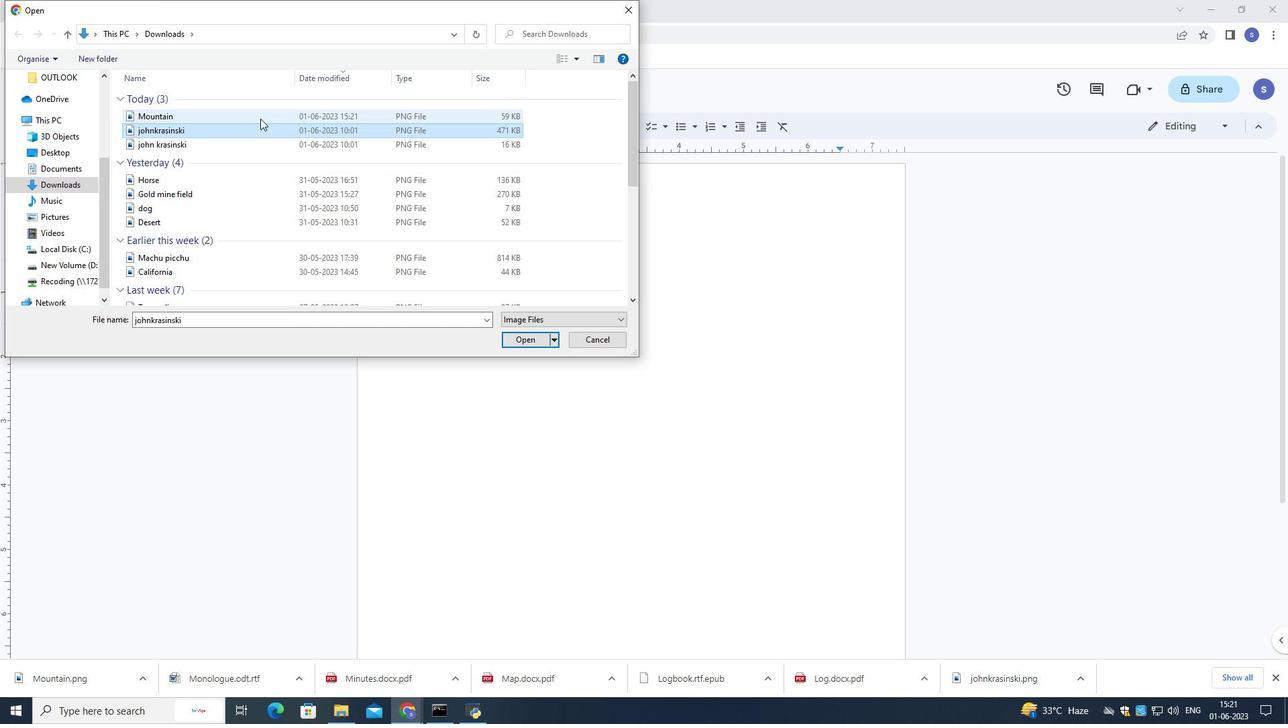 
Action: Mouse pressed left at (260, 118)
Screenshot: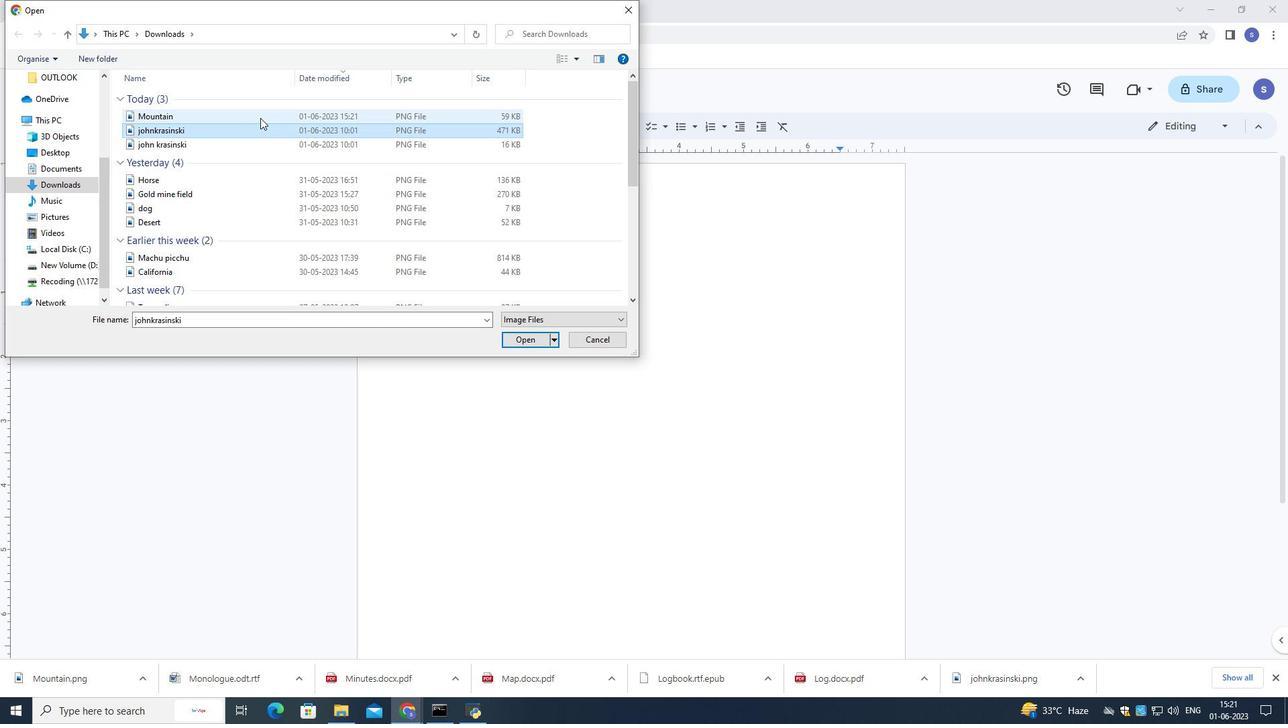 
Action: Mouse moved to (535, 336)
Screenshot: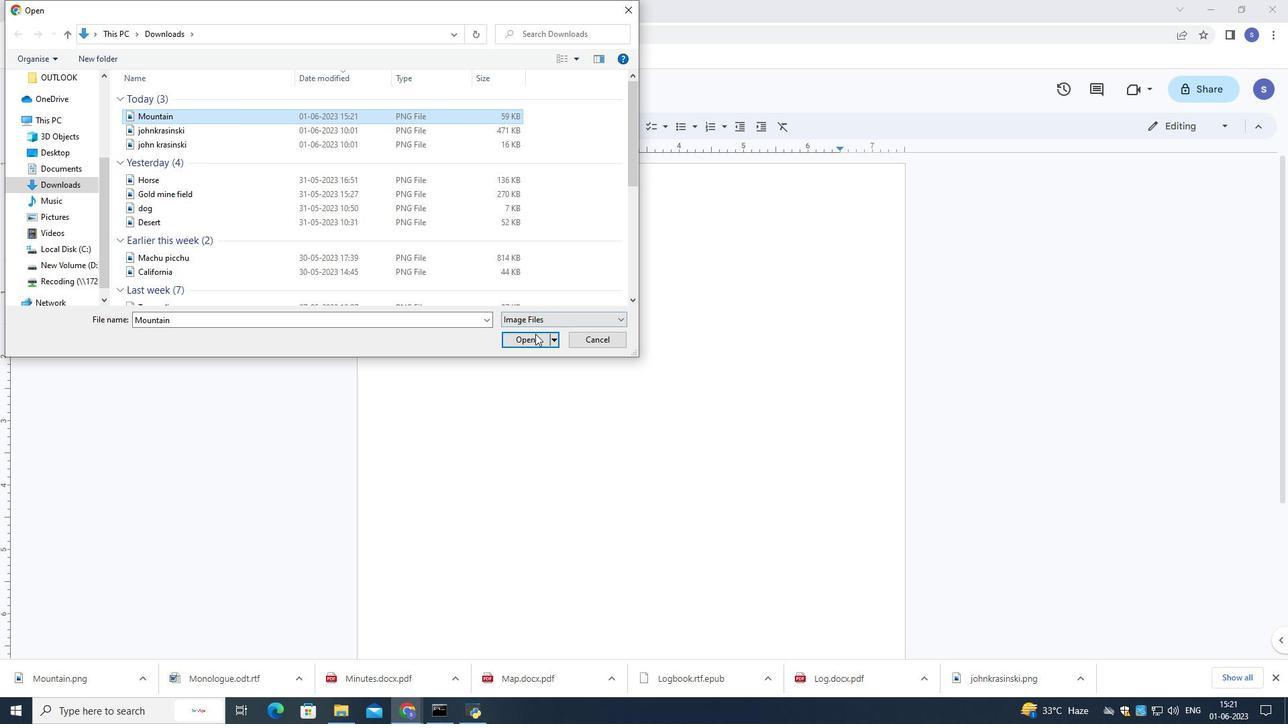 
Action: Mouse pressed left at (535, 336)
Screenshot: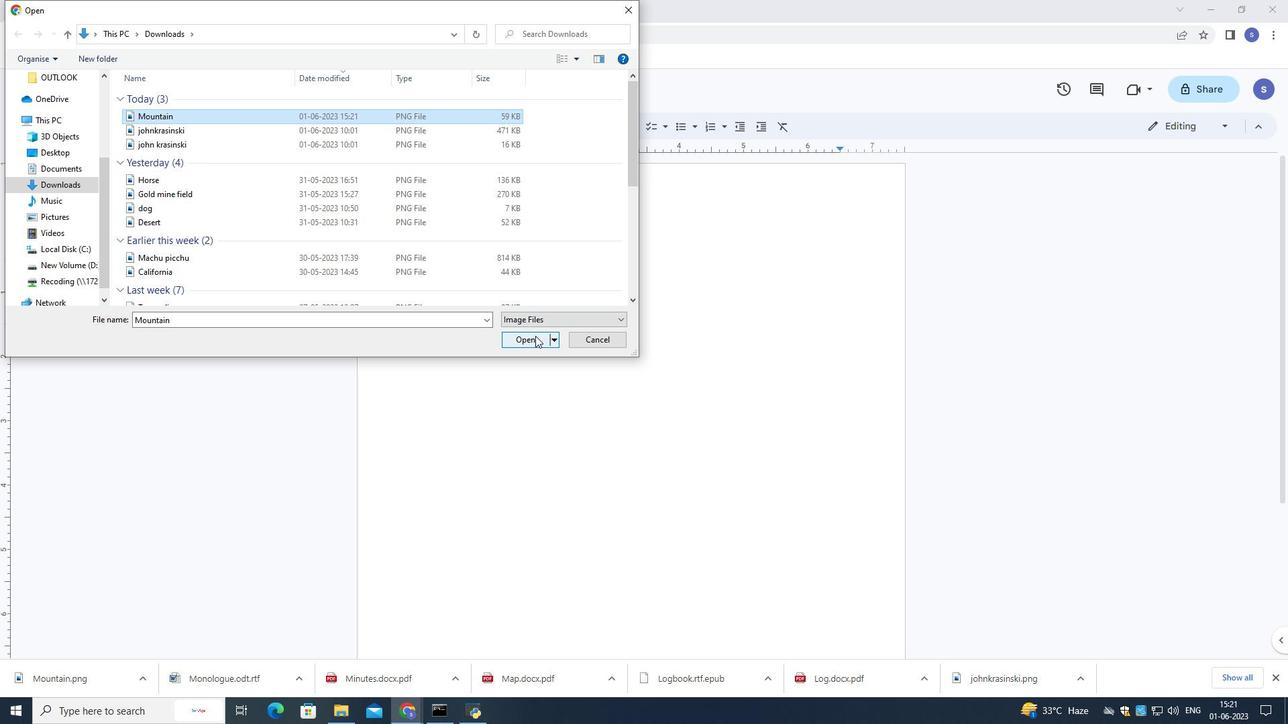 
Action: Mouse moved to (531, 329)
Screenshot: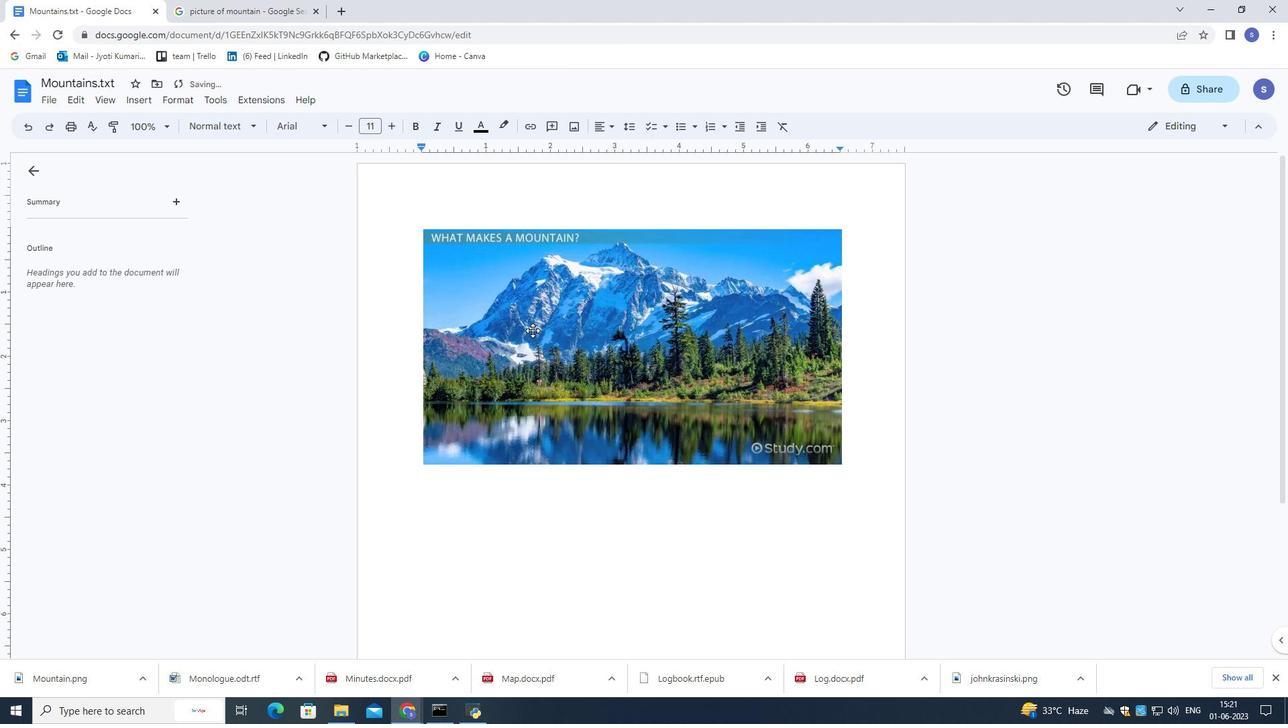 
Action: Mouse pressed left at (531, 329)
Screenshot: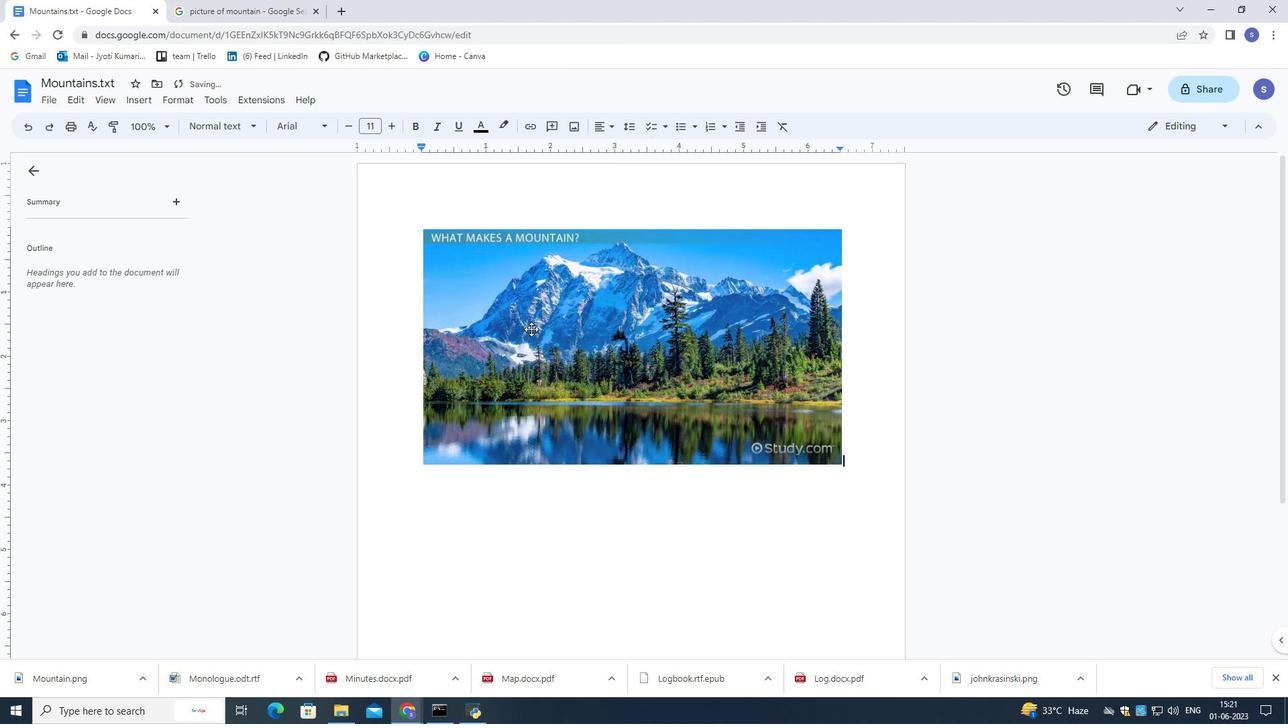 
Action: Mouse moved to (512, 127)
Screenshot: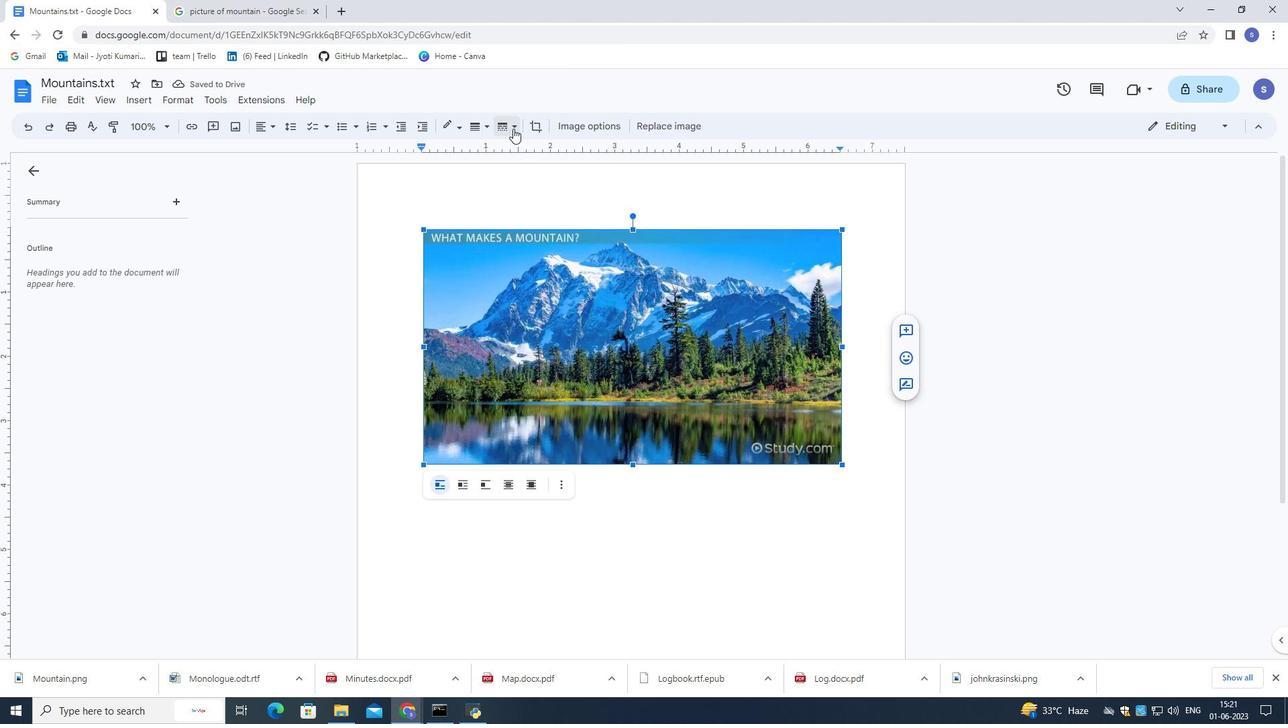 
Action: Mouse pressed left at (512, 127)
Screenshot: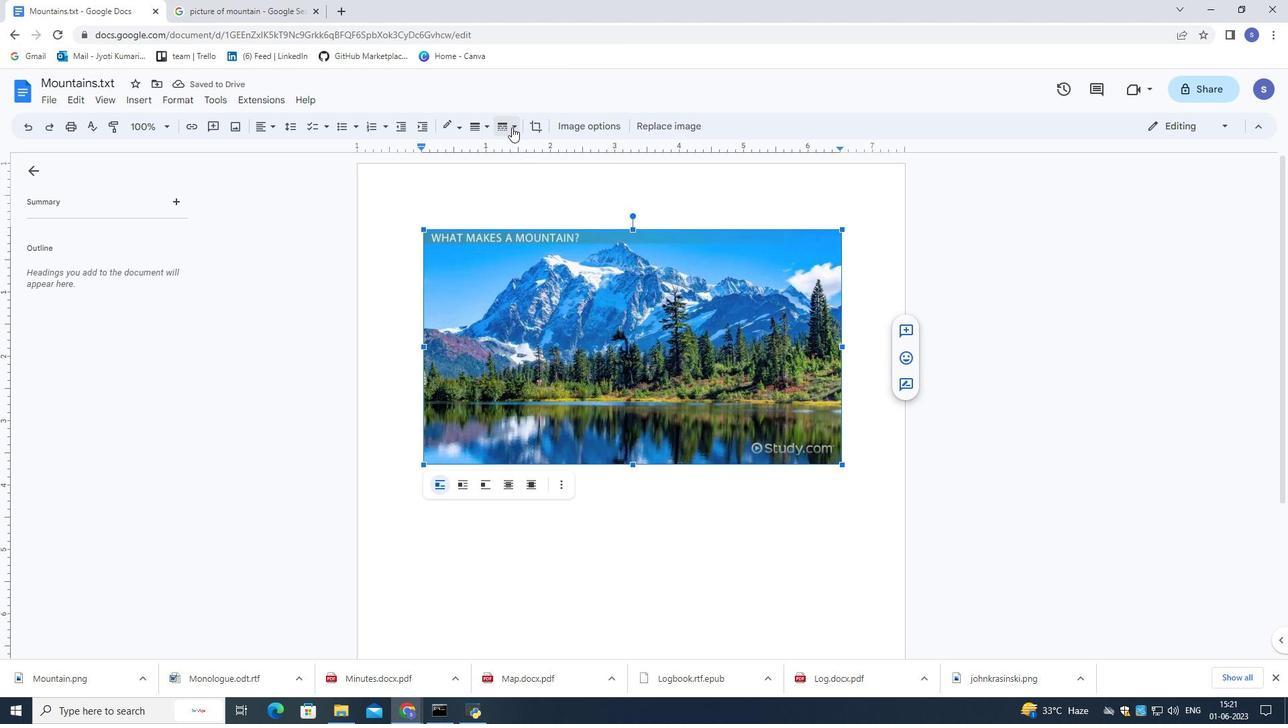 
Action: Mouse moved to (513, 155)
Screenshot: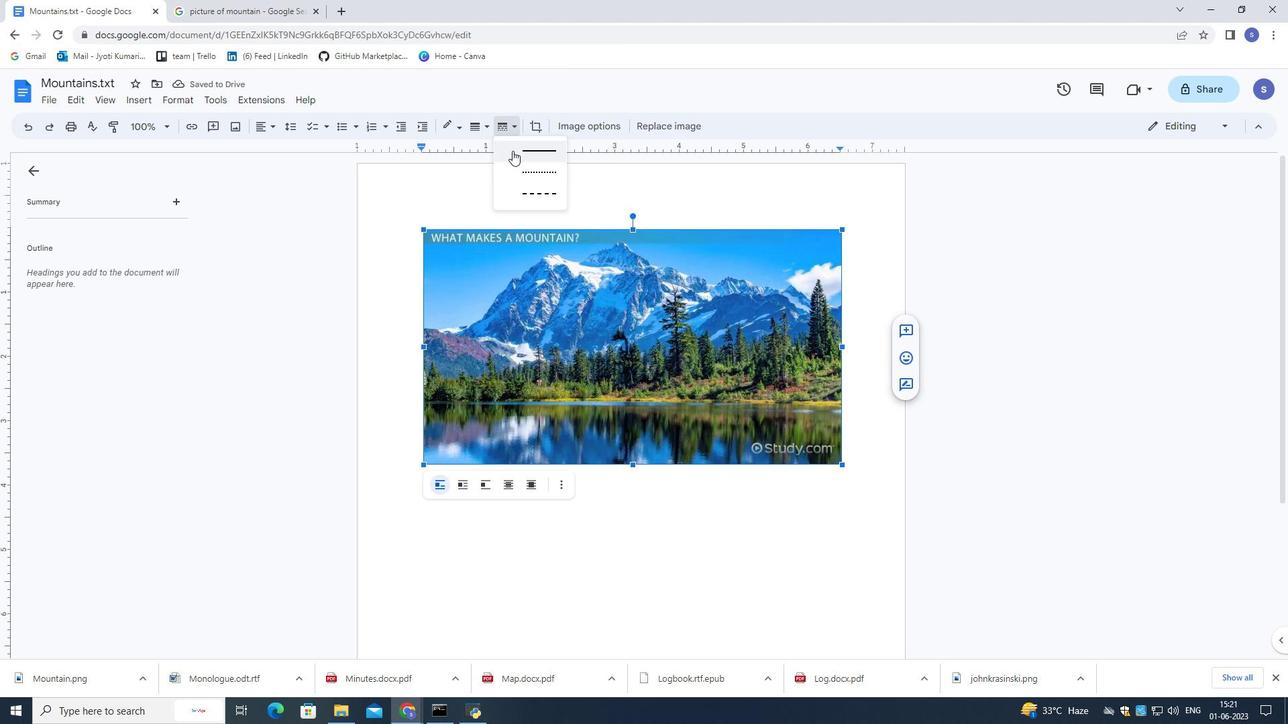 
Action: Mouse pressed left at (513, 155)
Screenshot: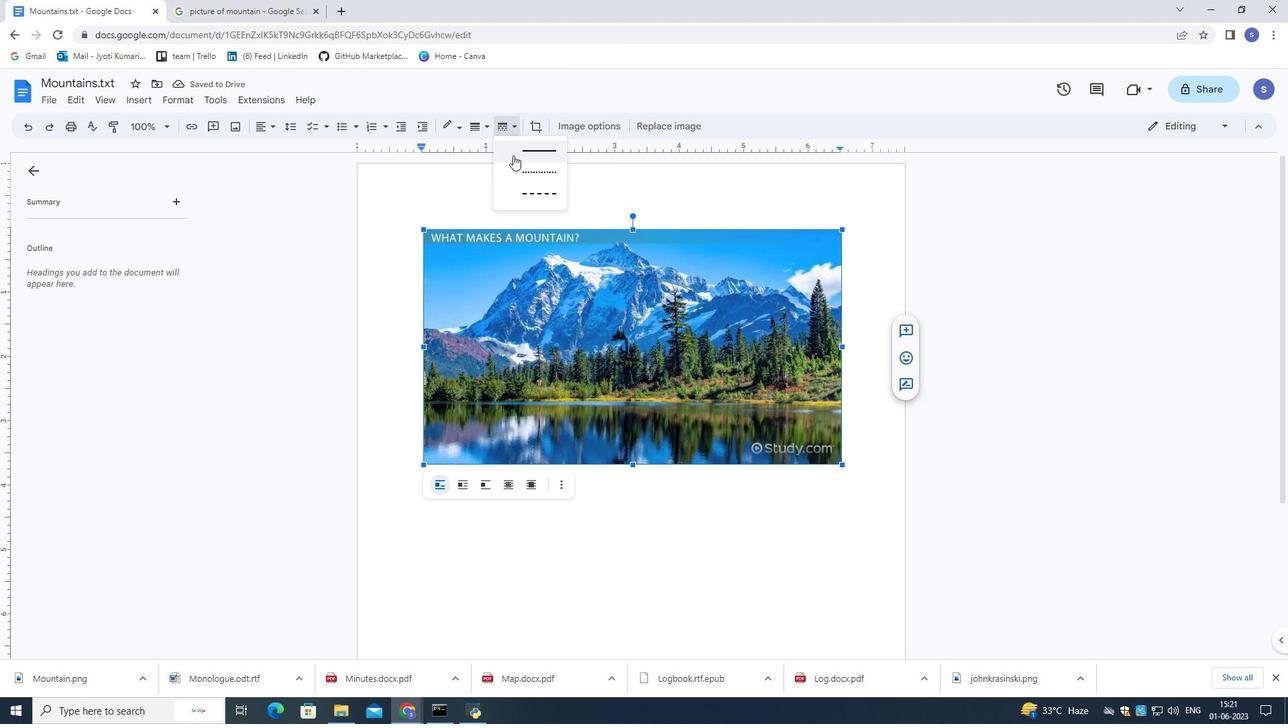 
Action: Mouse moved to (501, 128)
Screenshot: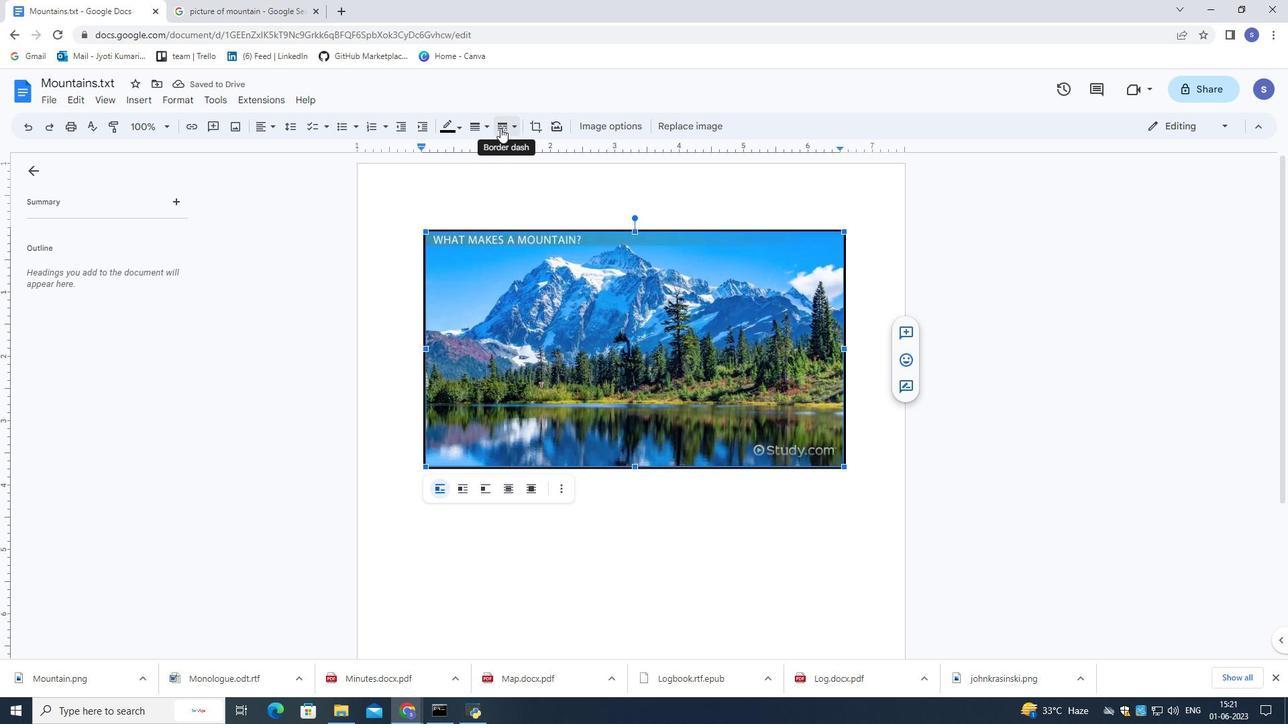 
Action: Mouse pressed left at (501, 128)
Screenshot: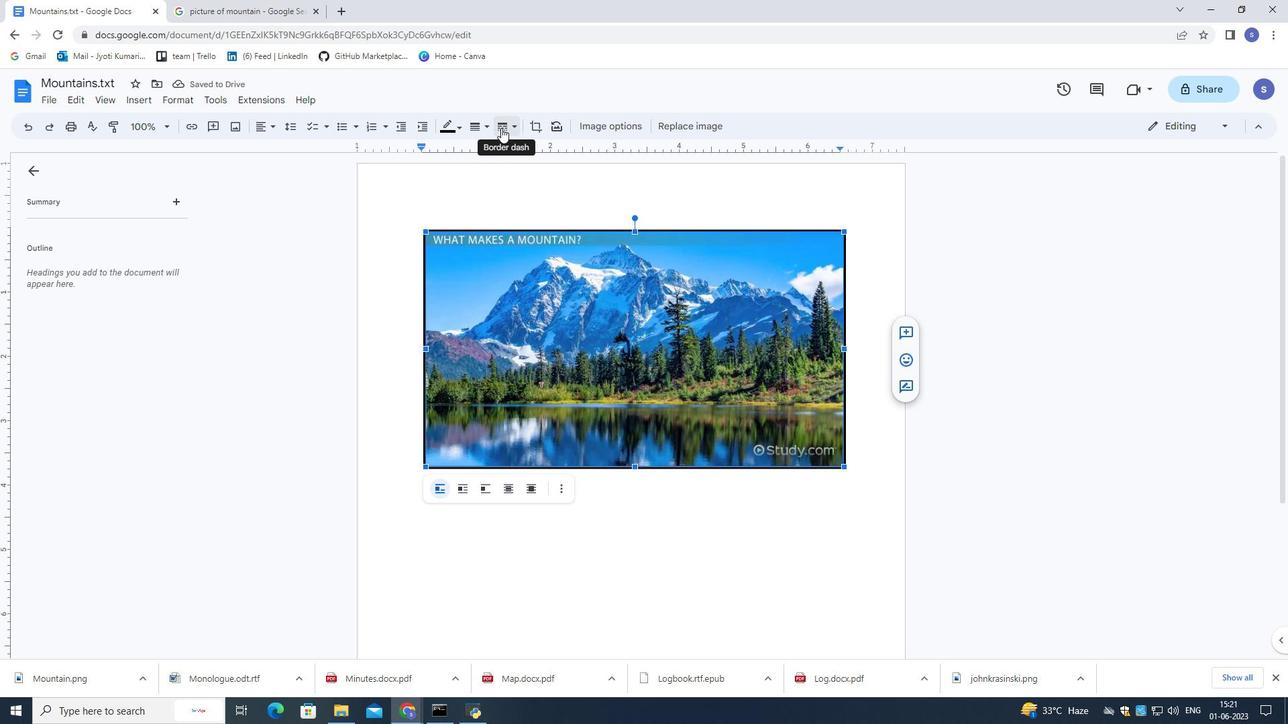 
Action: Mouse moved to (513, 193)
Screenshot: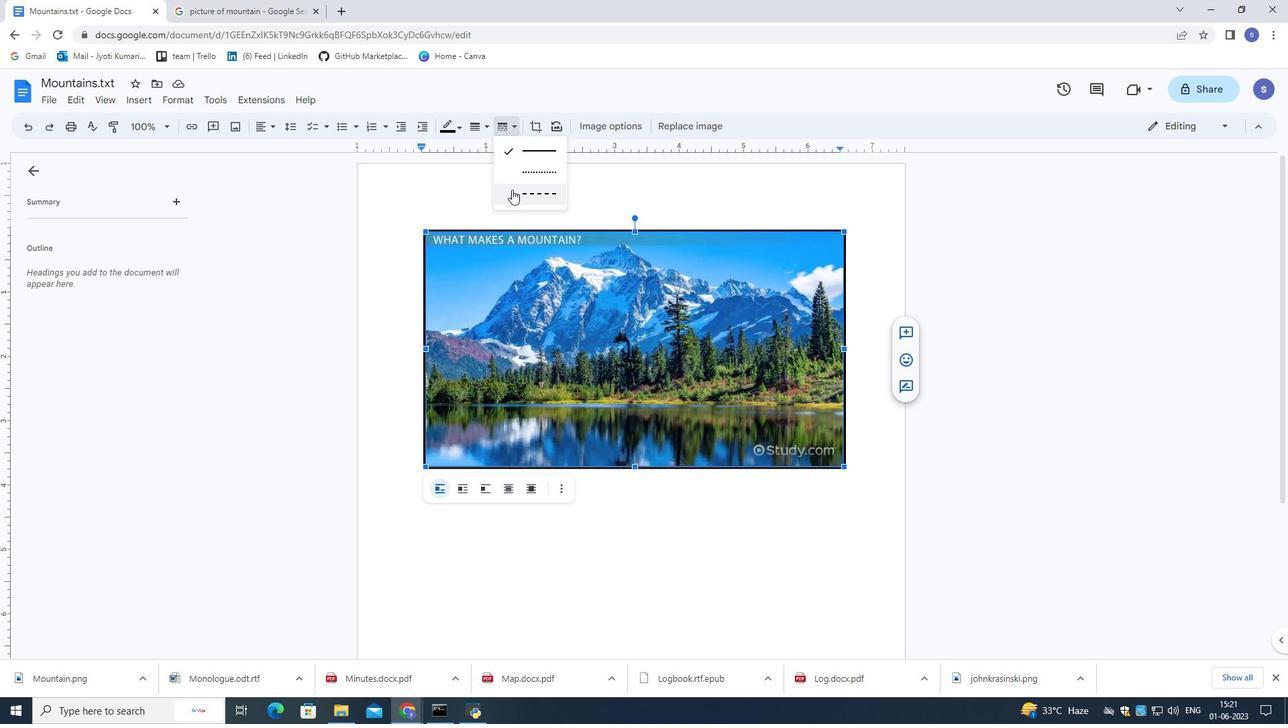 
Action: Mouse pressed left at (513, 193)
Screenshot: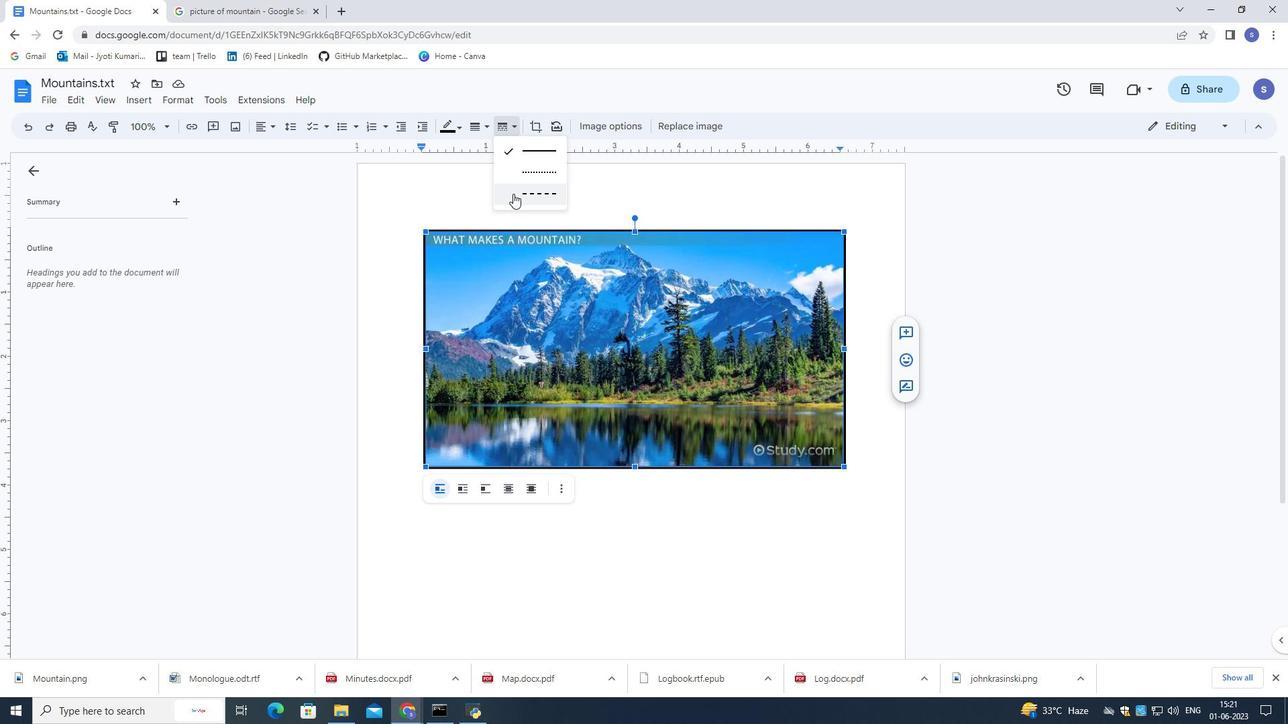 
Action: Mouse moved to (474, 133)
Screenshot: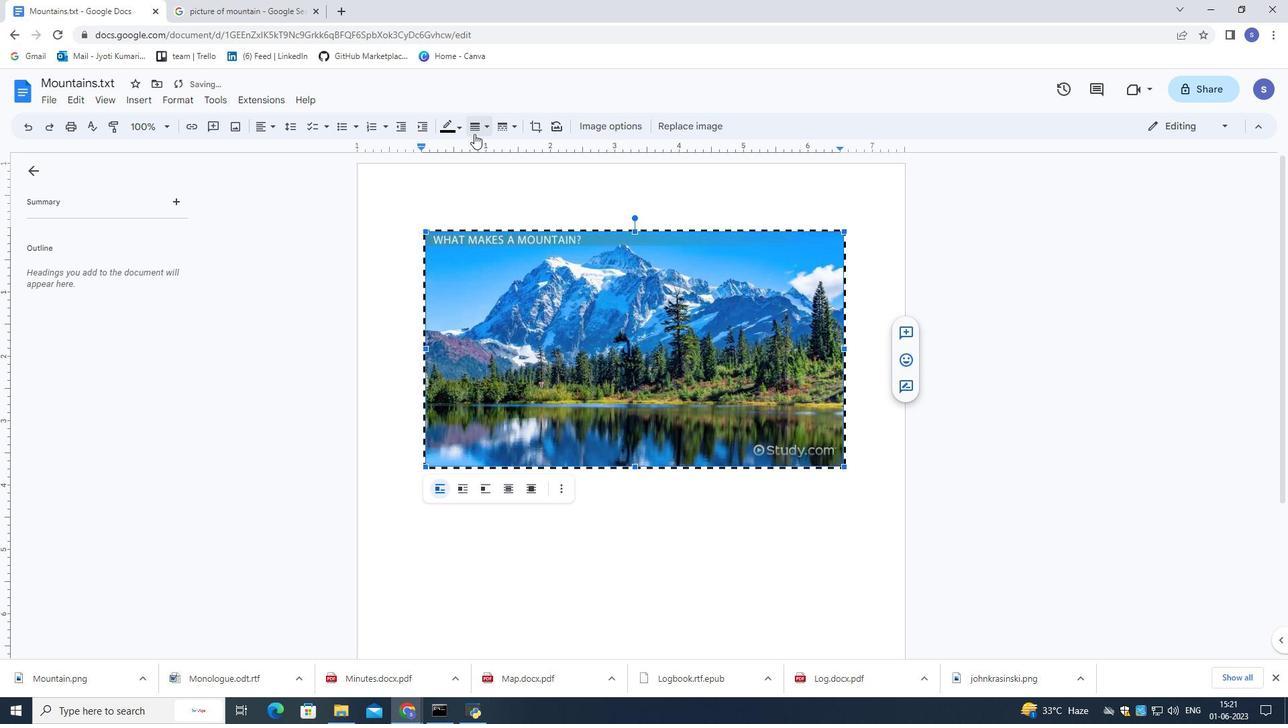 
Action: Mouse pressed left at (474, 133)
Screenshot: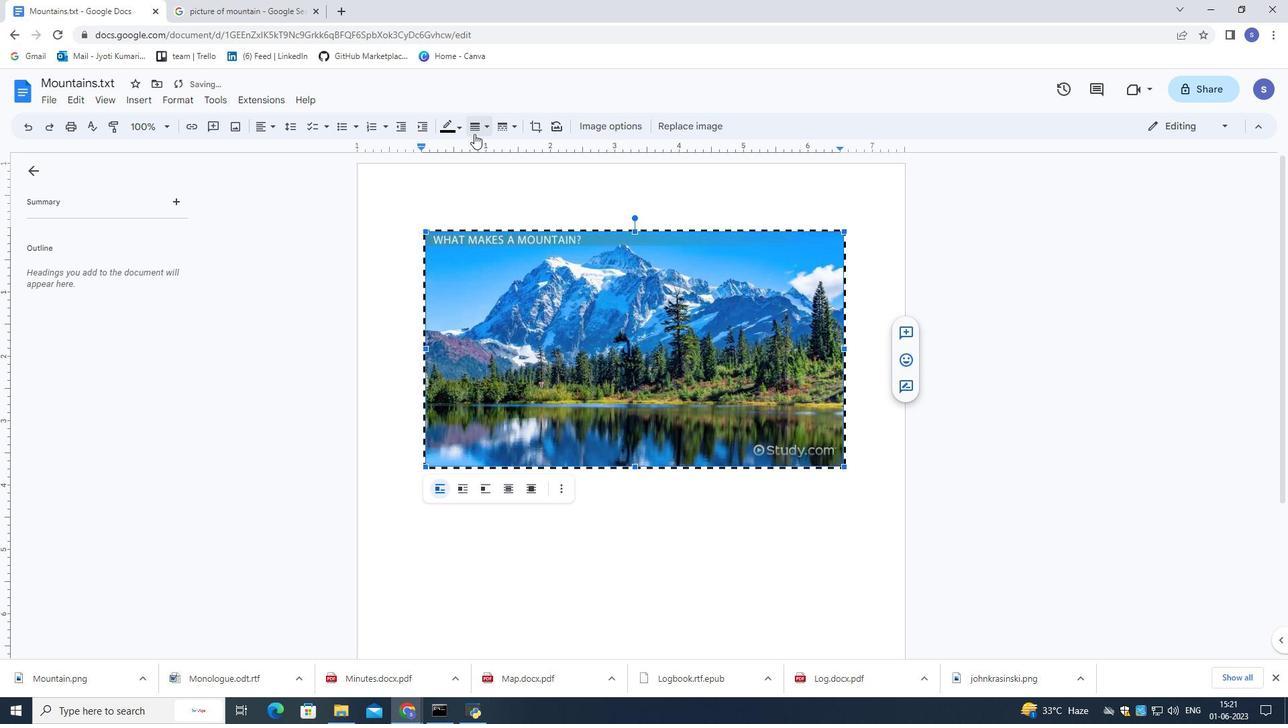 
Action: Mouse moved to (479, 196)
Screenshot: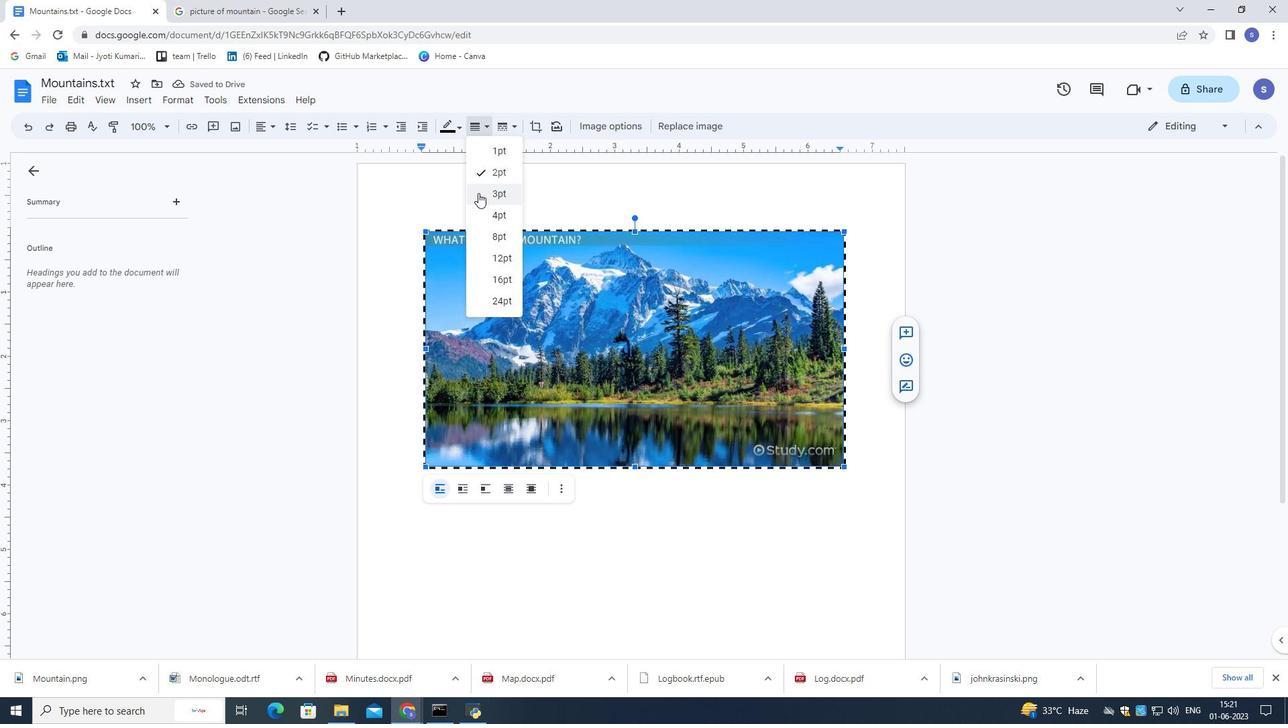 
Action: Mouse pressed left at (479, 196)
Screenshot: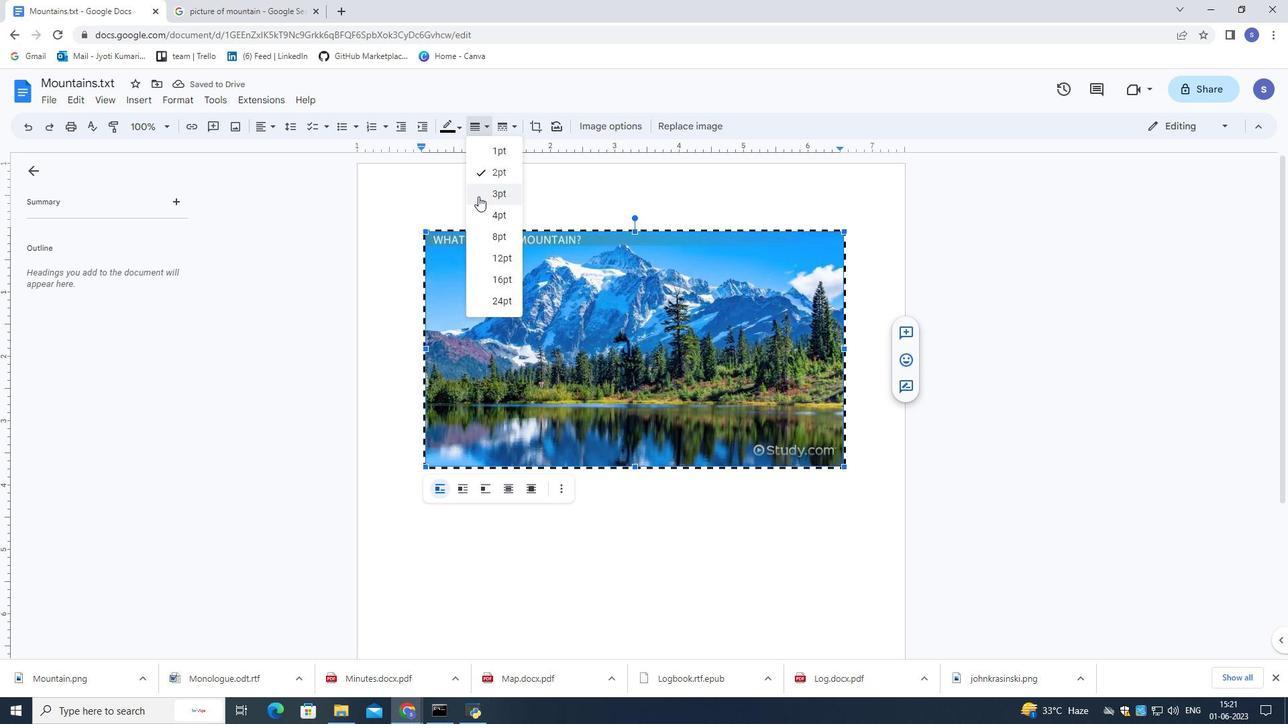 
Action: Mouse moved to (590, 186)
Screenshot: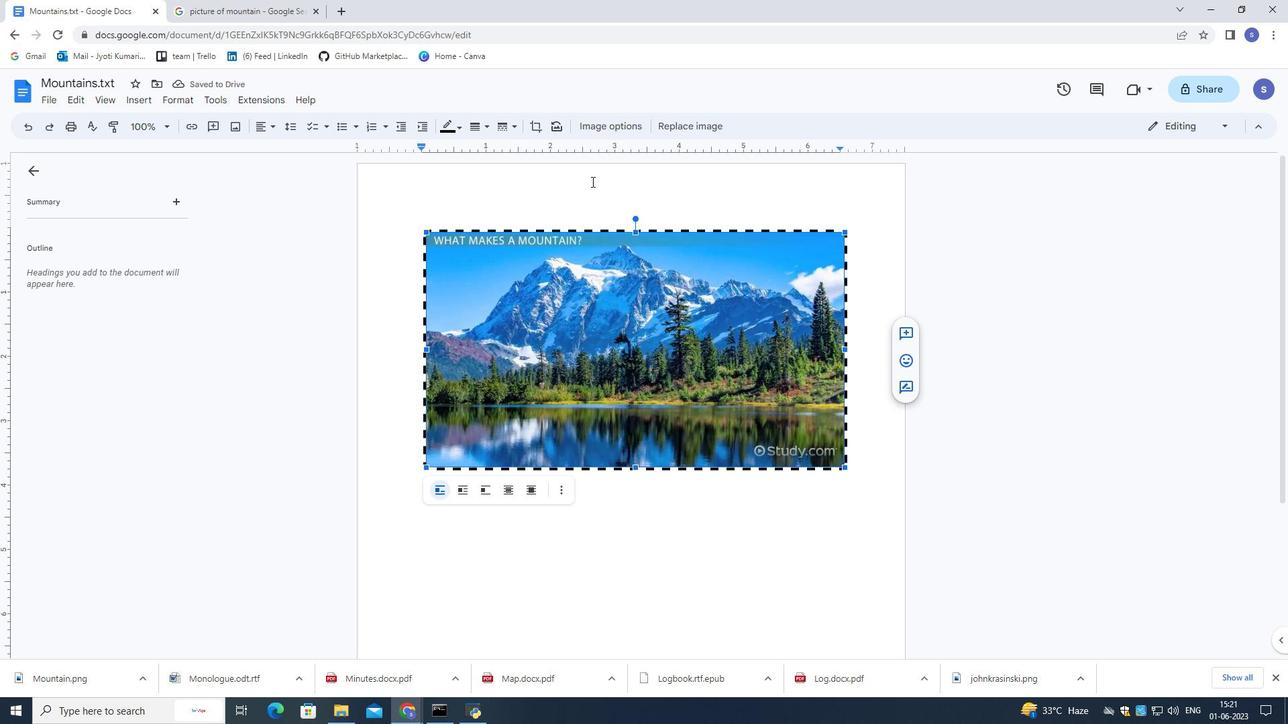 
Action: Mouse pressed left at (590, 186)
Screenshot: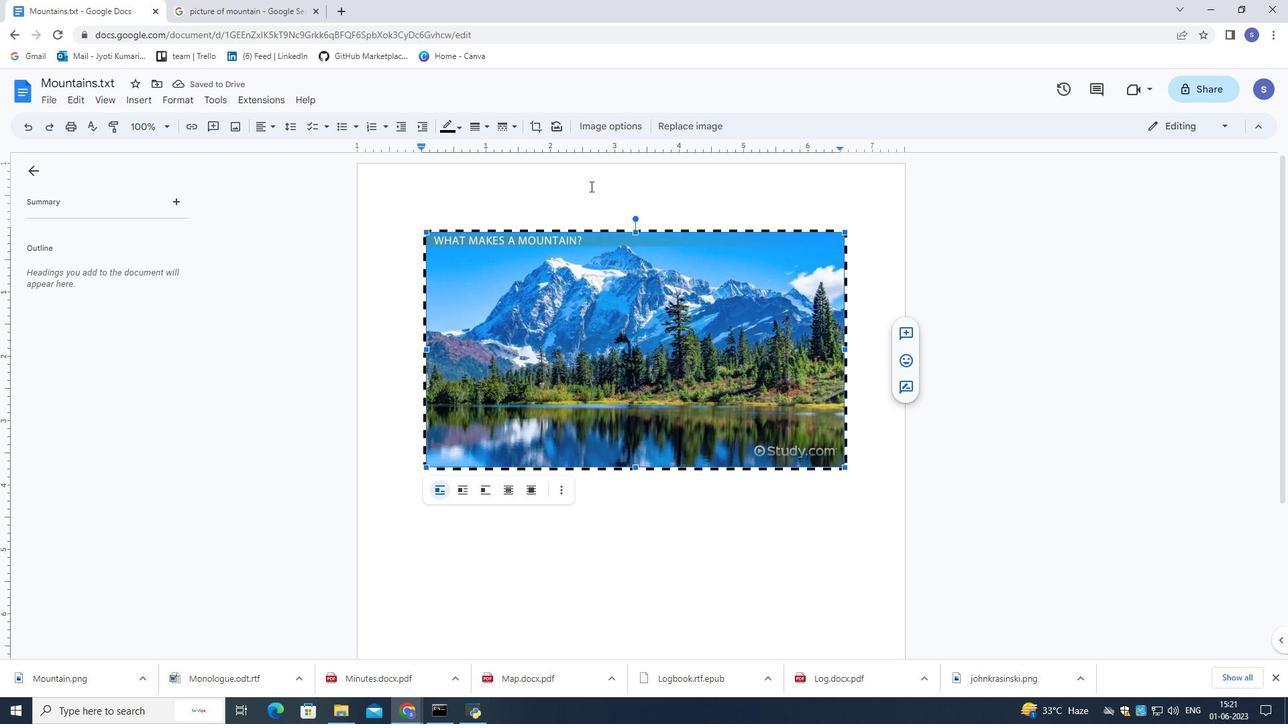 
Action: Mouse moved to (583, 192)
Screenshot: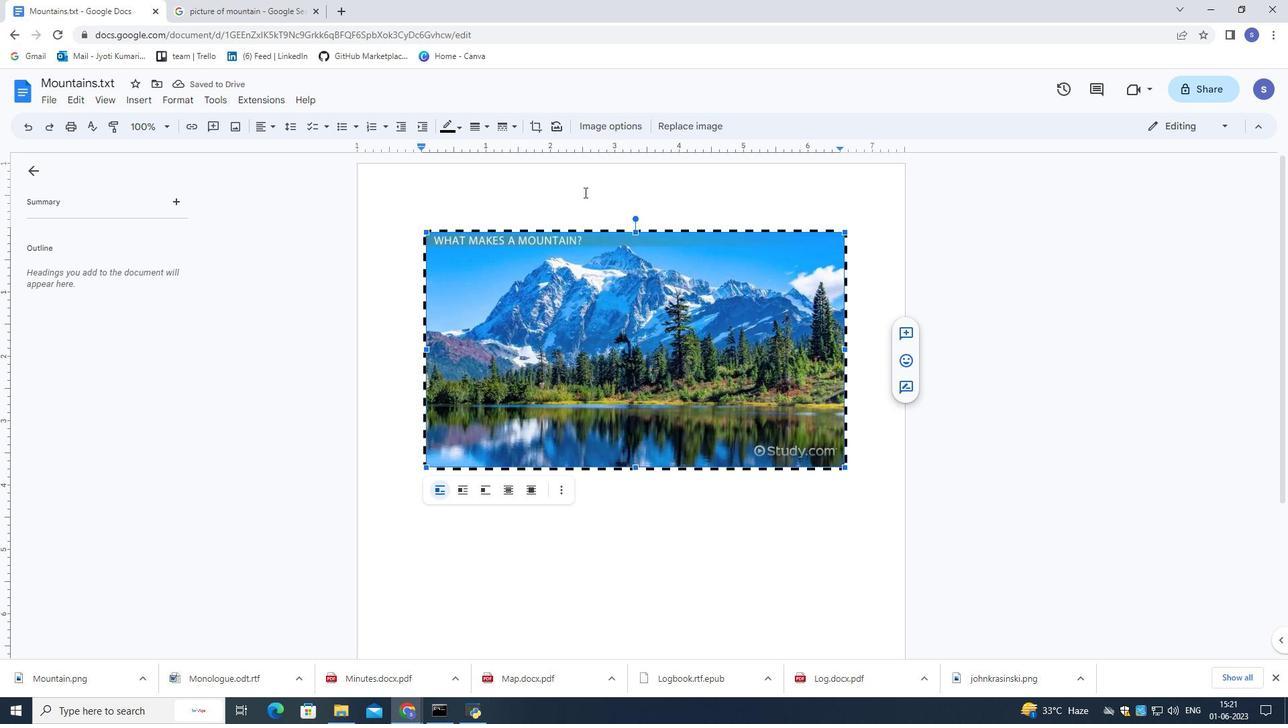 
